 Task: Browse Amazon and add a mixer grinder and a cookware set to your cart.
Action: Mouse moved to (232, 64)
Screenshot: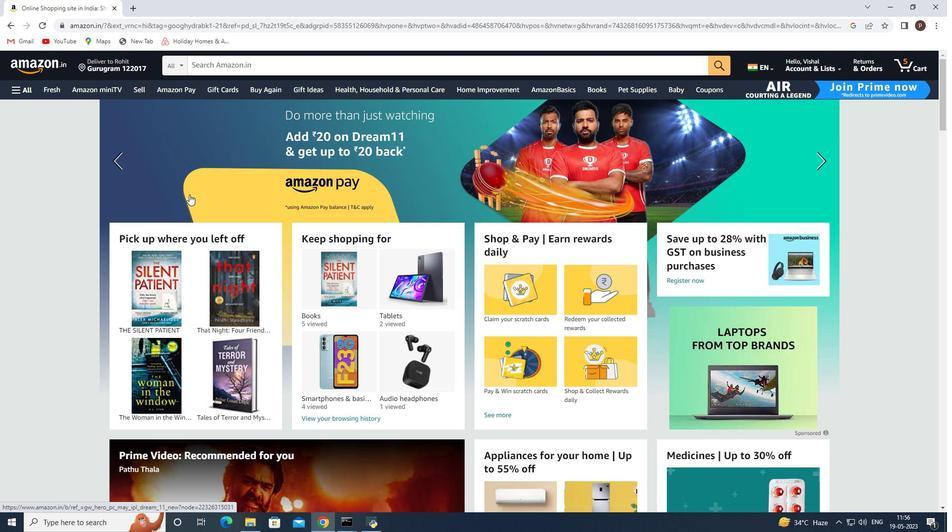 
Action: Mouse pressed left at (232, 64)
Screenshot: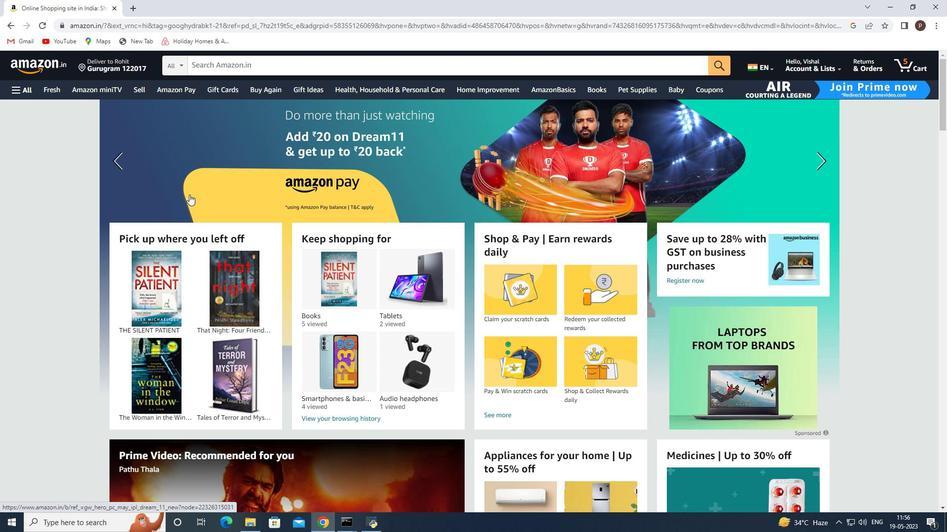 
Action: Mouse moved to (232, 64)
Screenshot: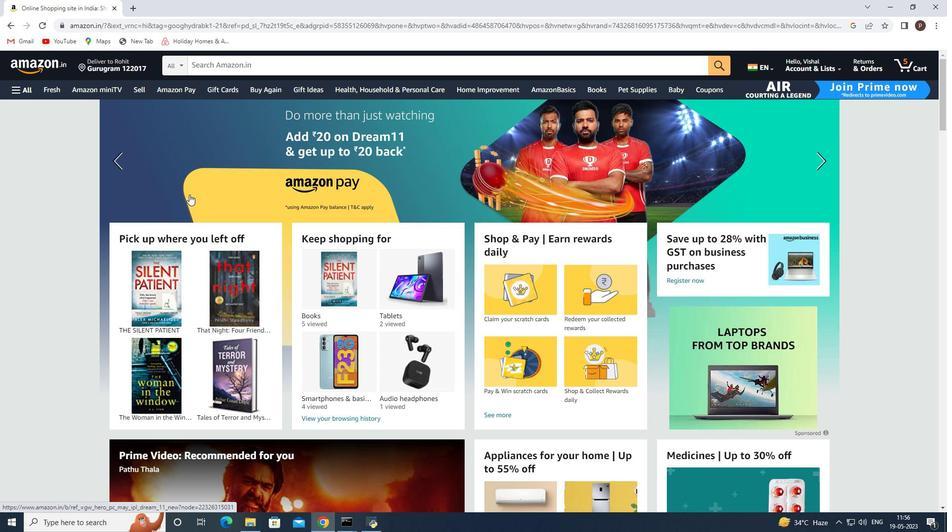 
Action: Key pressed kitchen<Key.space>appliances<Key.enter>
Screenshot: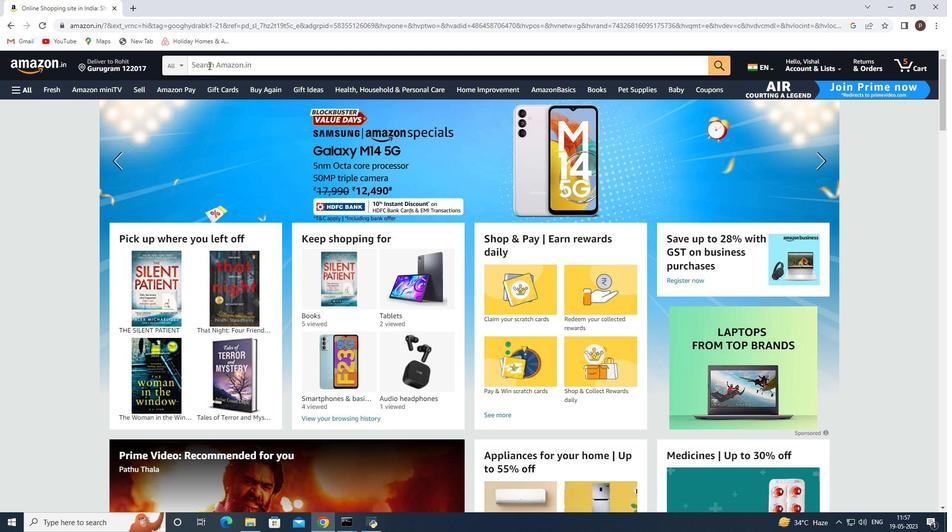 
Action: Mouse moved to (389, 224)
Screenshot: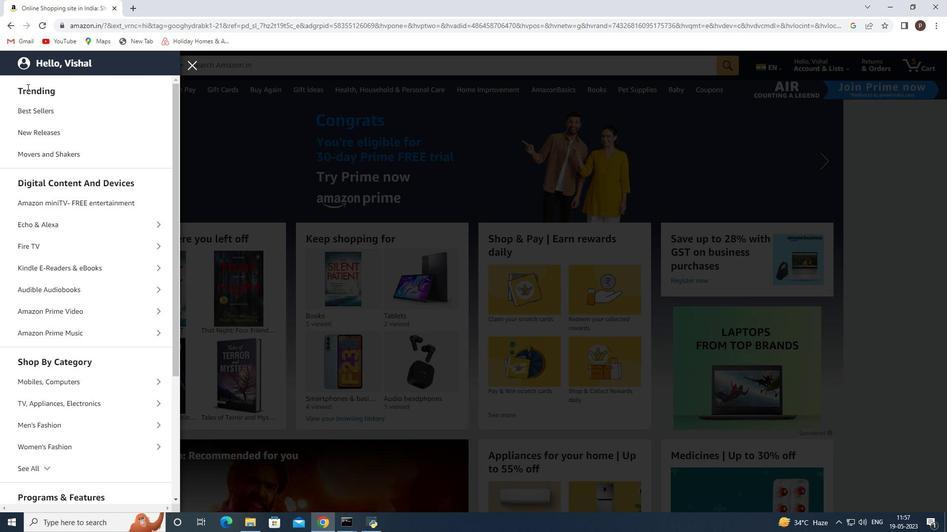 
Action: Mouse scrolled (389, 224) with delta (0, 0)
Screenshot: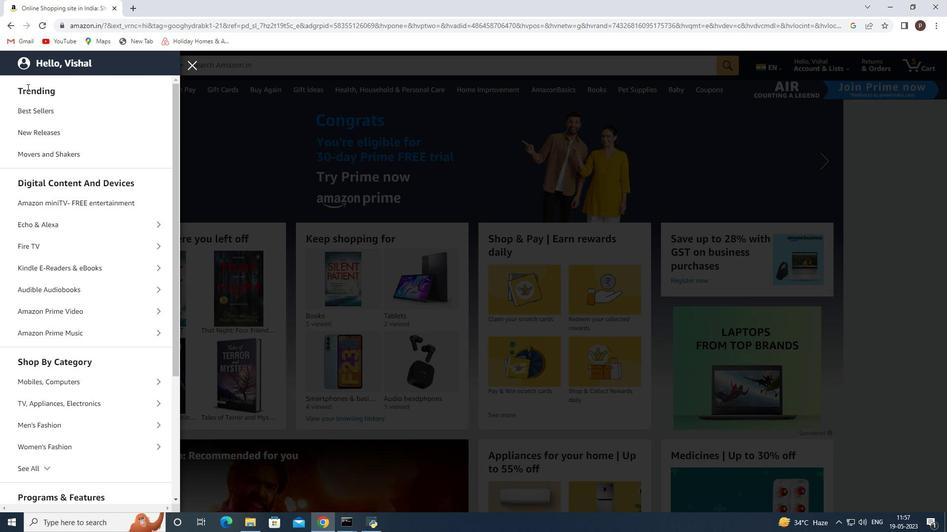 
Action: Mouse moved to (352, 219)
Screenshot: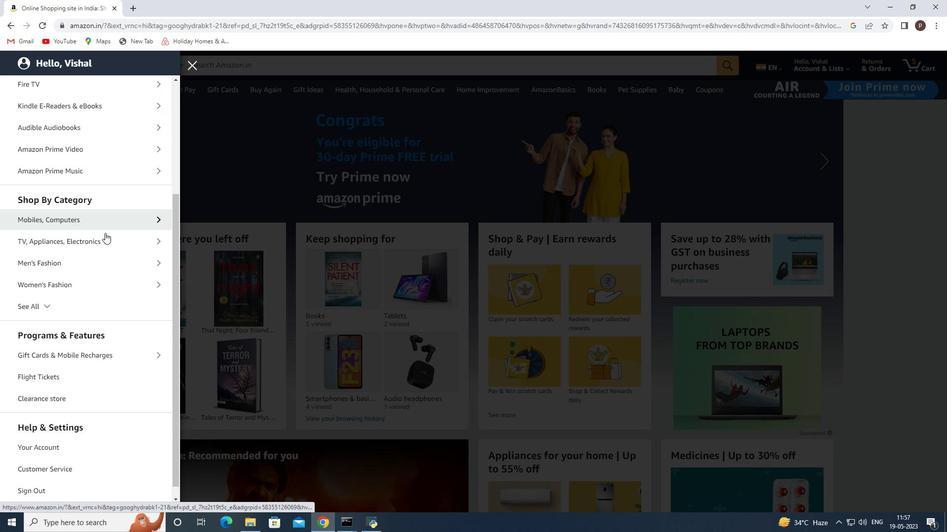
Action: Mouse scrolled (352, 219) with delta (0, 0)
Screenshot: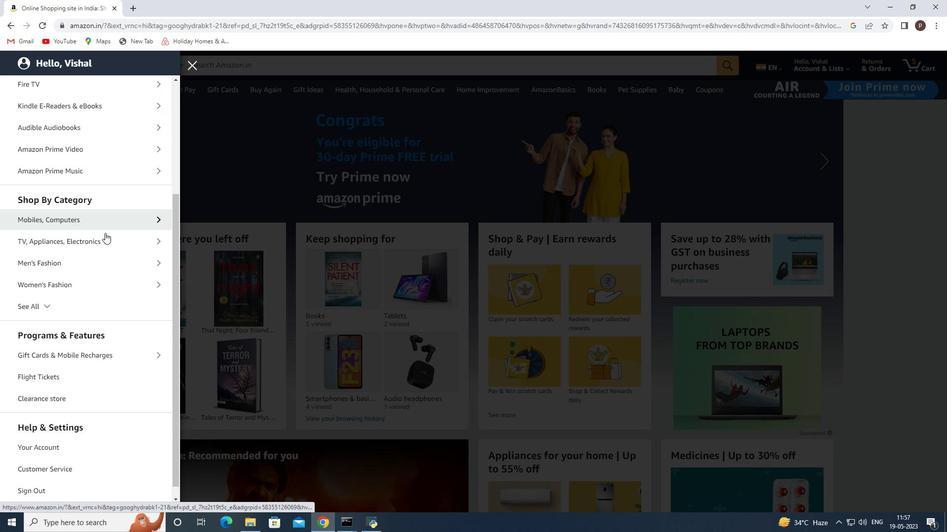
Action: Mouse moved to (355, 205)
Screenshot: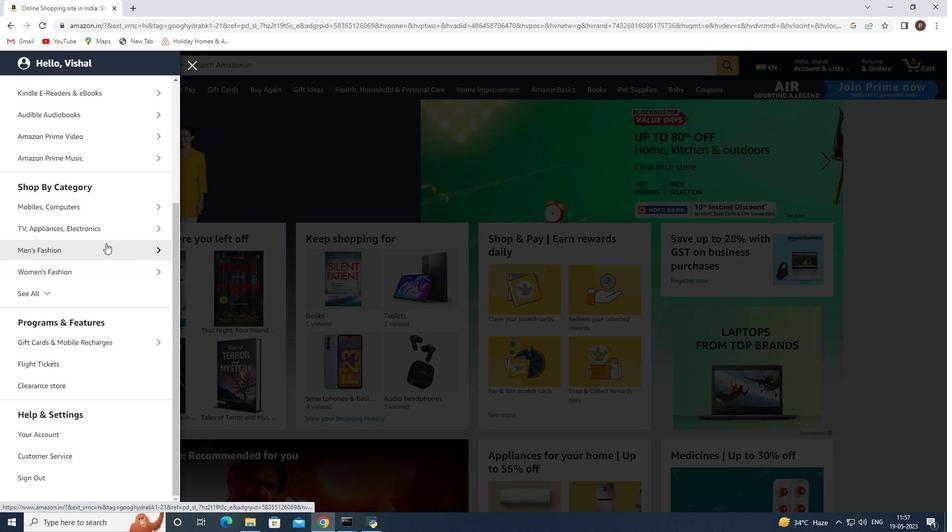 
Action: Mouse scrolled (355, 205) with delta (0, 0)
Screenshot: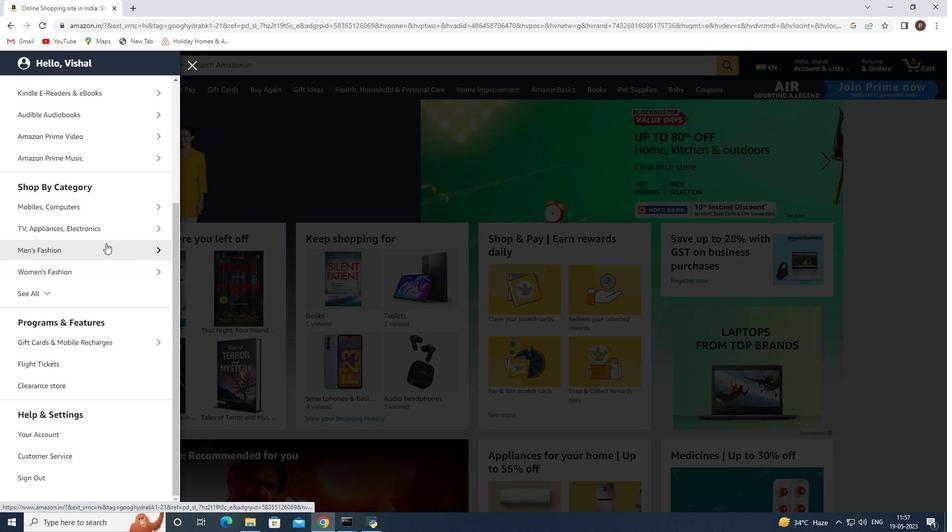 
Action: Mouse moved to (358, 226)
Screenshot: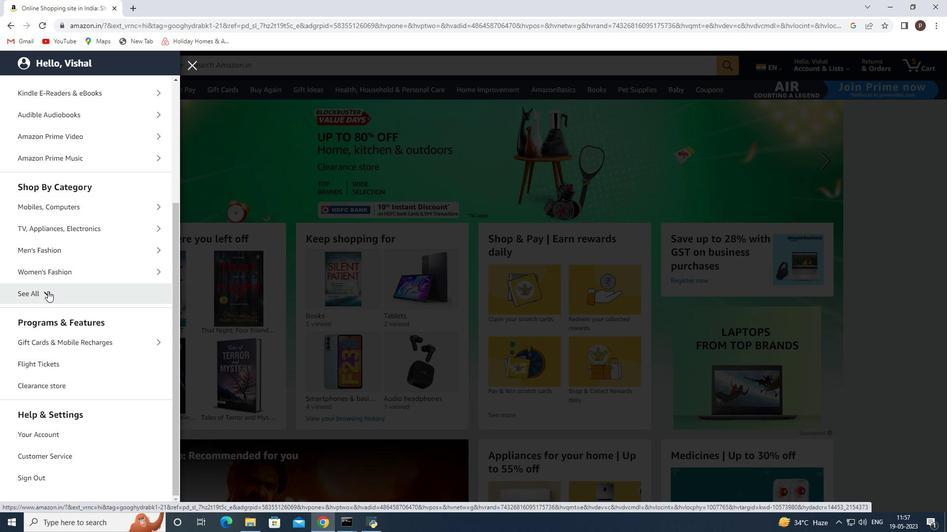 
Action: Mouse scrolled (358, 227) with delta (0, 0)
Screenshot: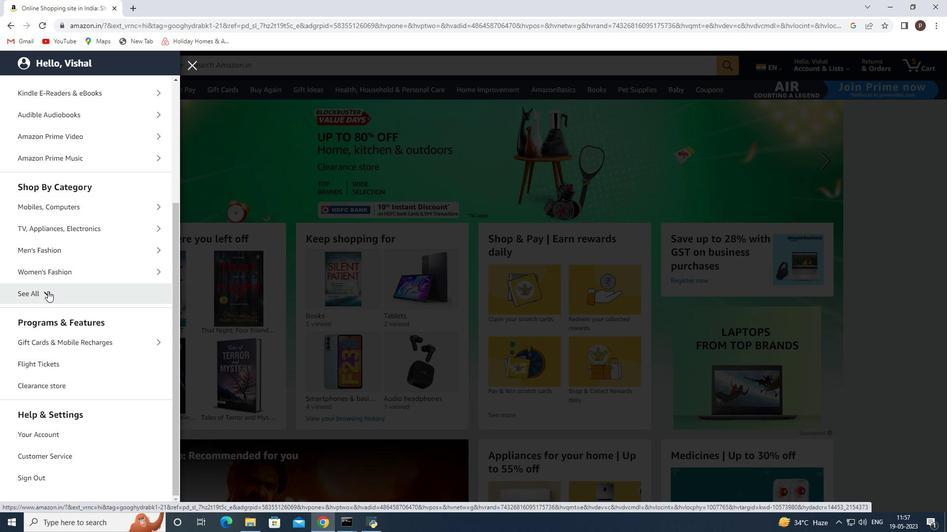 
Action: Mouse scrolled (358, 227) with delta (0, 0)
Screenshot: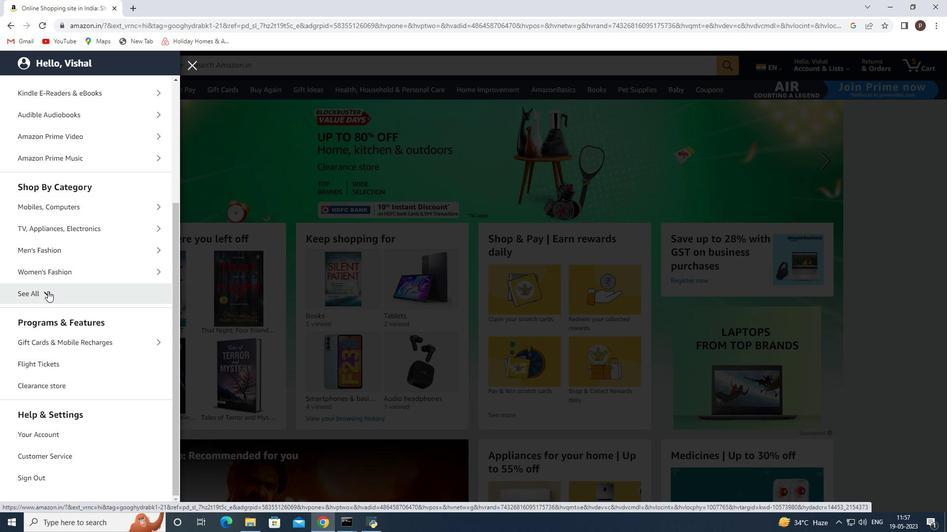 
Action: Mouse scrolled (358, 227) with delta (0, 0)
Screenshot: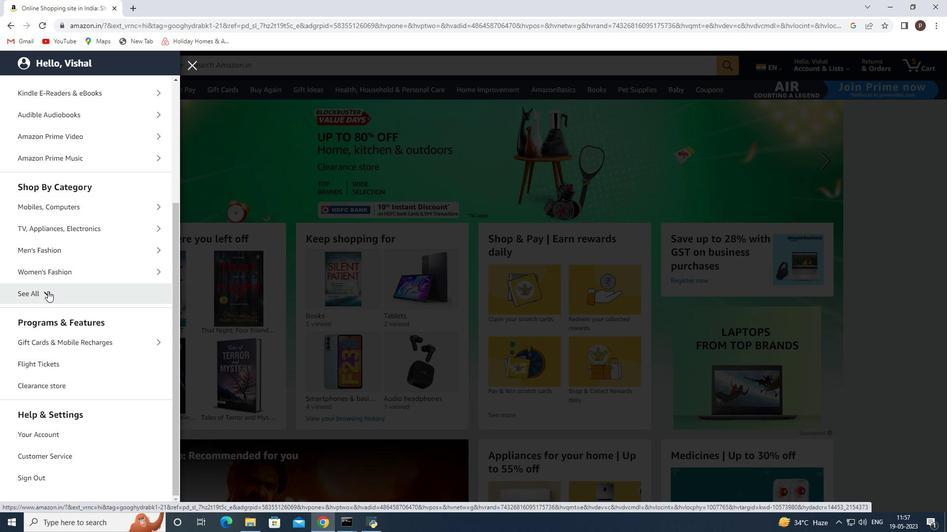 
Action: Mouse moved to (358, 227)
Screenshot: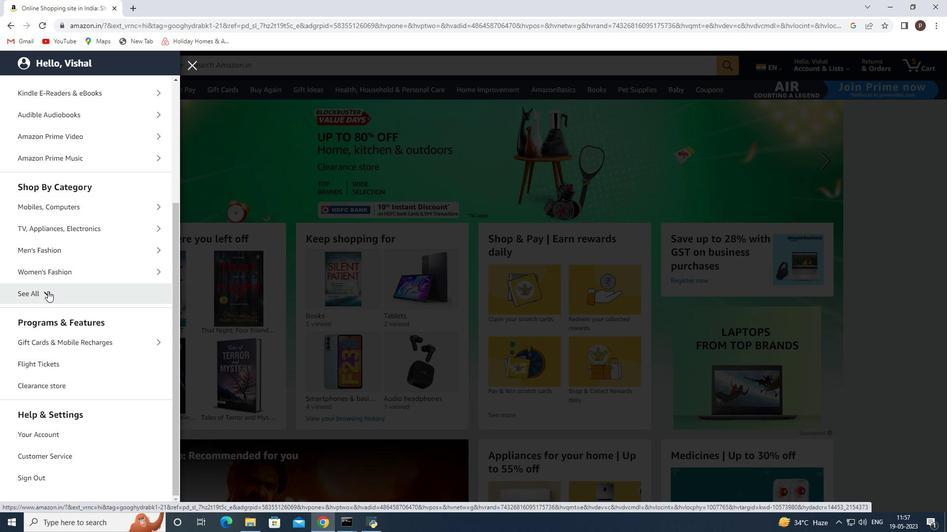 
Action: Mouse scrolled (358, 227) with delta (0, 0)
Screenshot: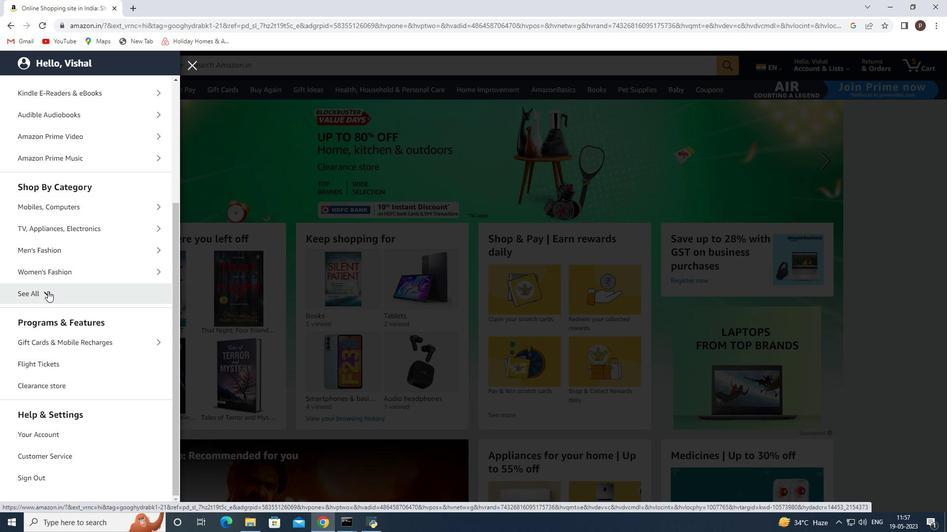 
Action: Mouse scrolled (358, 227) with delta (0, 0)
Screenshot: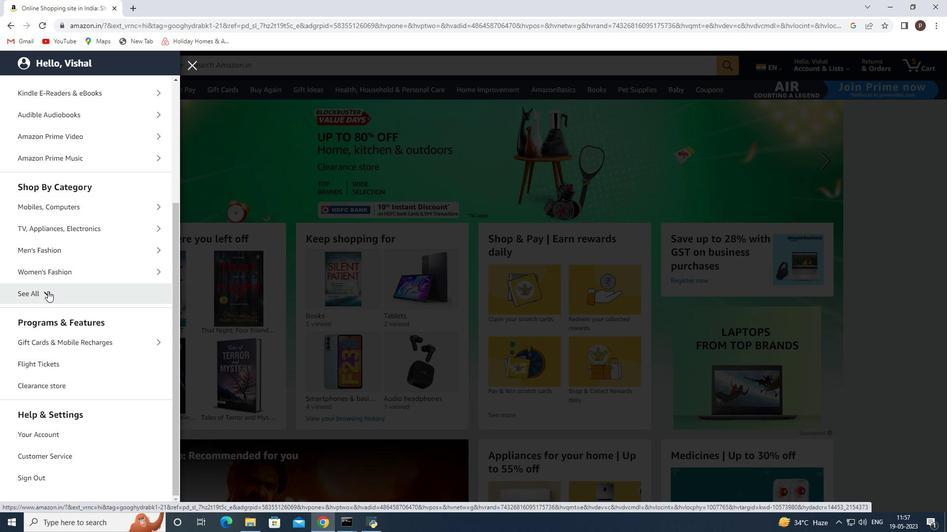 
Action: Mouse scrolled (358, 227) with delta (0, 0)
Screenshot: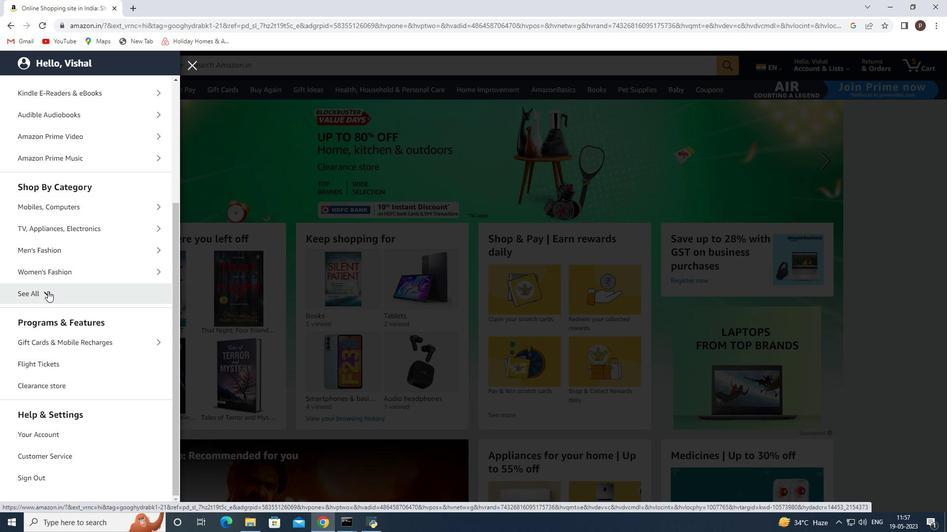 
Action: Mouse scrolled (358, 227) with delta (0, 0)
Screenshot: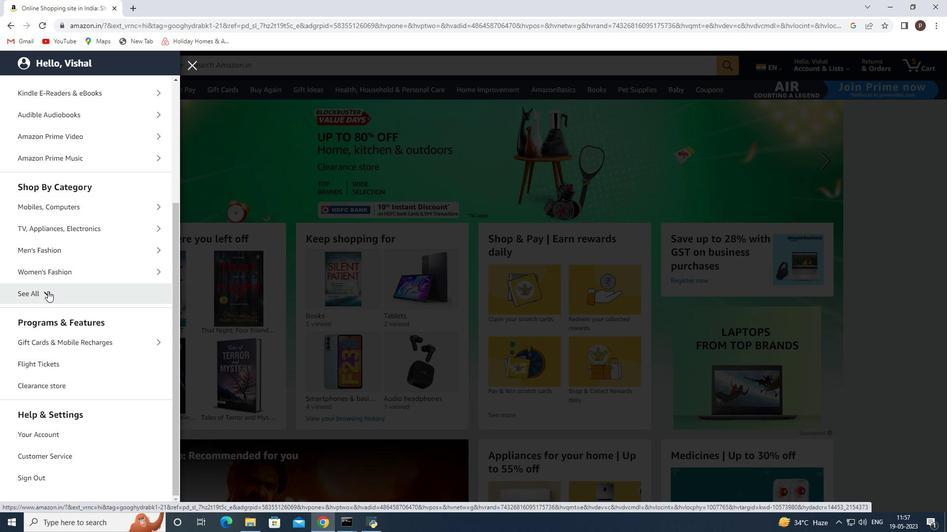
Action: Mouse moved to (304, 156)
Screenshot: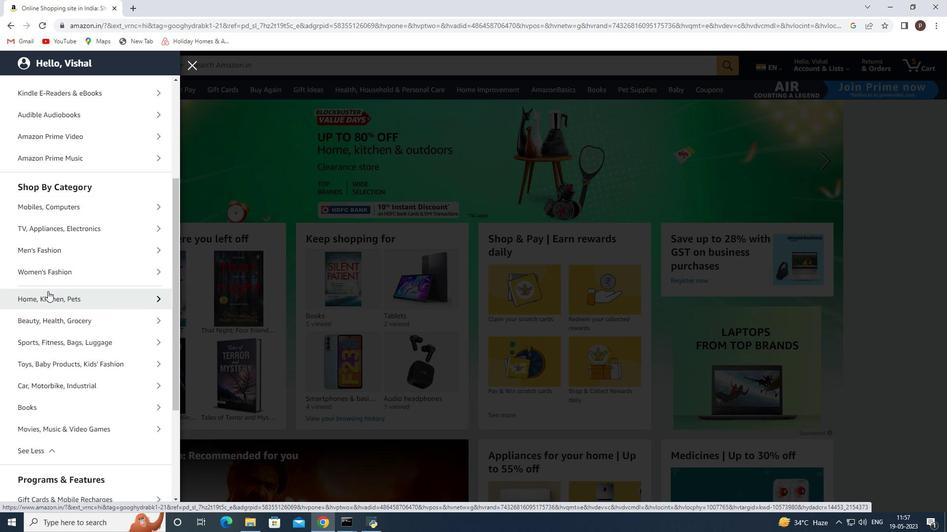 
Action: Mouse scrolled (304, 156) with delta (0, 0)
Screenshot: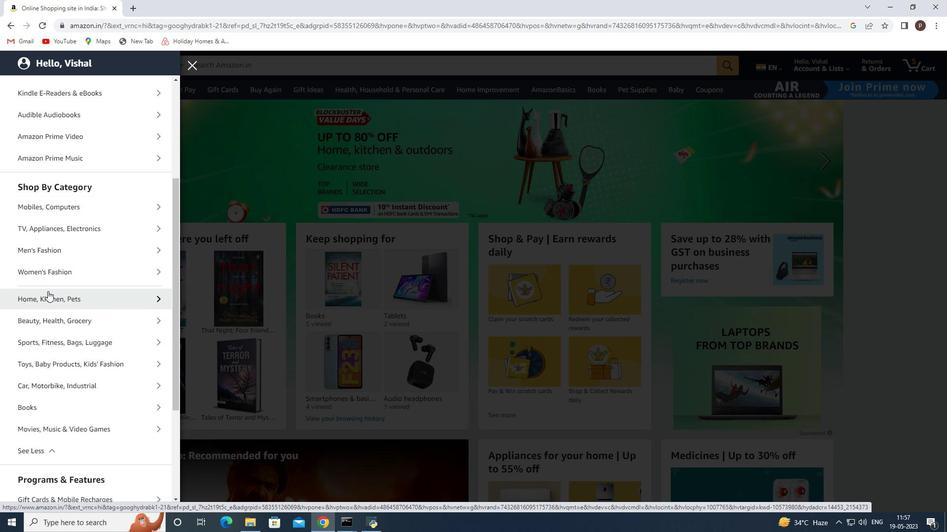 
Action: Mouse scrolled (304, 156) with delta (0, 0)
Screenshot: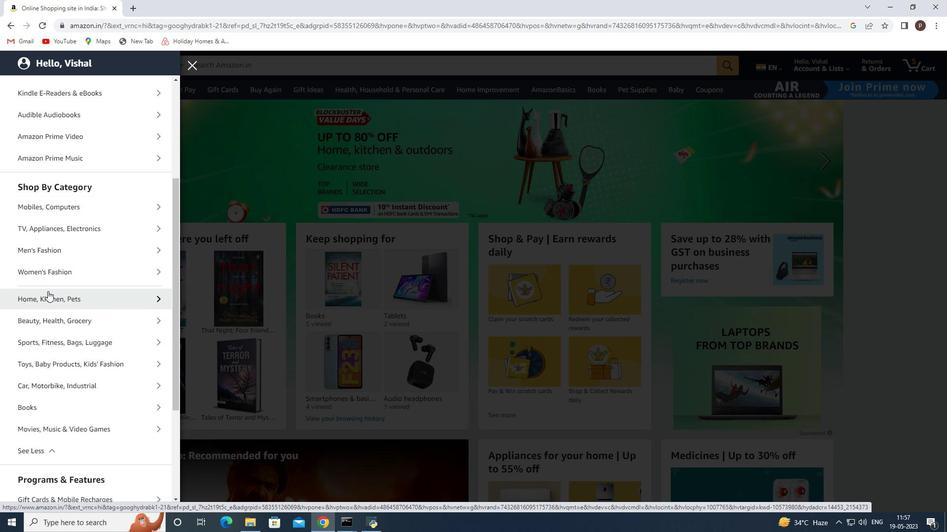 
Action: Mouse scrolled (304, 156) with delta (0, 0)
Screenshot: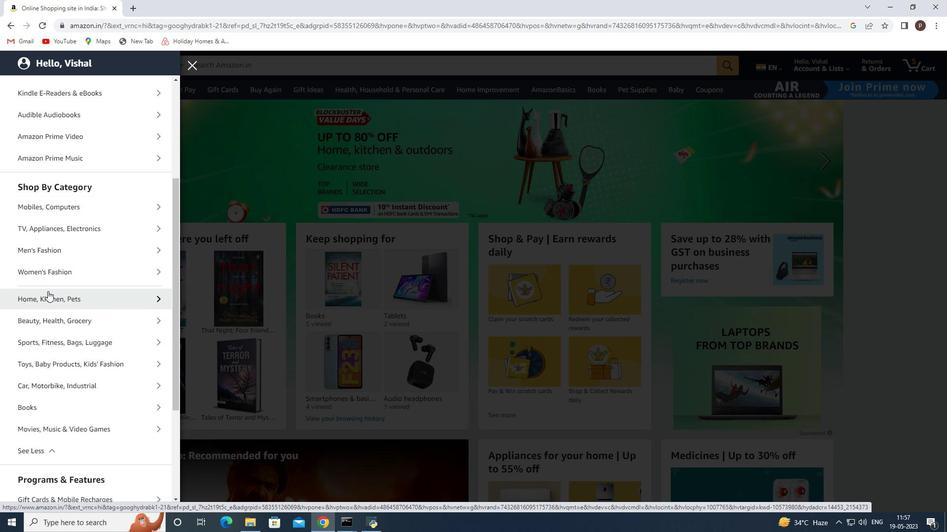 
Action: Mouse scrolled (304, 156) with delta (0, 0)
Screenshot: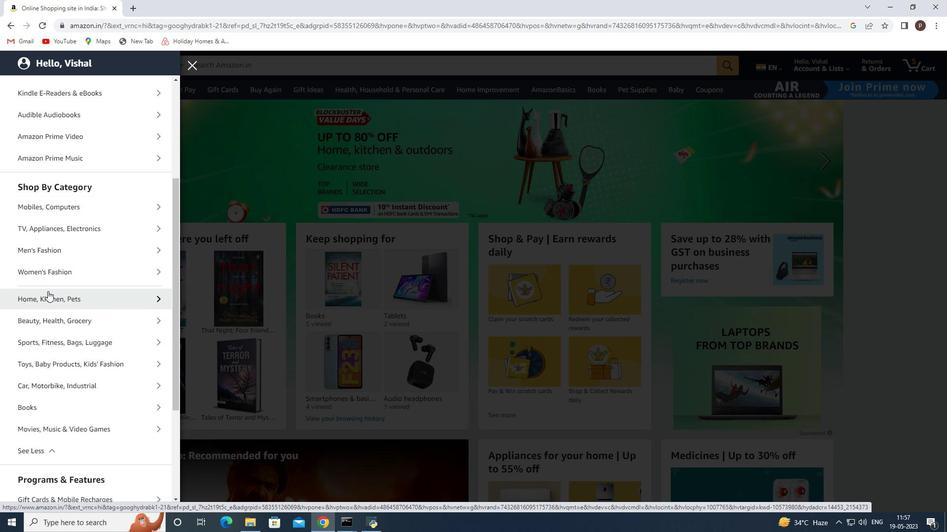 
Action: Mouse moved to (331, 162)
Screenshot: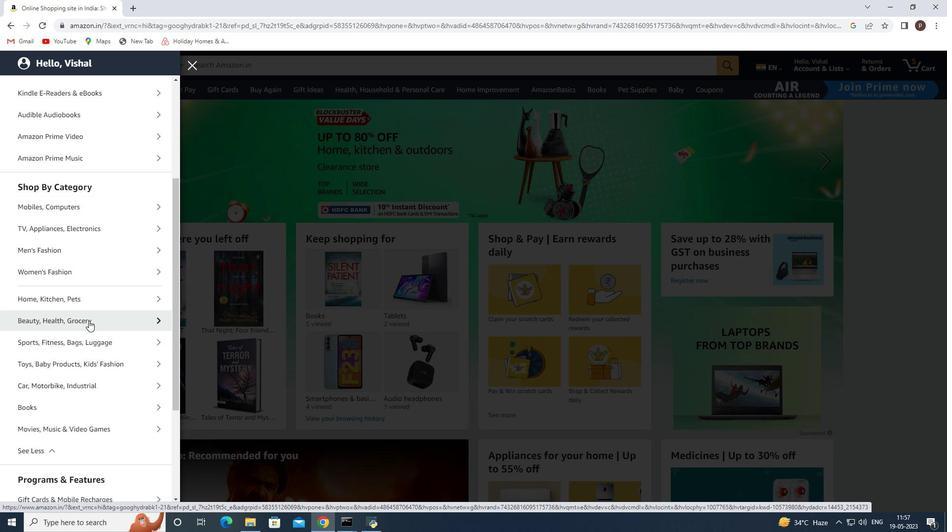 
Action: Mouse scrolled (331, 162) with delta (0, 0)
Screenshot: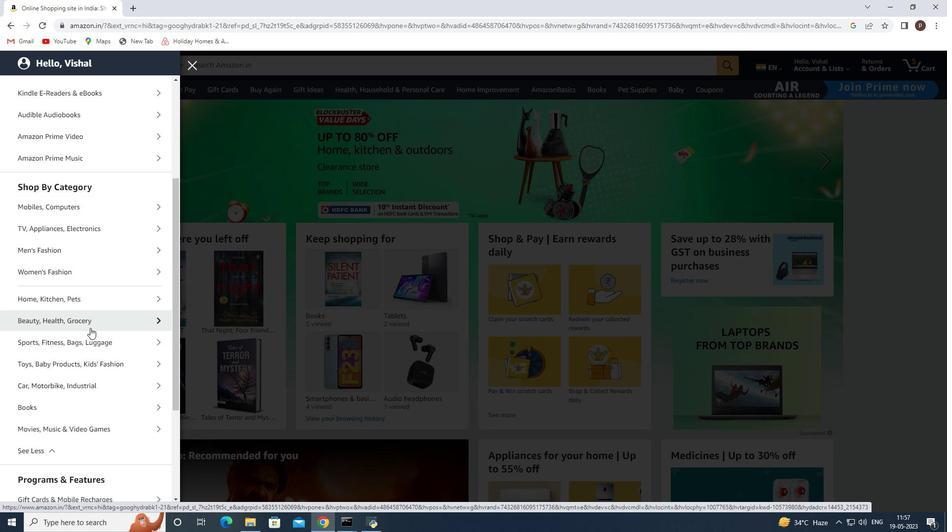 
Action: Mouse moved to (325, 176)
Screenshot: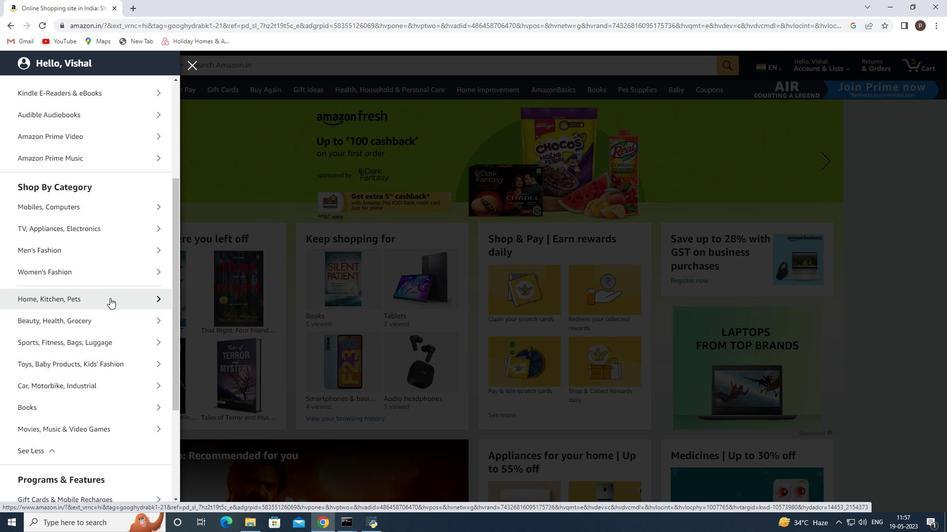 
Action: Mouse scrolled (325, 176) with delta (0, 0)
Screenshot: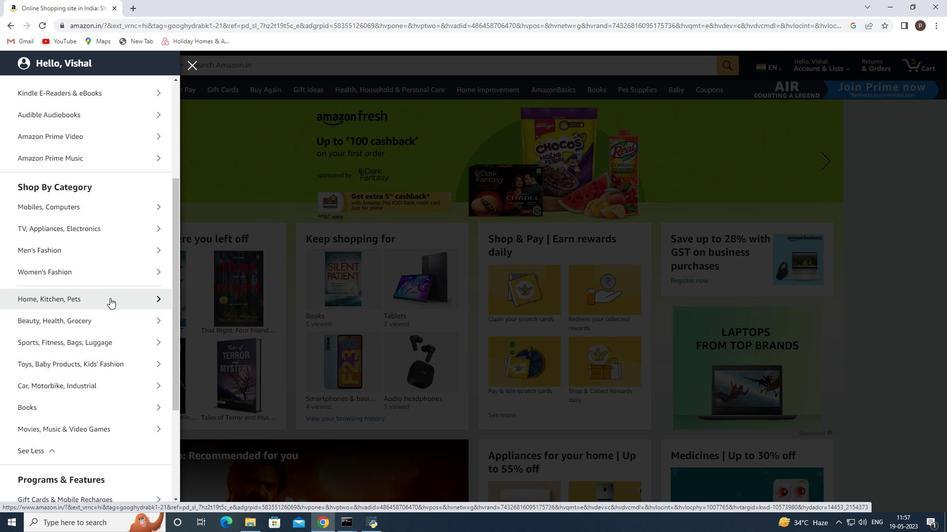 
Action: Mouse moved to (325, 177)
Screenshot: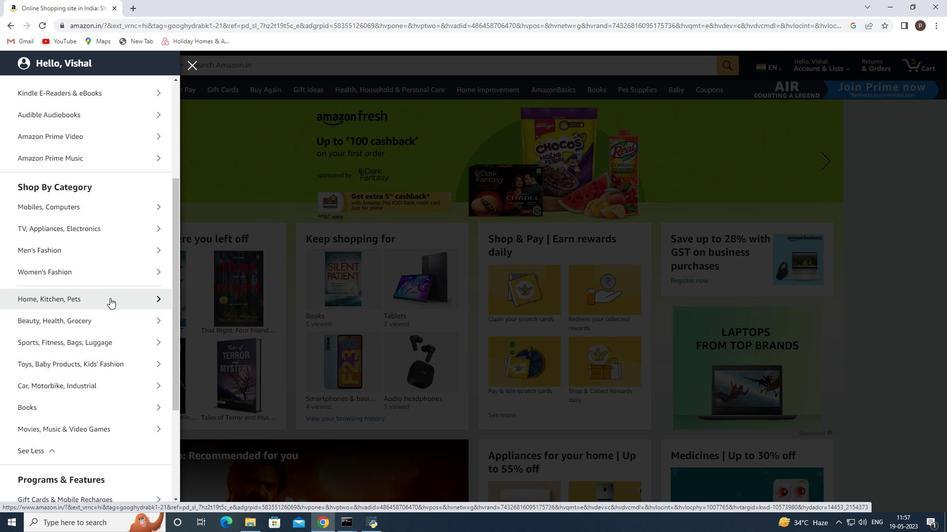 
Action: Mouse scrolled (325, 177) with delta (0, 0)
Screenshot: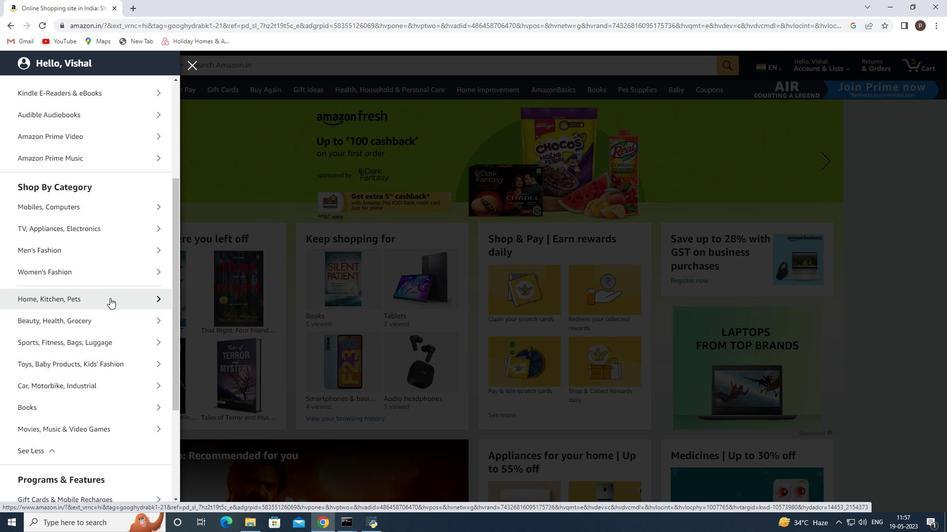 
Action: Mouse scrolled (325, 177) with delta (0, 0)
Screenshot: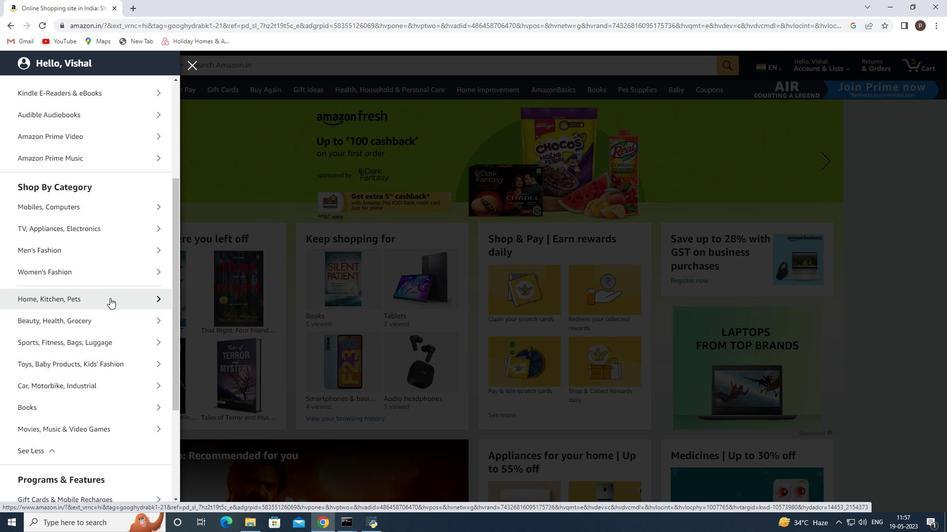 
Action: Mouse scrolled (325, 177) with delta (0, 0)
Screenshot: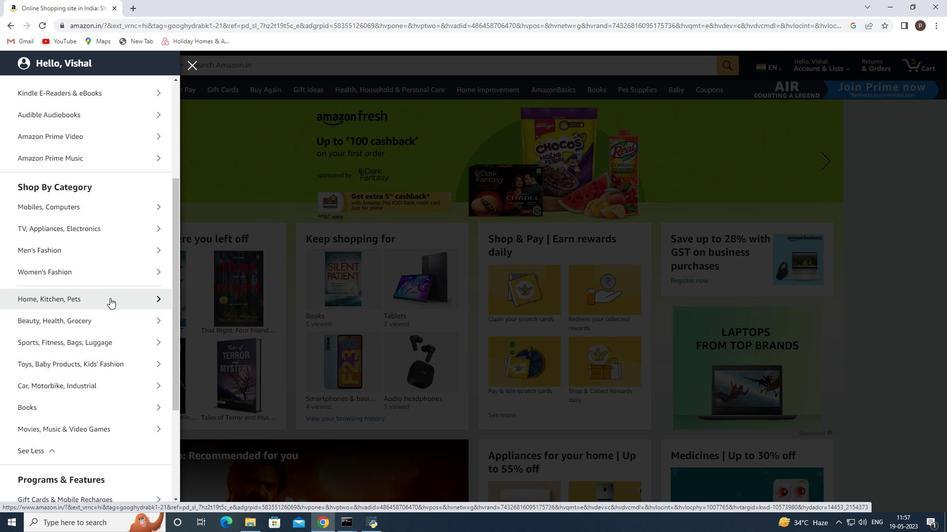 
Action: Mouse scrolled (325, 177) with delta (0, 0)
Screenshot: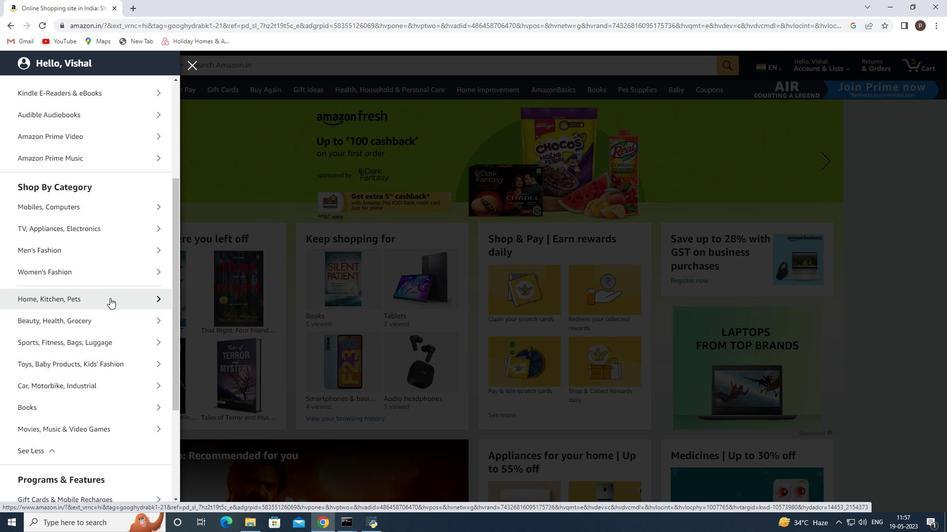 
Action: Mouse scrolled (325, 177) with delta (0, 0)
Screenshot: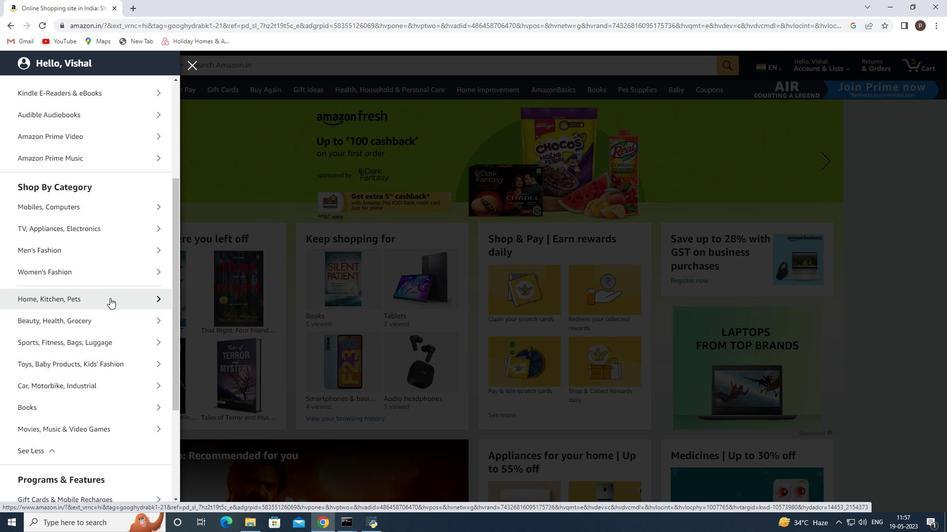 
Action: Mouse moved to (323, 178)
Screenshot: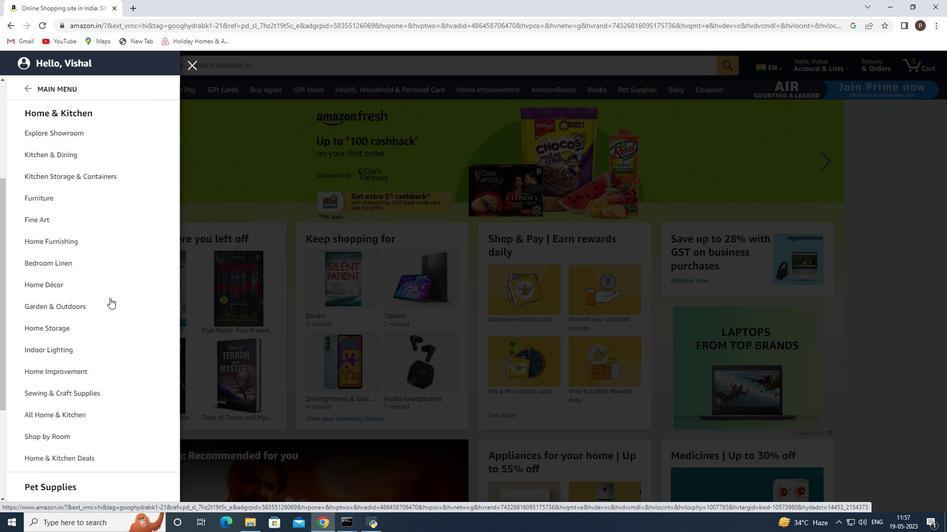
Action: Mouse scrolled (323, 178) with delta (0, 0)
Screenshot: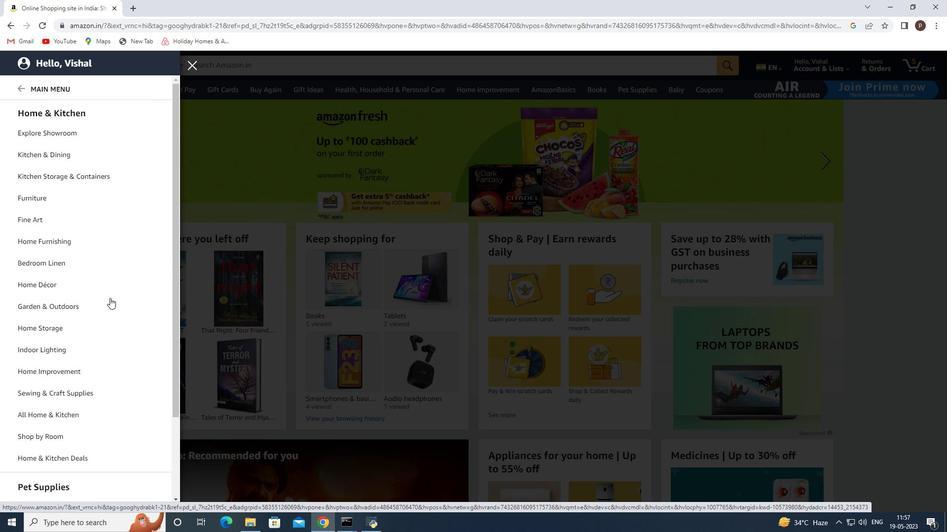 
Action: Mouse scrolled (323, 178) with delta (0, 0)
Screenshot: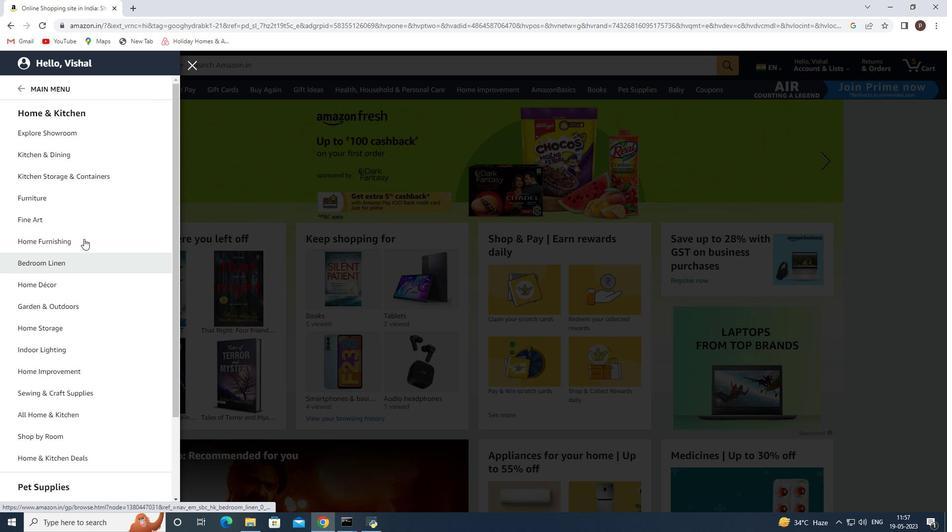 
Action: Mouse scrolled (323, 178) with delta (0, 0)
Screenshot: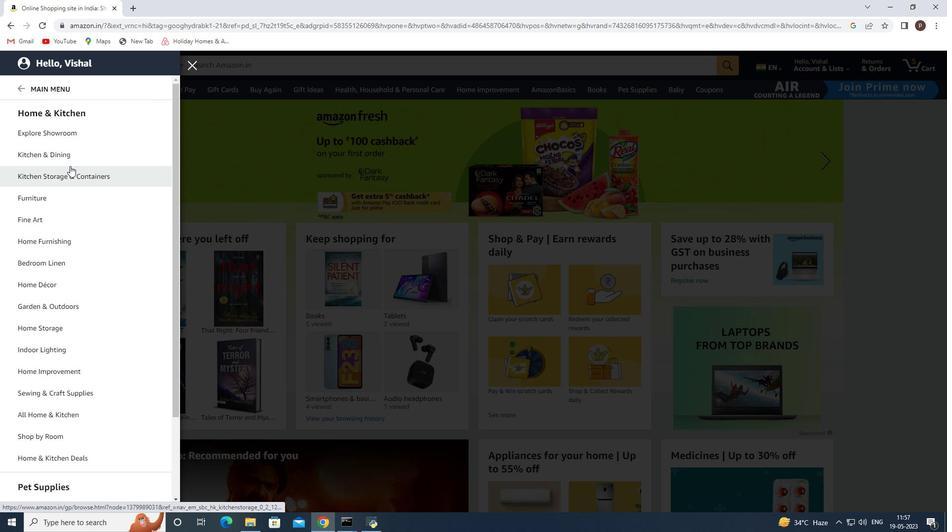 
Action: Mouse scrolled (323, 178) with delta (0, 0)
Screenshot: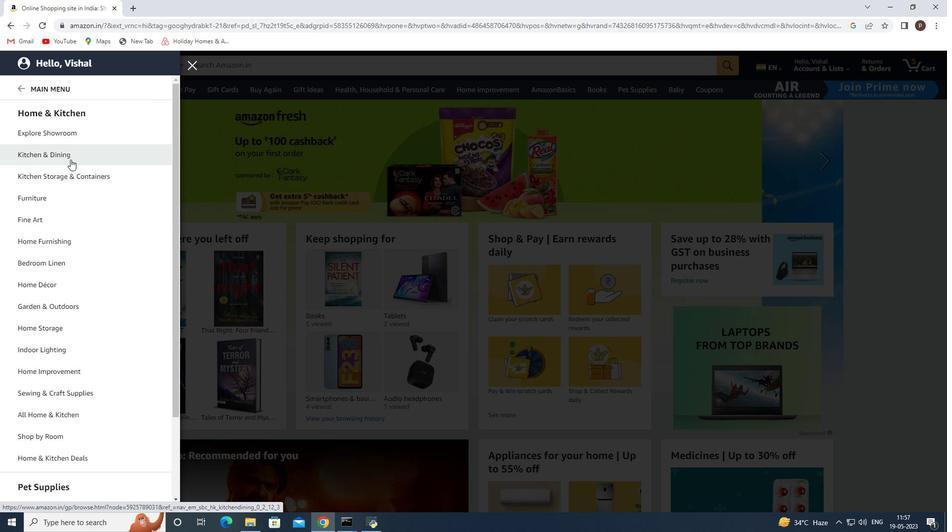 
Action: Mouse scrolled (323, 178) with delta (0, 0)
Screenshot: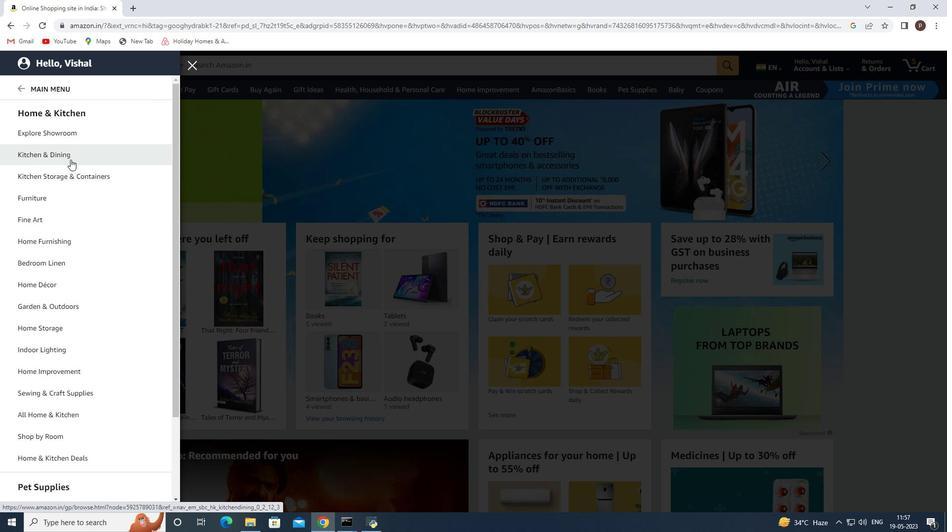 
Action: Mouse scrolled (323, 179) with delta (0, 0)
Screenshot: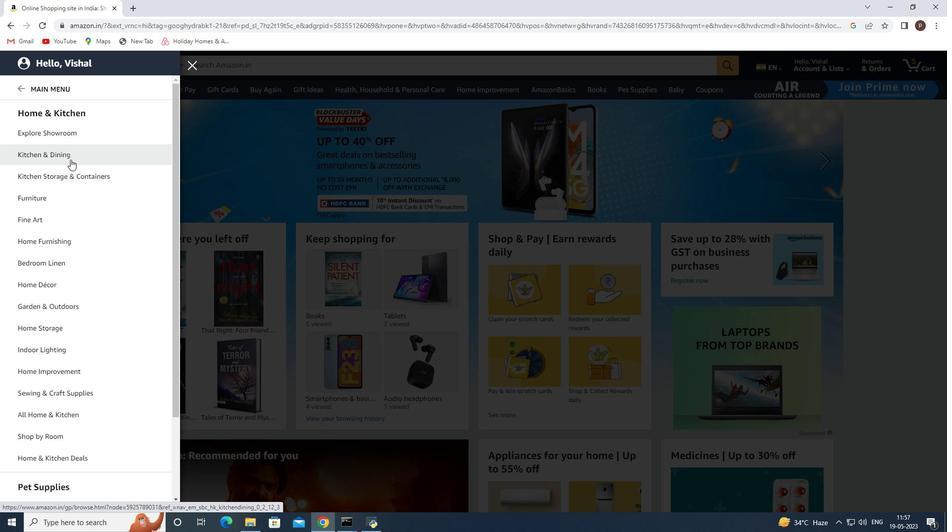 
Action: Mouse scrolled (323, 179) with delta (0, 0)
Screenshot: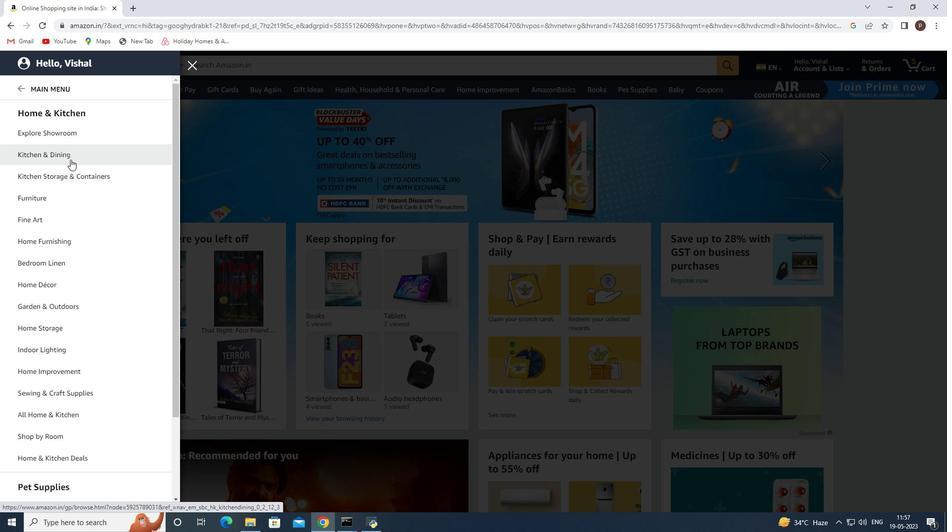 
Action: Mouse scrolled (323, 179) with delta (0, 0)
Screenshot: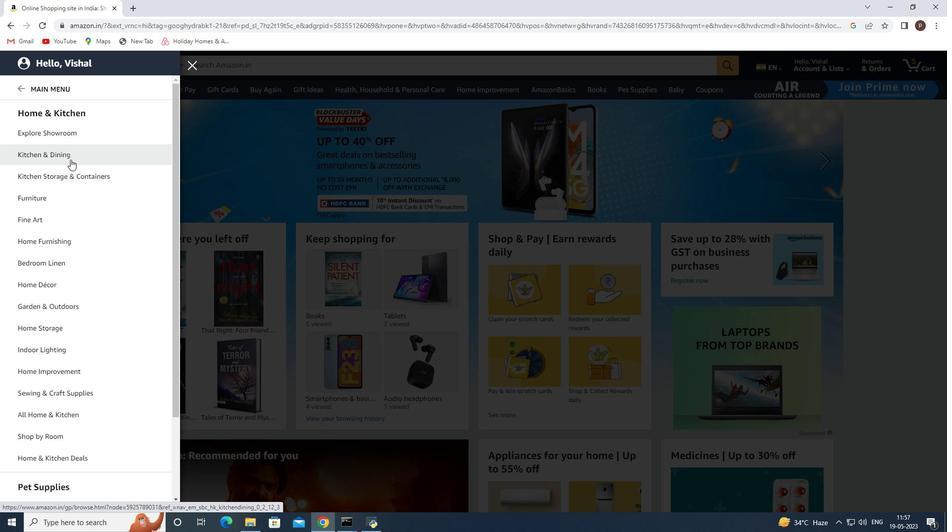 
Action: Mouse scrolled (323, 179) with delta (0, 0)
Screenshot: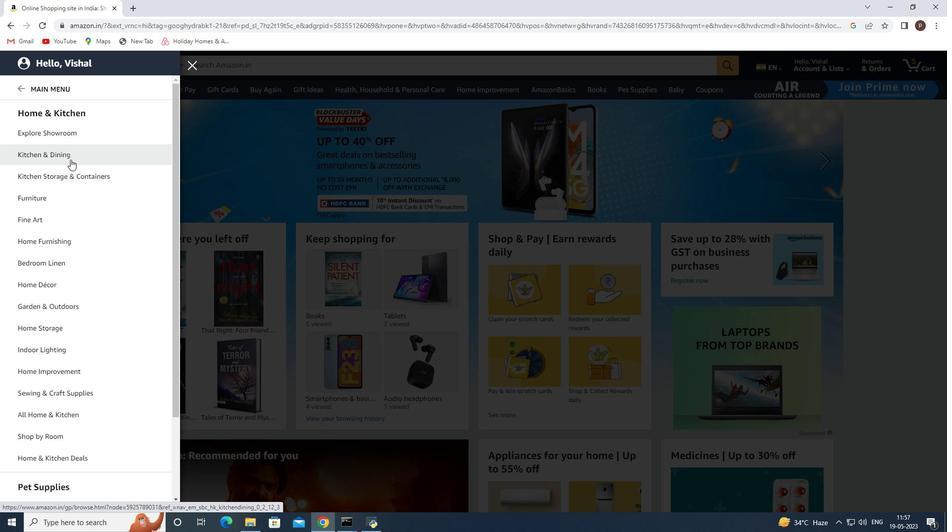 
Action: Mouse moved to (330, 185)
Screenshot: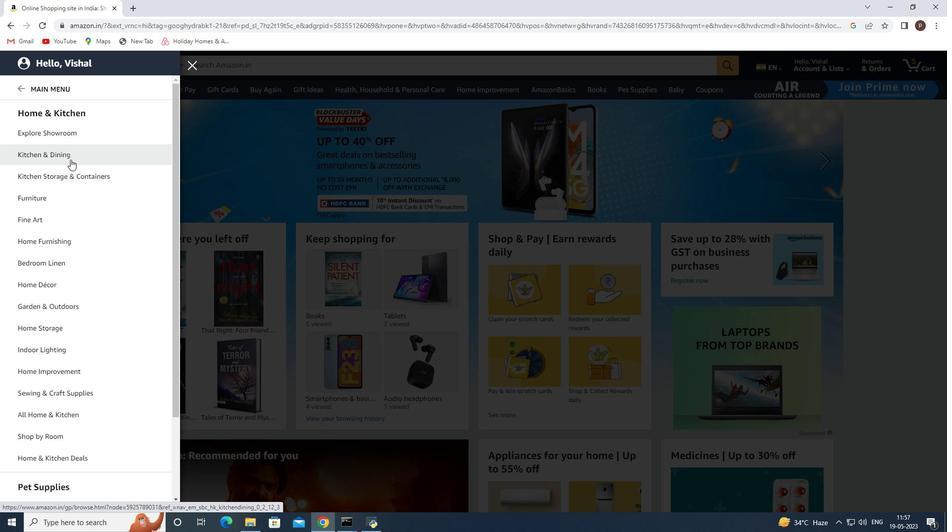 
Action: Mouse scrolled (330, 185) with delta (0, 0)
Screenshot: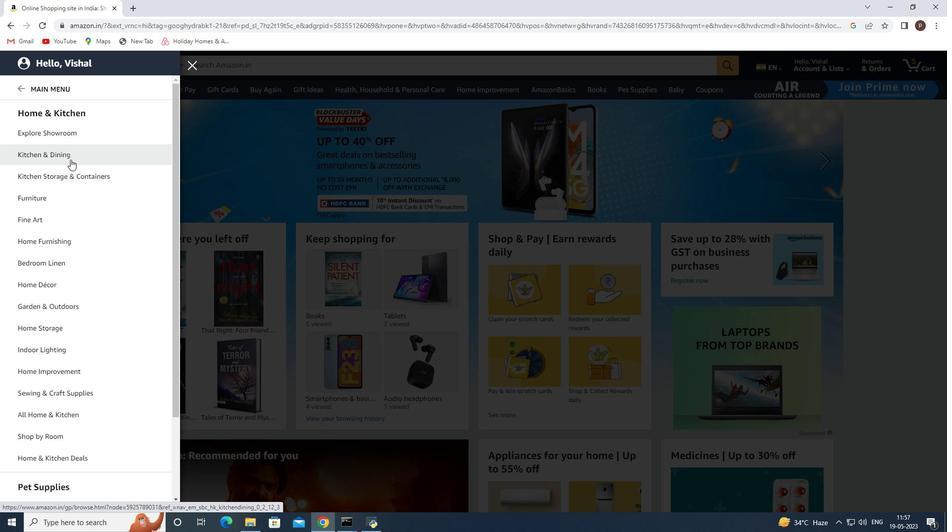 
Action: Mouse scrolled (330, 185) with delta (0, 0)
Screenshot: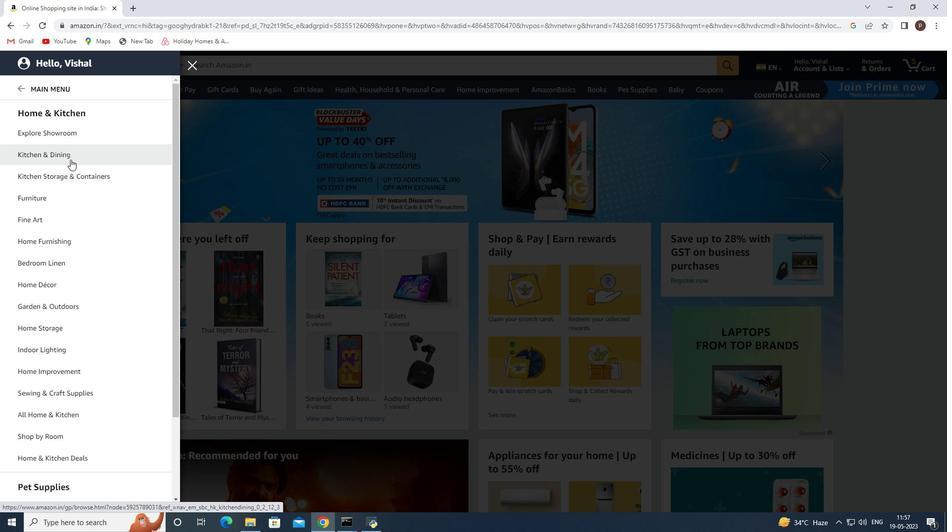 
Action: Mouse scrolled (330, 184) with delta (0, 0)
Screenshot: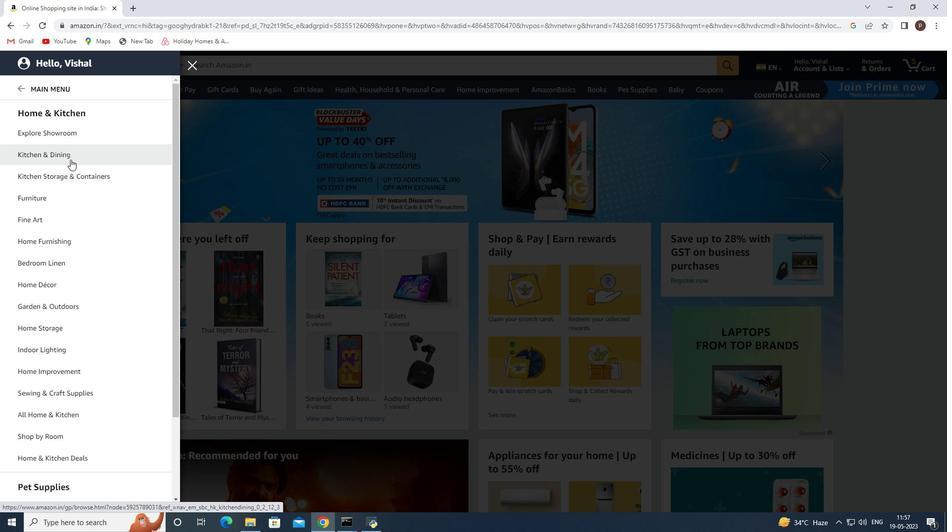 
Action: Mouse scrolled (330, 184) with delta (0, 0)
Screenshot: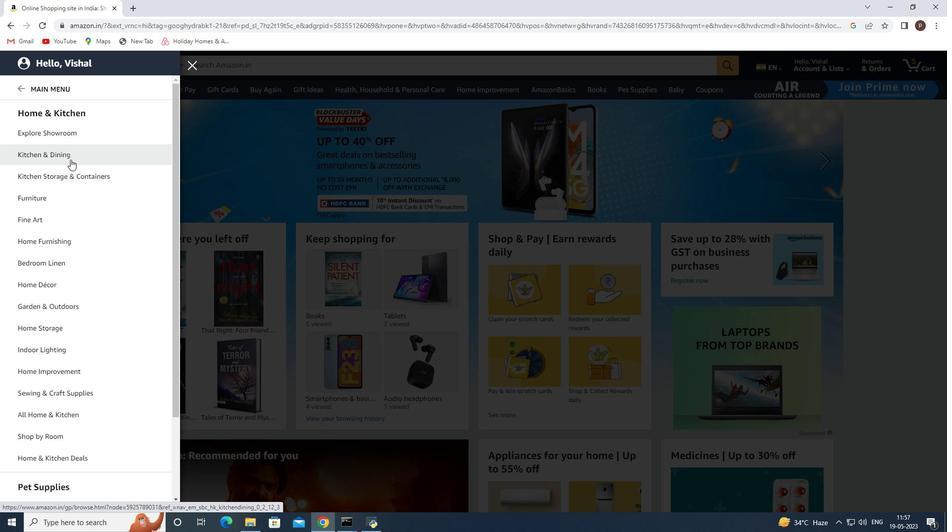 
Action: Mouse scrolled (330, 184) with delta (0, 0)
Screenshot: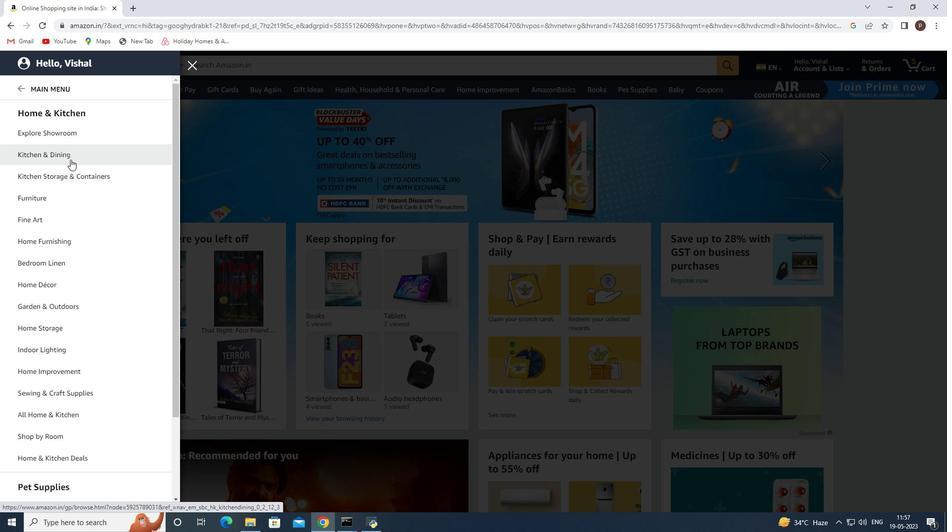 
Action: Mouse scrolled (330, 184) with delta (0, 0)
Screenshot: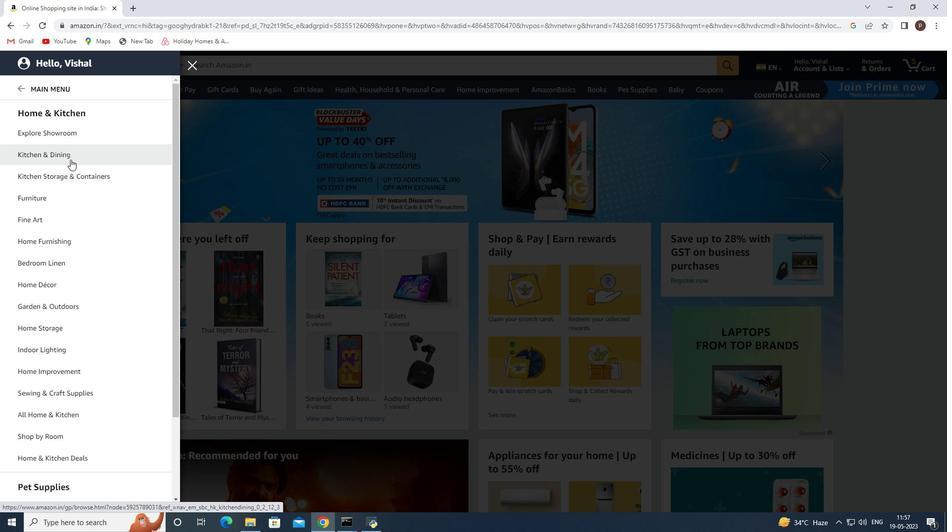 
Action: Mouse scrolled (330, 185) with delta (0, 0)
Screenshot: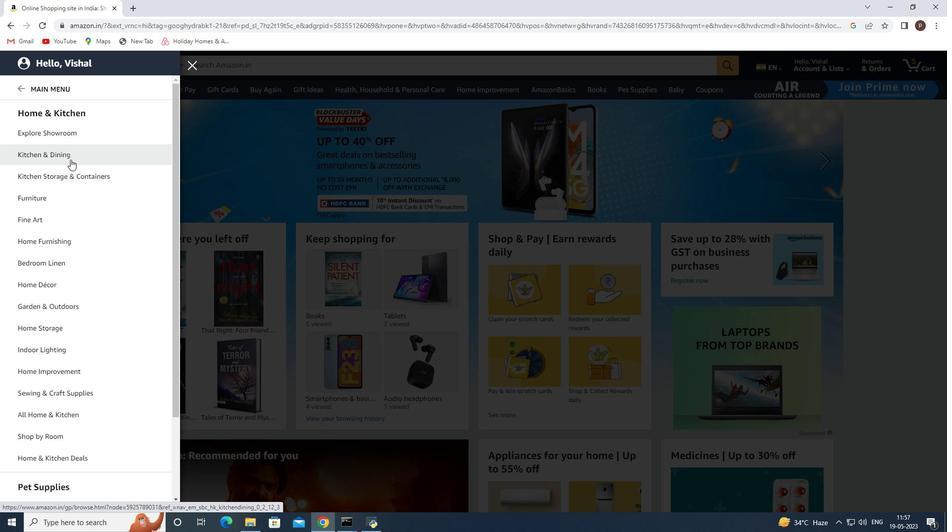 
Action: Mouse moved to (348, 192)
Screenshot: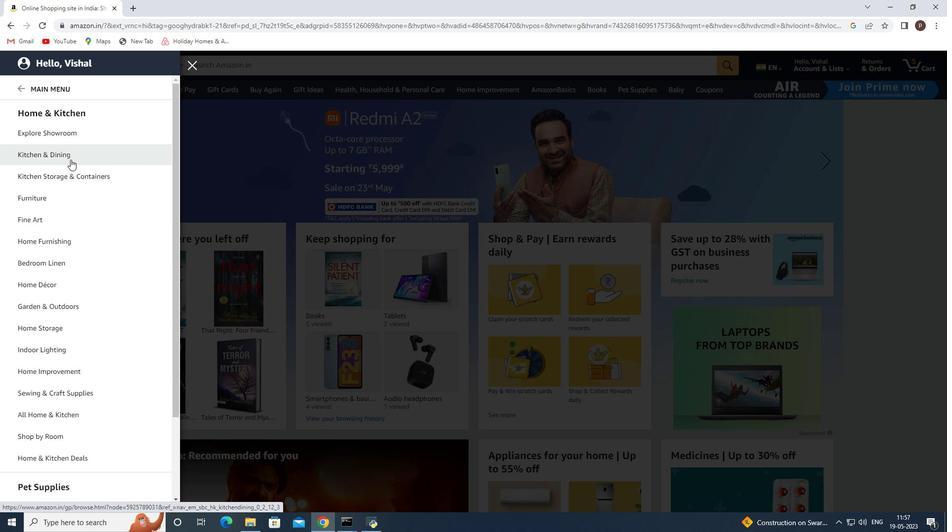 
Action: Mouse scrolled (348, 192) with delta (0, 0)
Screenshot: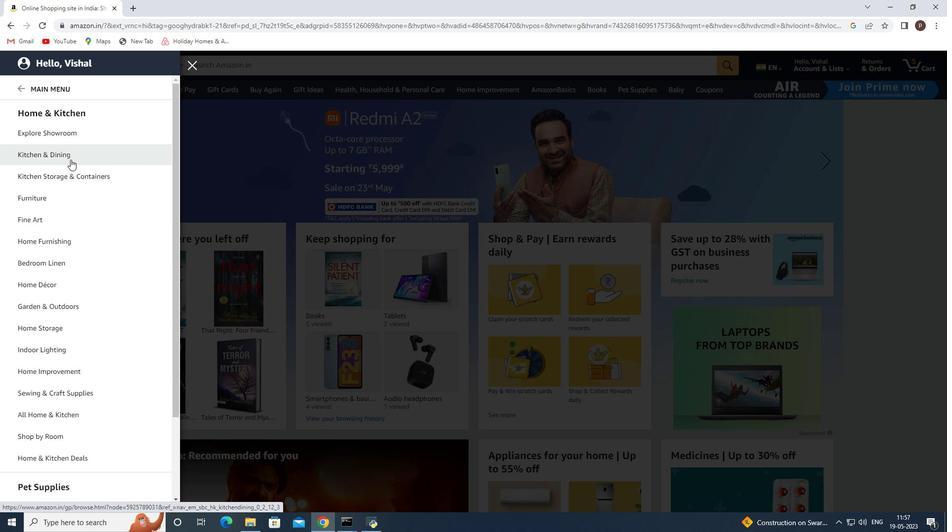 
Action: Mouse moved to (348, 201)
Screenshot: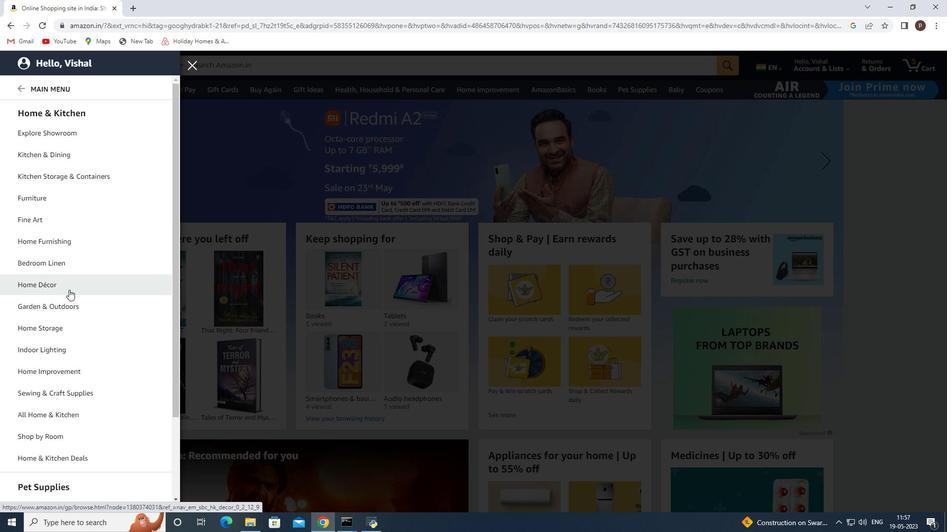 
Action: Mouse scrolled (348, 200) with delta (0, 0)
Screenshot: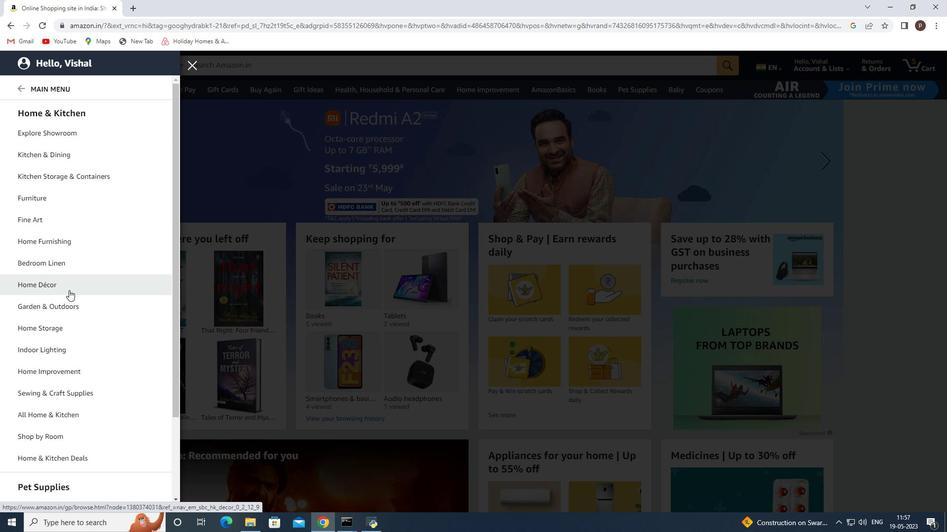 
Action: Mouse scrolled (348, 200) with delta (0, 0)
Screenshot: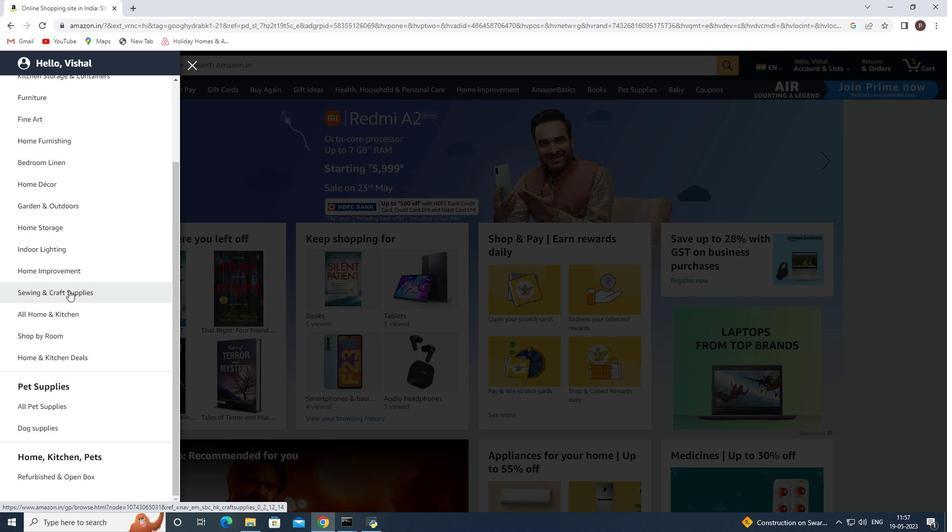
Action: Mouse scrolled (348, 200) with delta (0, 0)
Screenshot: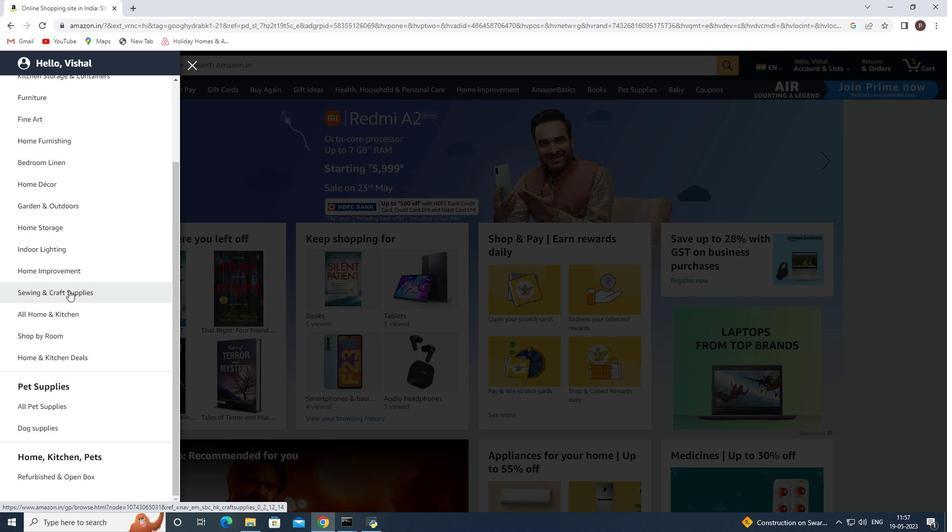 
Action: Mouse moved to (348, 201)
Screenshot: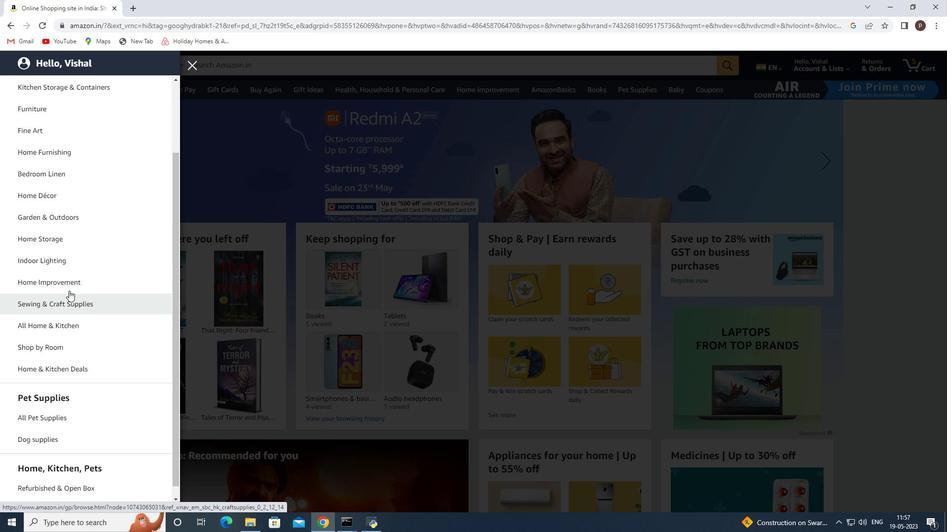 
Action: Mouse scrolled (348, 201) with delta (0, 0)
Screenshot: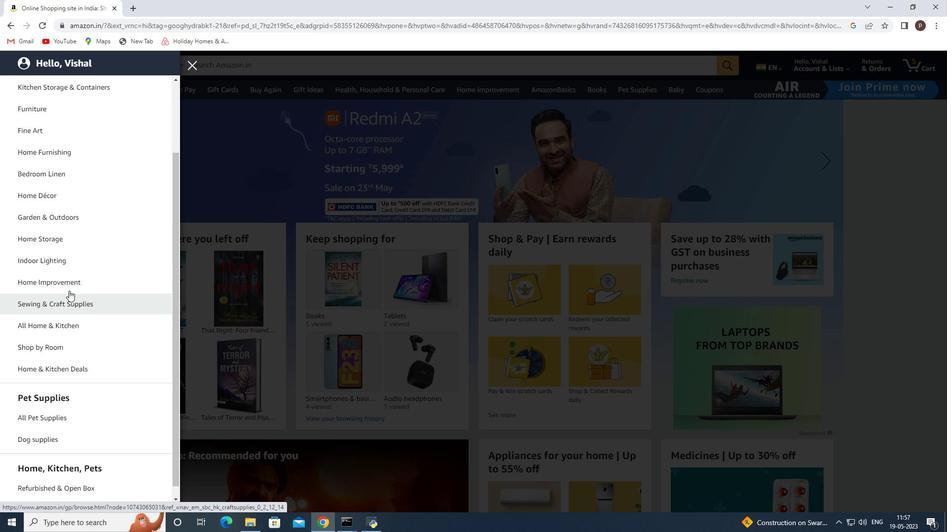 
Action: Mouse moved to (353, 180)
Screenshot: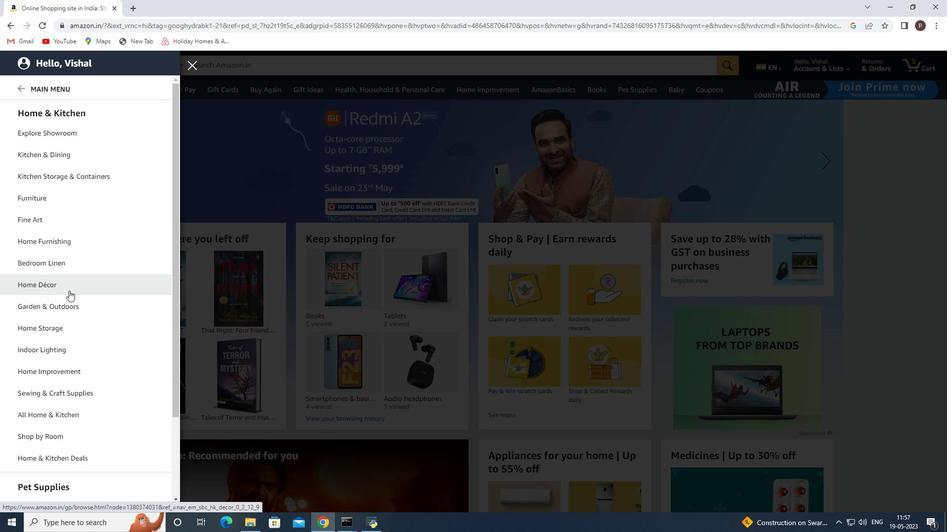 
Action: Mouse scrolled (353, 179) with delta (0, 0)
Screenshot: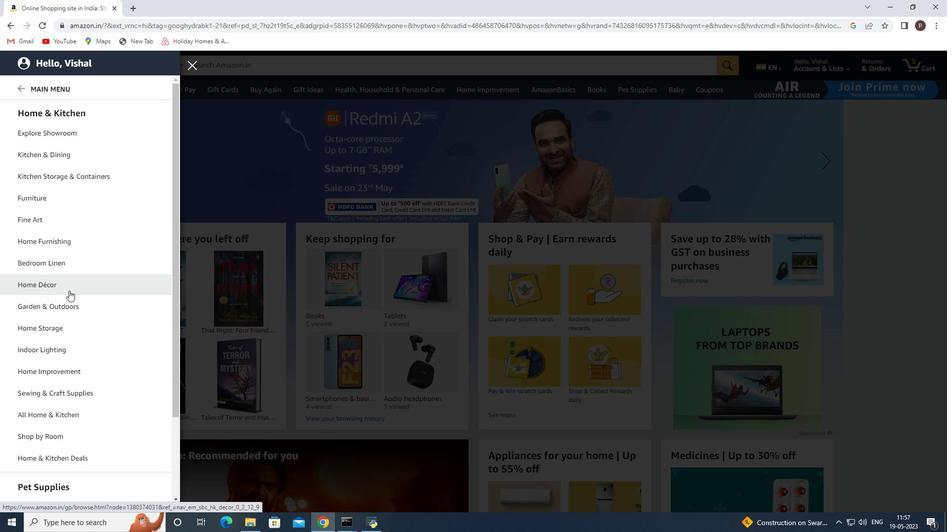 
Action: Mouse scrolled (353, 179) with delta (0, 0)
Screenshot: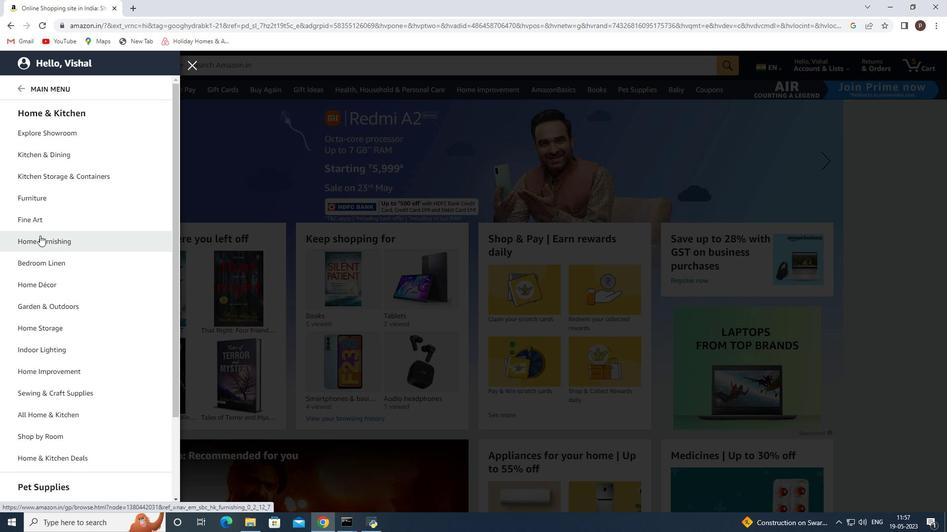 
Action: Mouse moved to (358, 207)
Screenshot: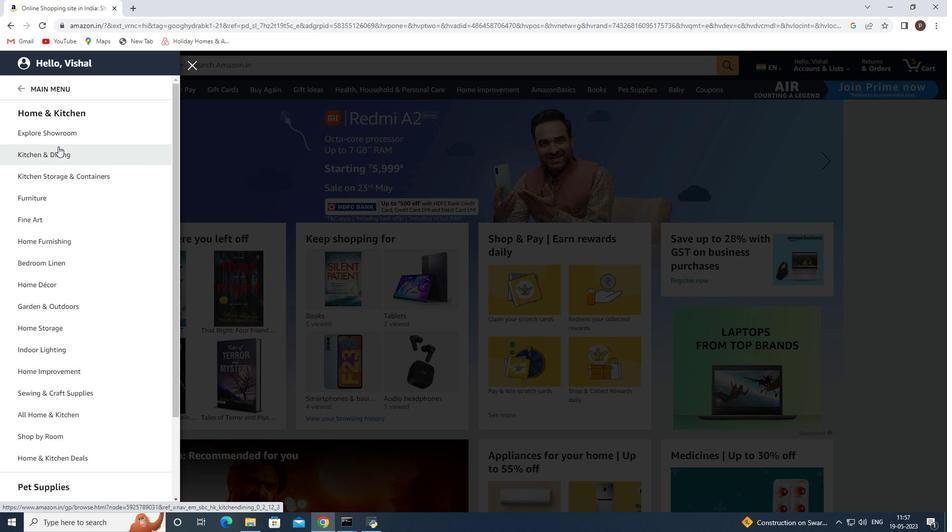 
Action: Mouse scrolled (358, 207) with delta (0, 0)
Screenshot: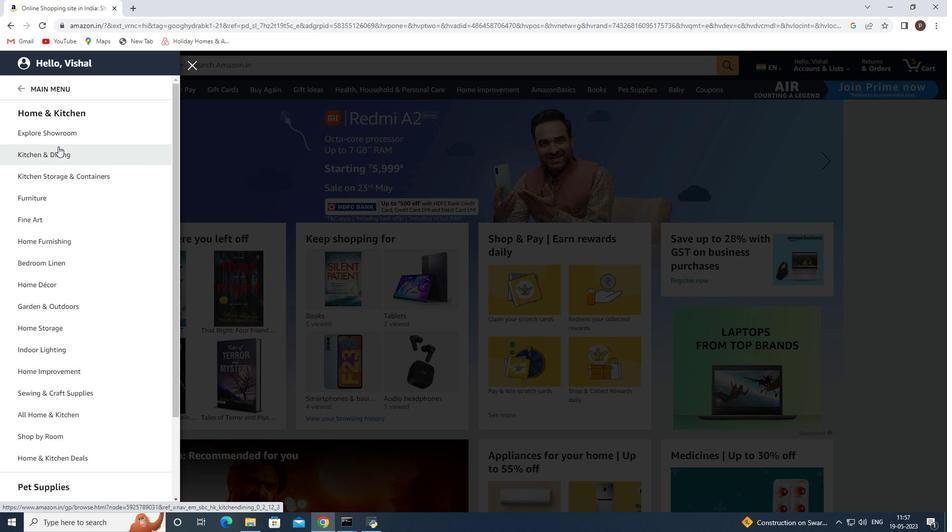 
Action: Mouse moved to (358, 209)
Screenshot: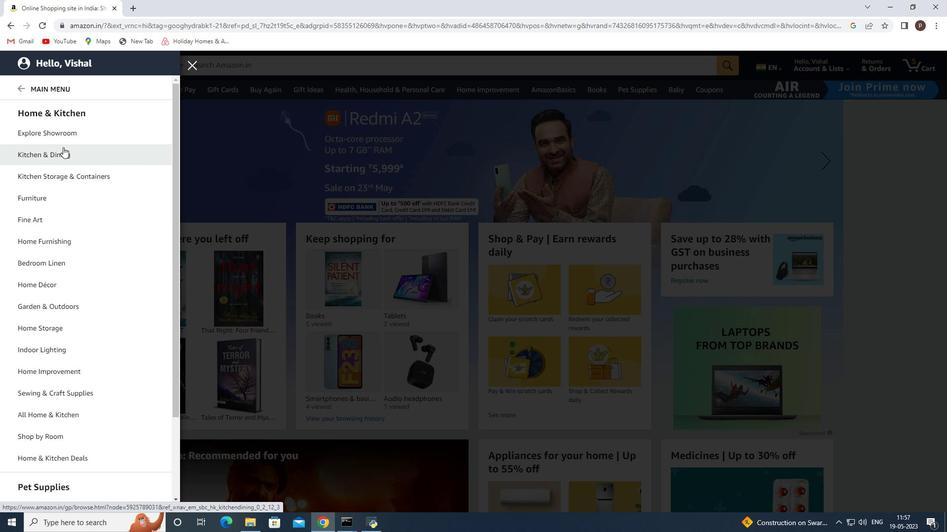 
Action: Mouse scrolled (358, 208) with delta (0, 0)
Screenshot: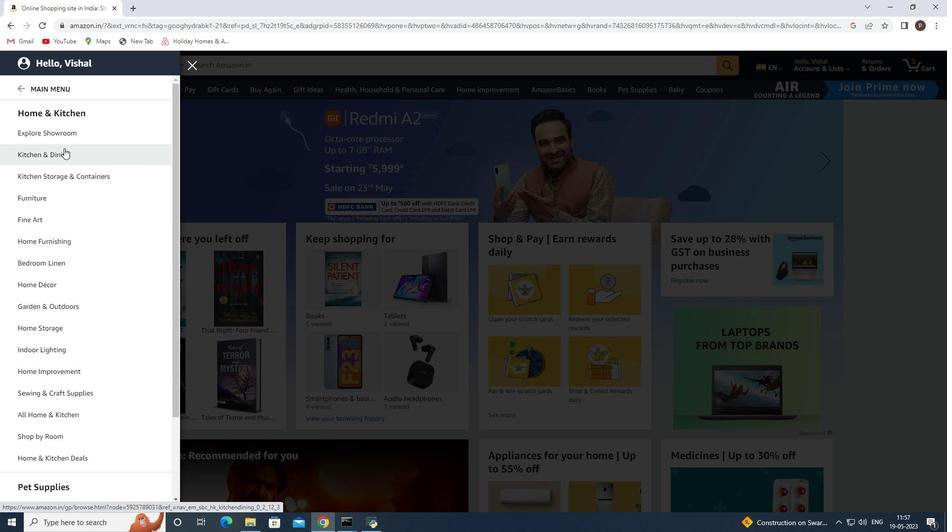 
Action: Mouse moved to (358, 210)
Screenshot: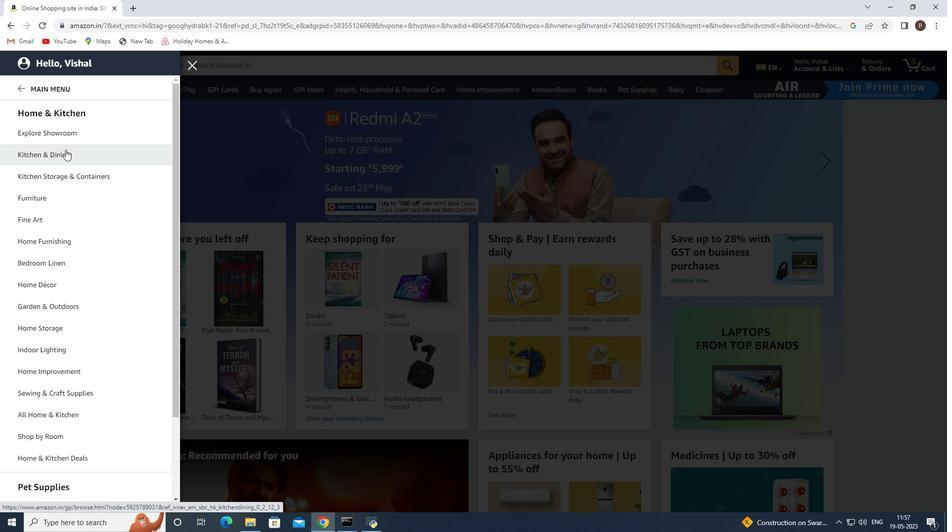 
Action: Mouse scrolled (358, 209) with delta (0, 0)
Screenshot: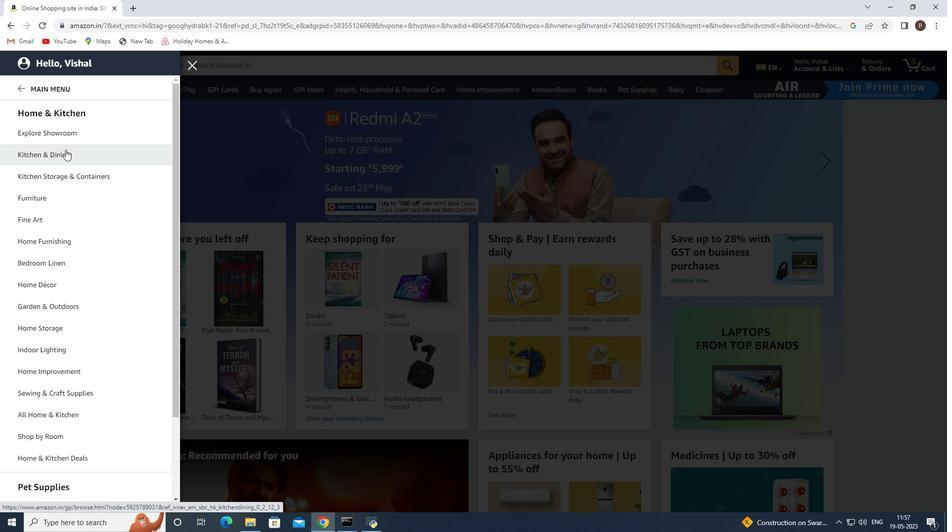 
Action: Mouse moved to (586, 302)
Screenshot: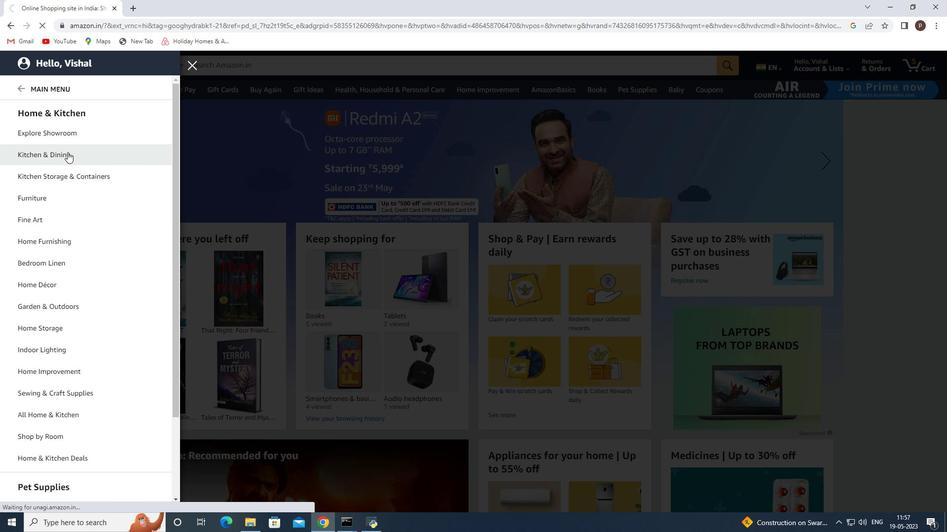 
Action: Mouse scrolled (586, 302) with delta (0, 0)
Screenshot: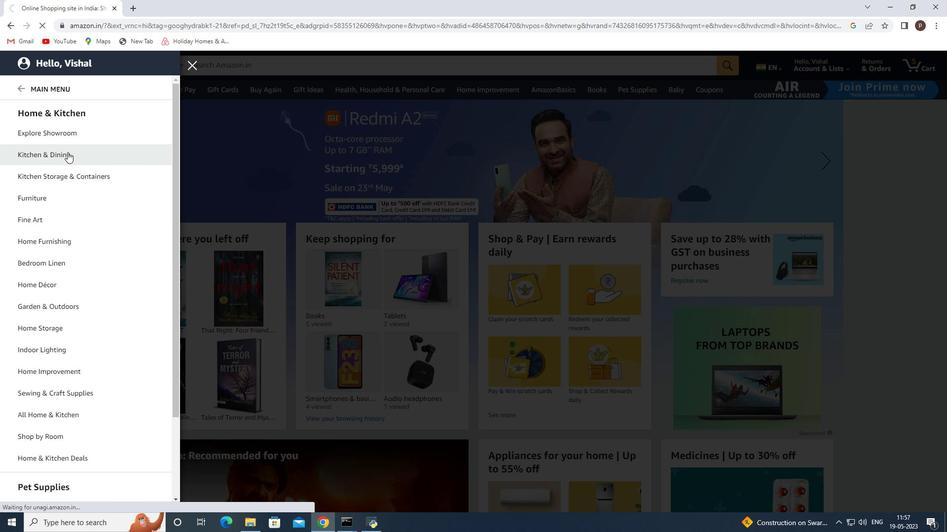 
Action: Mouse moved to (580, 303)
Screenshot: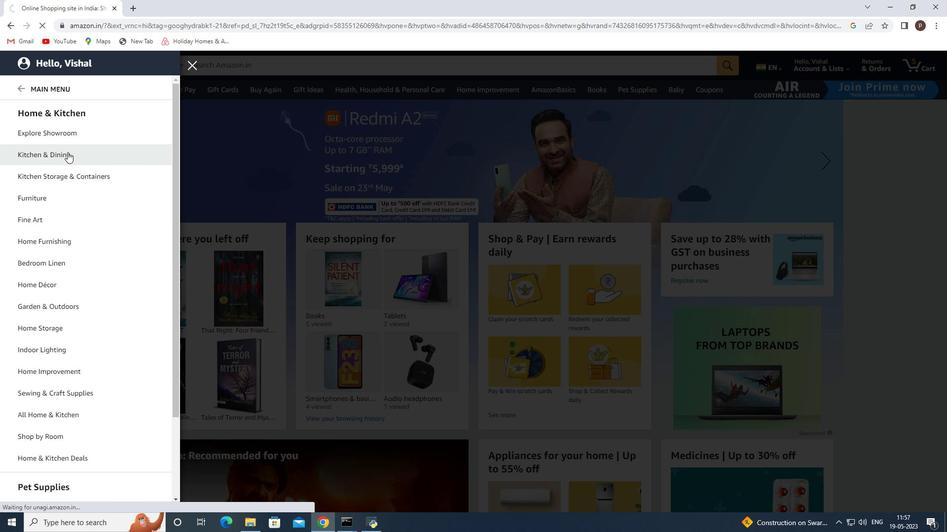 
Action: Mouse scrolled (580, 302) with delta (0, 0)
Screenshot: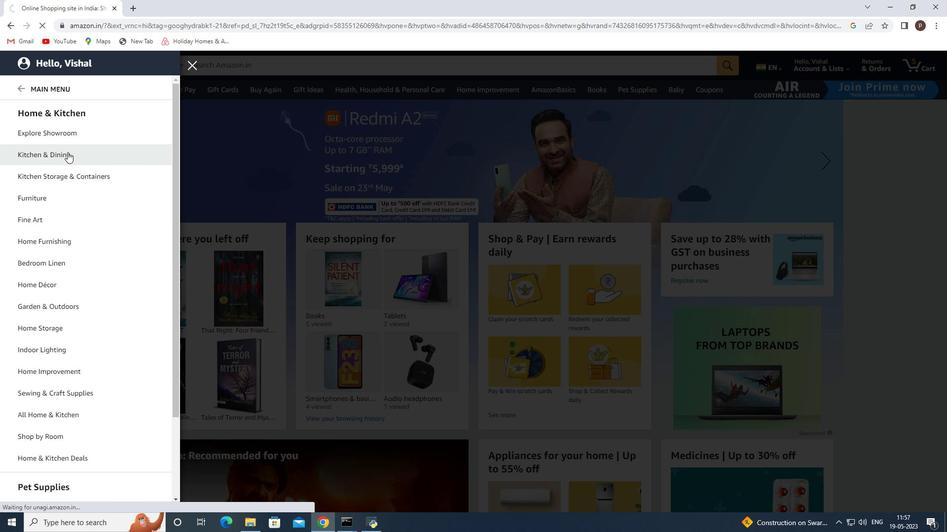 
Action: Mouse moved to (498, 323)
Screenshot: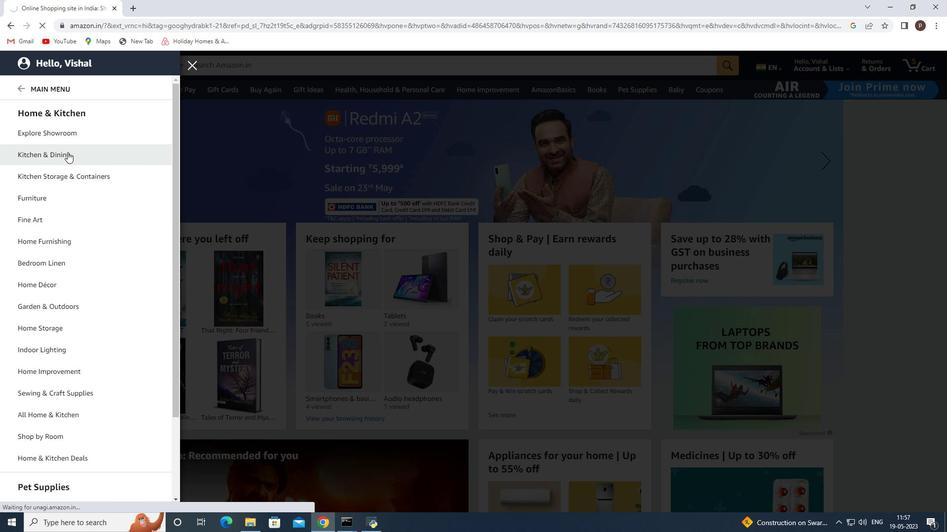 
Action: Mouse scrolled (498, 323) with delta (0, 0)
Screenshot: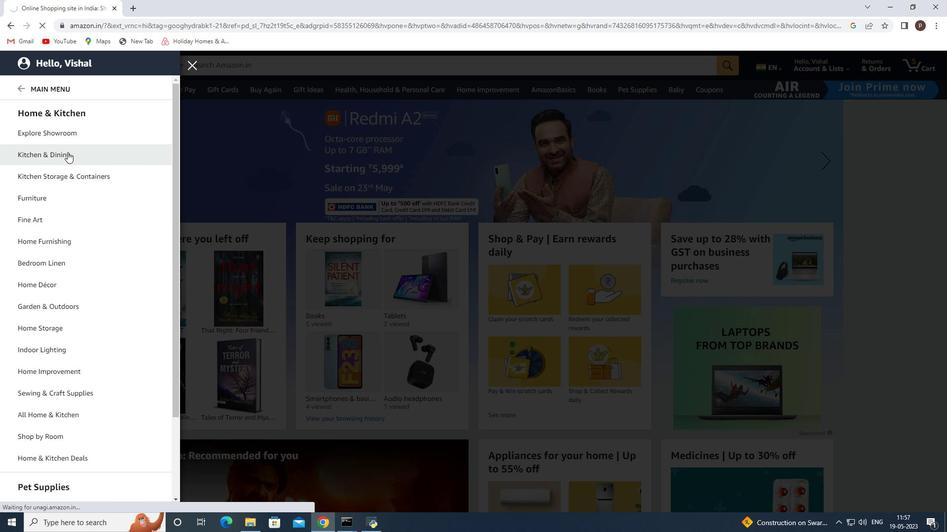 
Action: Mouse moved to (490, 326)
Screenshot: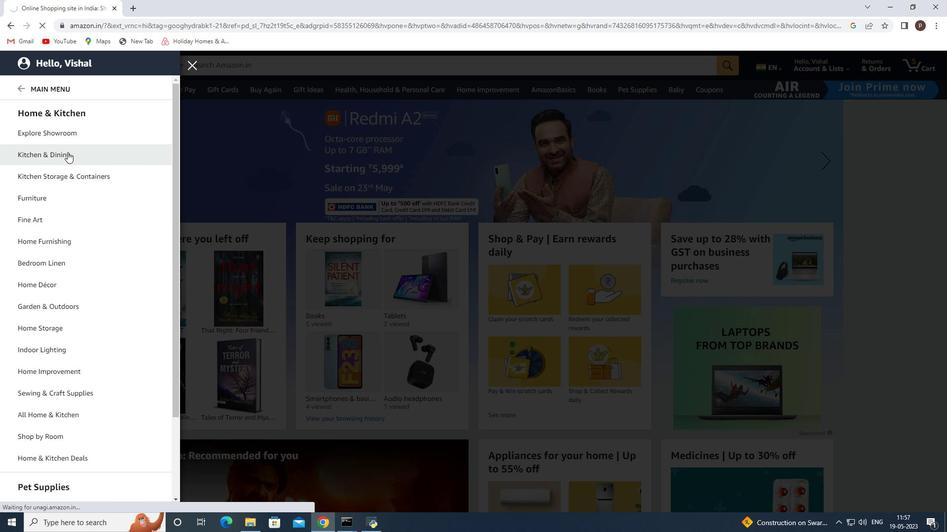 
Action: Mouse scrolled (490, 325) with delta (0, 0)
Screenshot: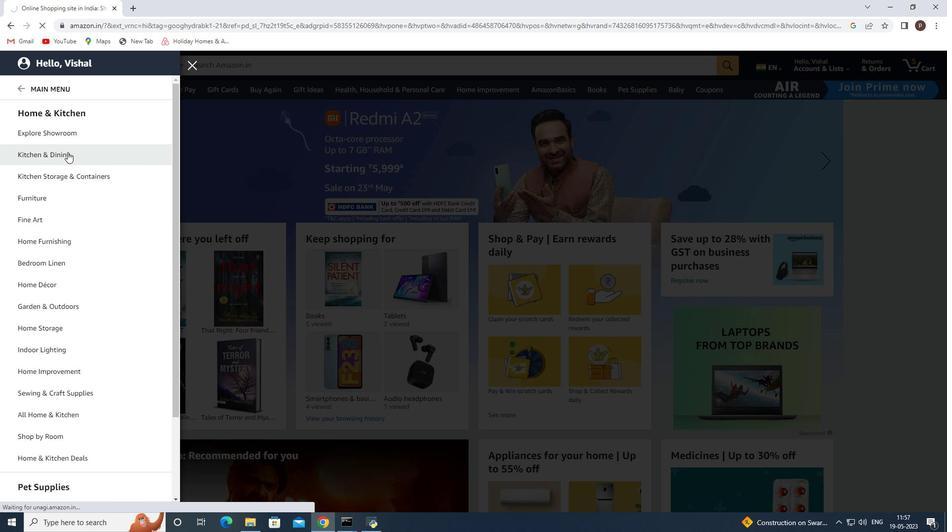 
Action: Mouse moved to (491, 329)
Screenshot: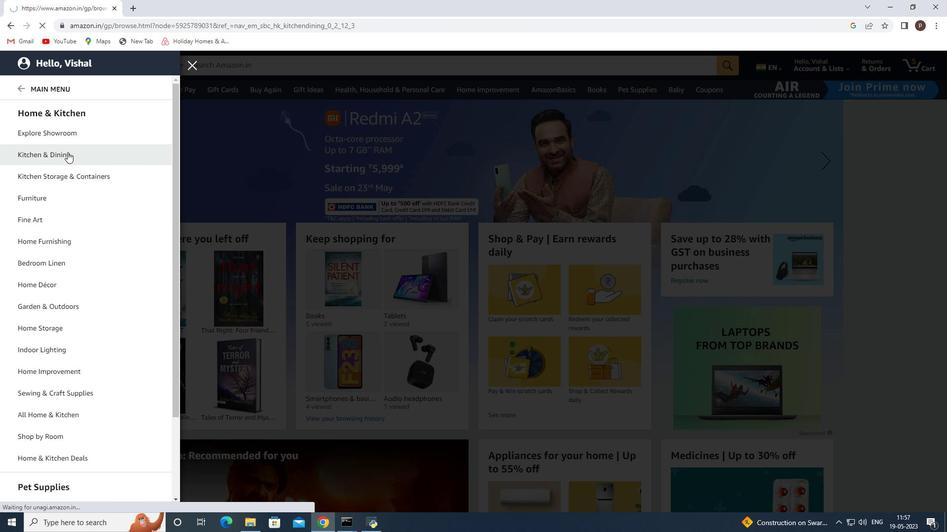 
Action: Mouse scrolled (491, 329) with delta (0, 0)
Screenshot: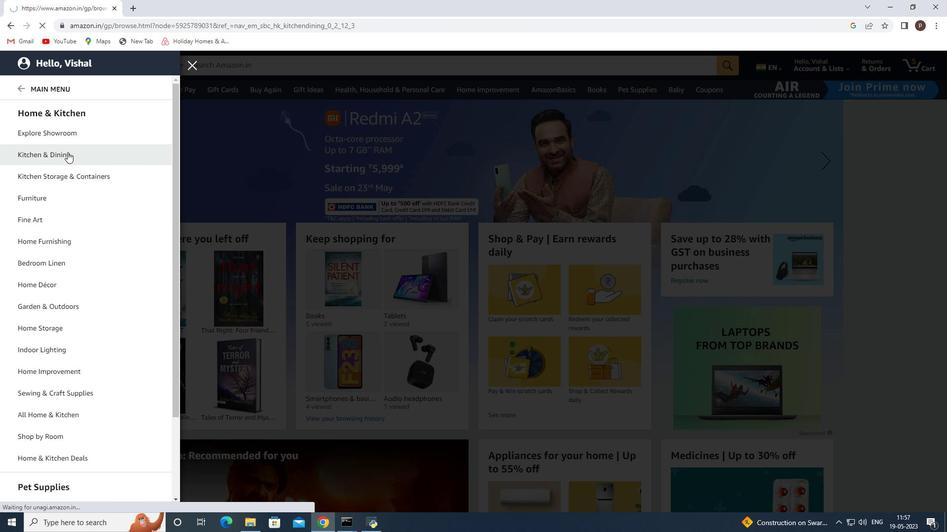 
Action: Mouse moved to (411, 227)
Screenshot: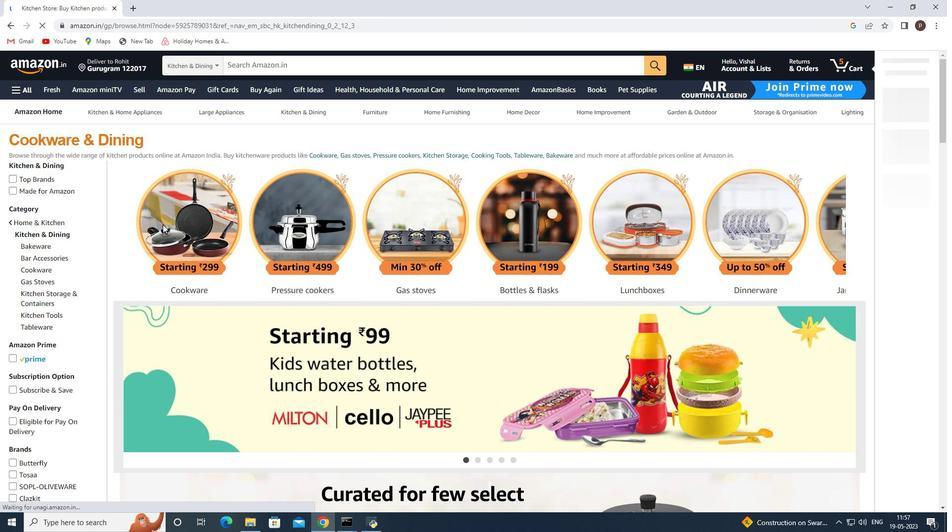 
Action: Mouse scrolled (411, 228) with delta (0, 0)
Screenshot: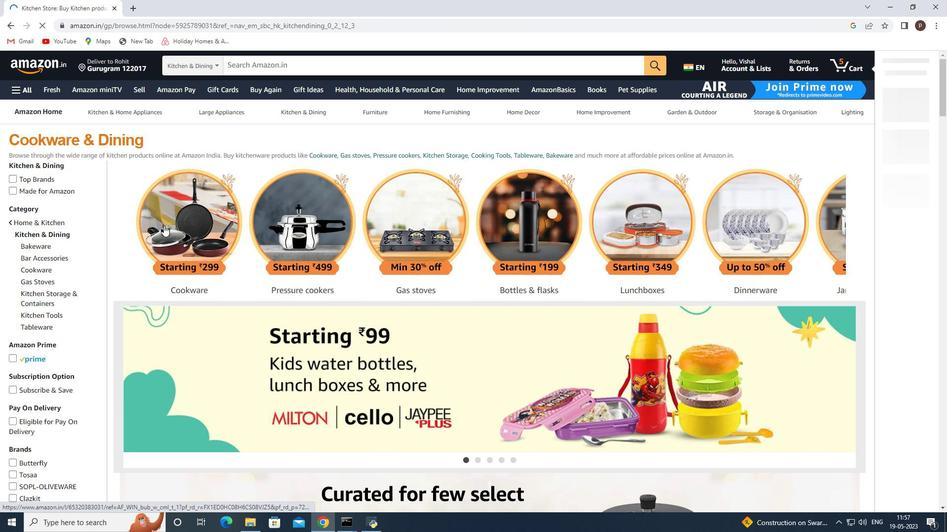 
Action: Mouse moved to (366, 170)
Screenshot: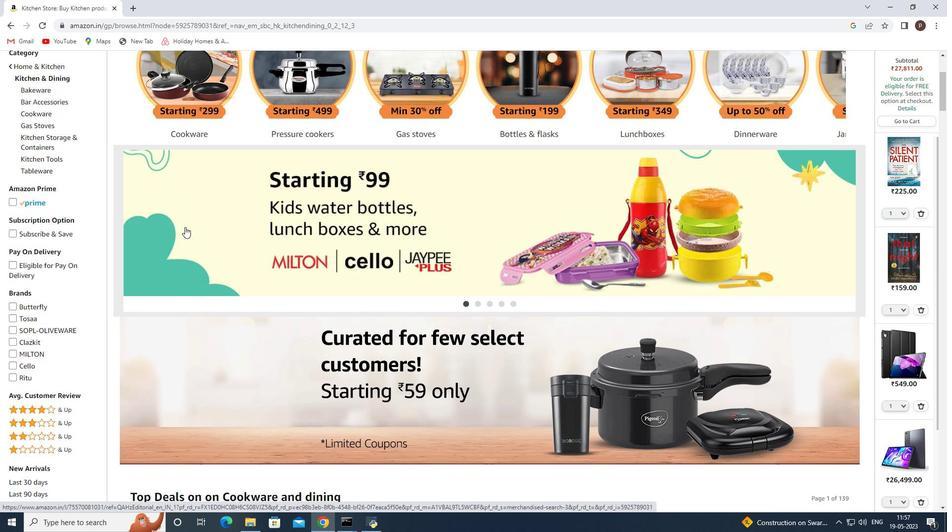 
Action: Mouse scrolled (366, 169) with delta (0, 0)
Screenshot: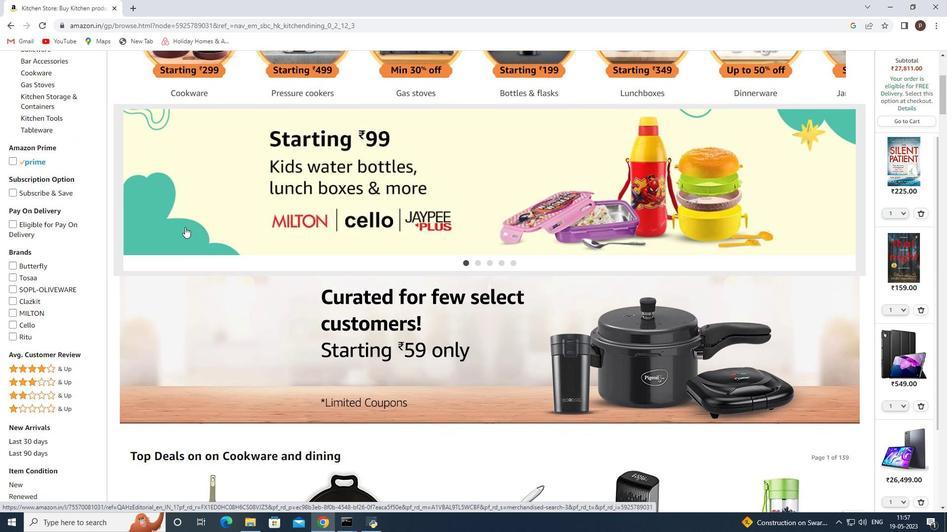 
Action: Mouse scrolled (366, 169) with delta (0, 0)
Screenshot: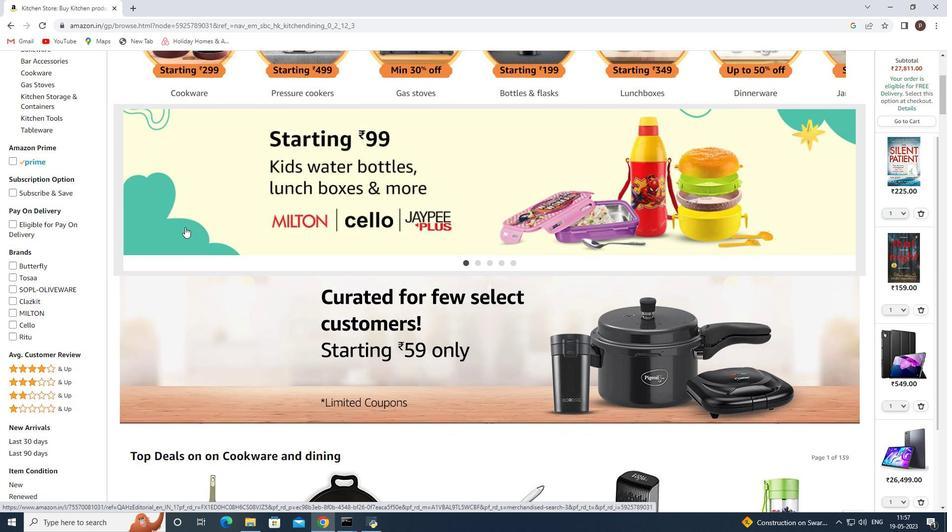 
Action: Mouse moved to (365, 170)
Screenshot: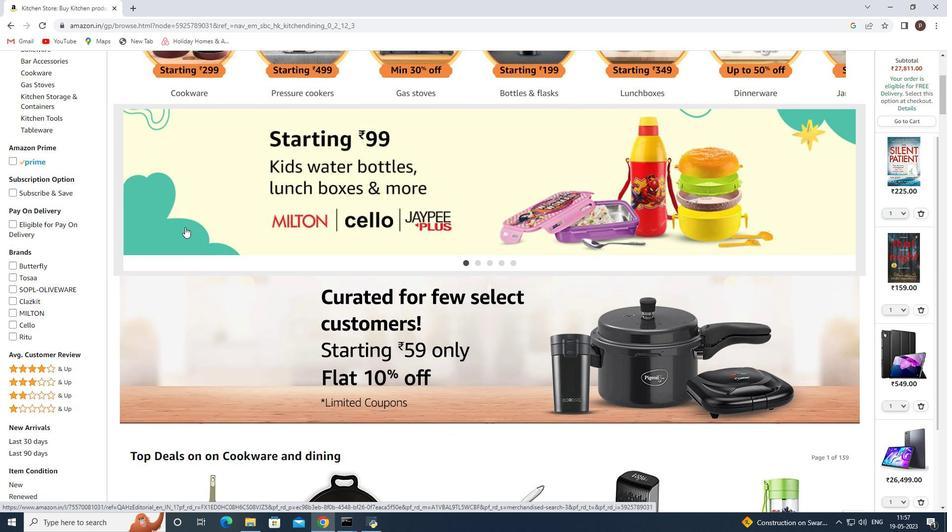 
Action: Mouse scrolled (365, 170) with delta (0, 0)
Screenshot: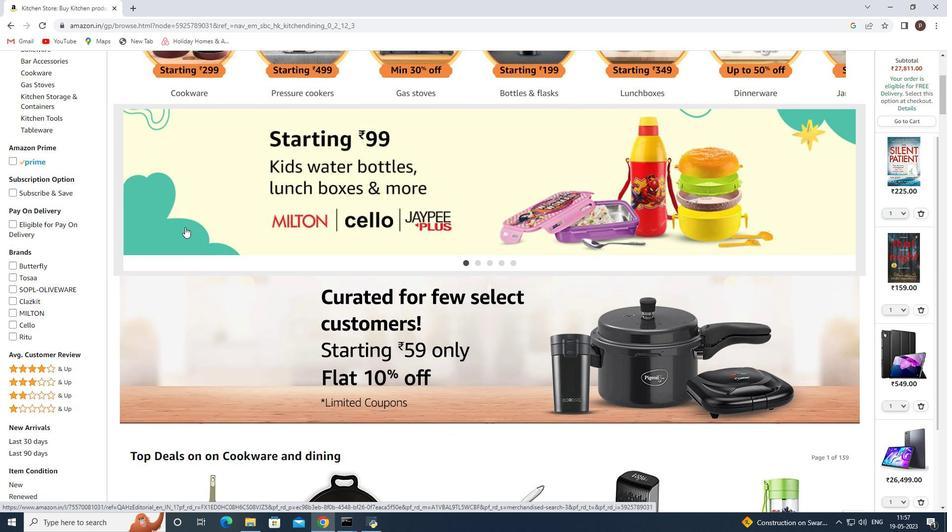 
Action: Mouse moved to (357, 174)
Screenshot: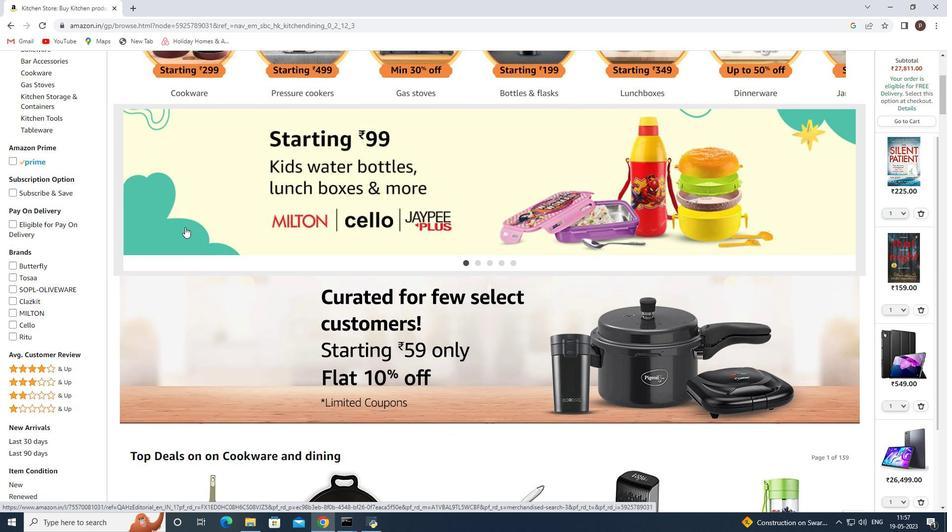
Action: Mouse scrolled (357, 173) with delta (0, 0)
Screenshot: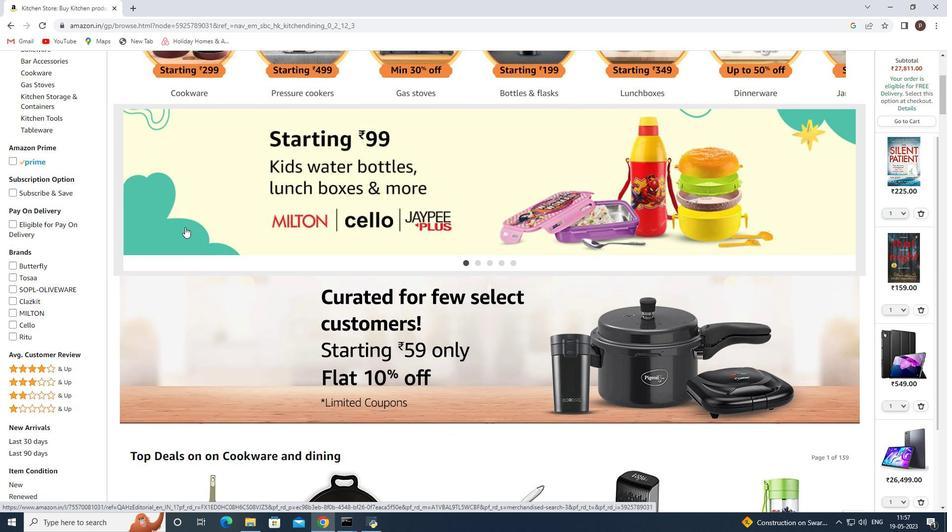 
Action: Mouse moved to (205, 193)
Screenshot: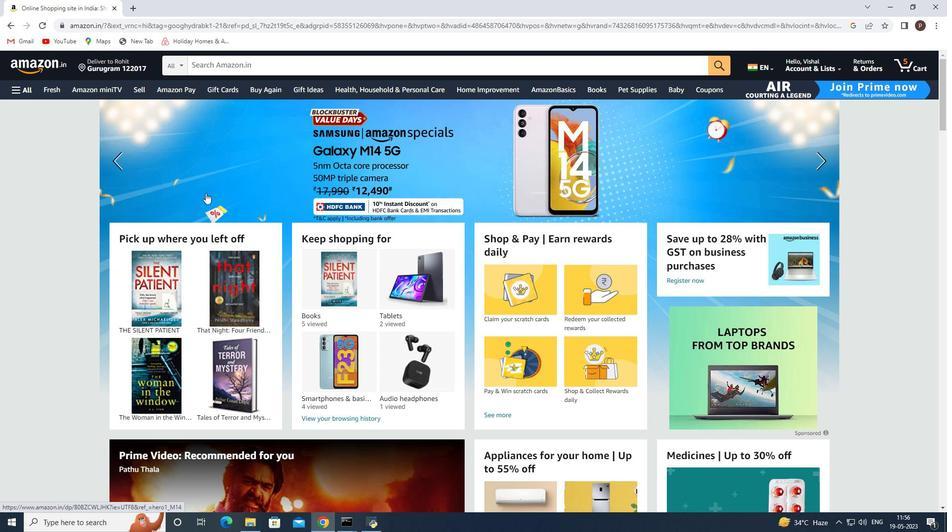 
Action: Mouse scrolled (323, 241) with delta (0, 0)
Screenshot: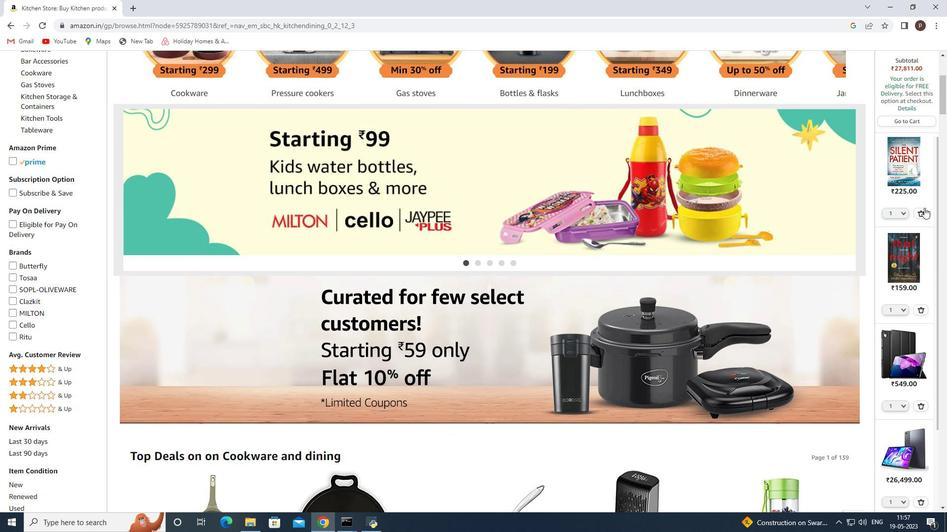 
Action: Mouse scrolled (323, 241) with delta (0, 0)
Screenshot: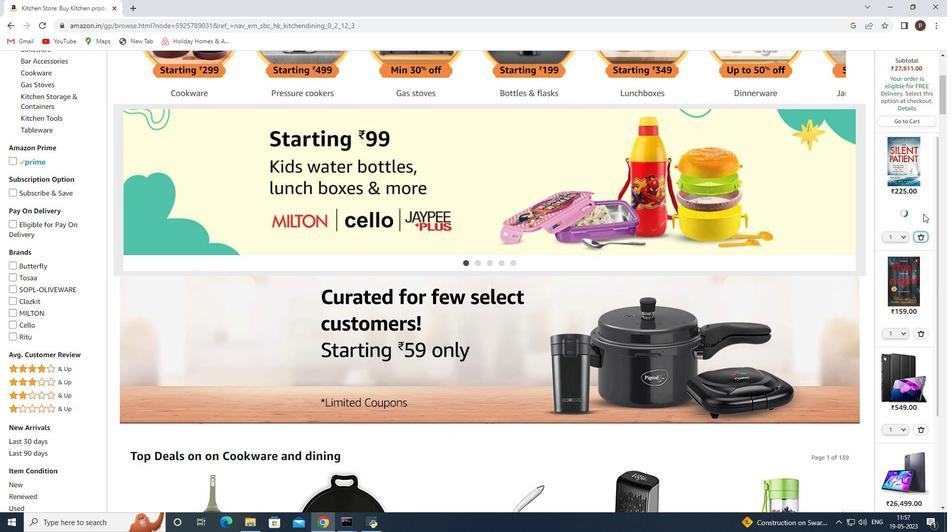 
Action: Mouse scrolled (323, 241) with delta (0, 0)
Screenshot: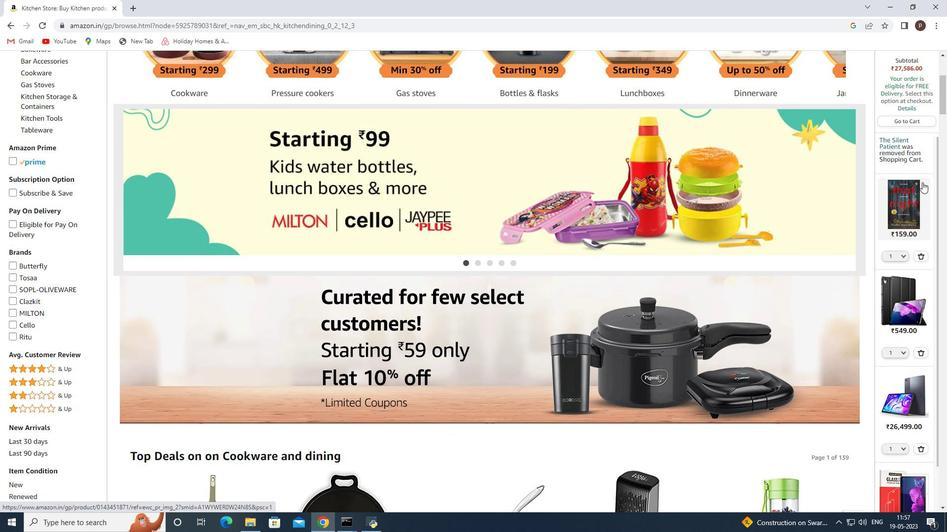 
Action: Mouse scrolled (323, 241) with delta (0, 0)
Screenshot: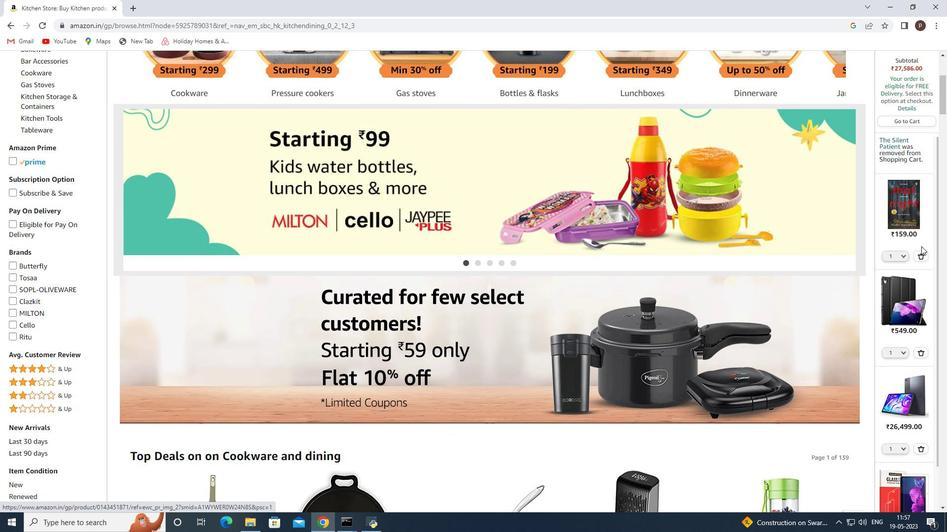 
Action: Mouse scrolled (323, 241) with delta (0, 0)
Screenshot: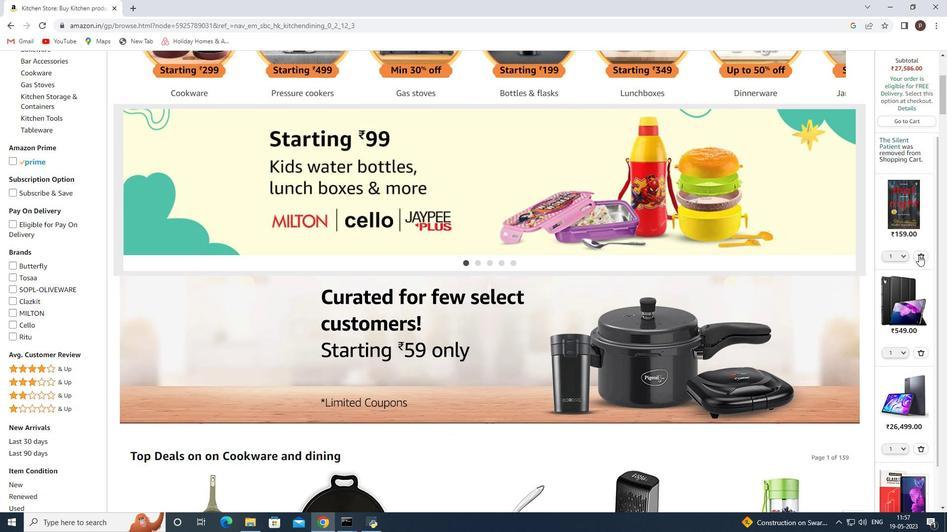 
Action: Mouse scrolled (323, 241) with delta (0, 0)
Screenshot: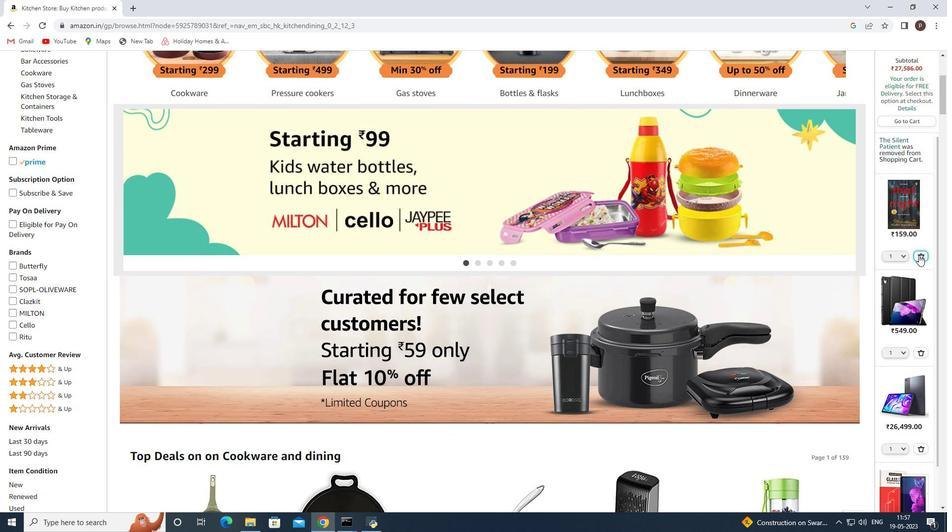 
Action: Mouse moved to (293, 222)
Screenshot: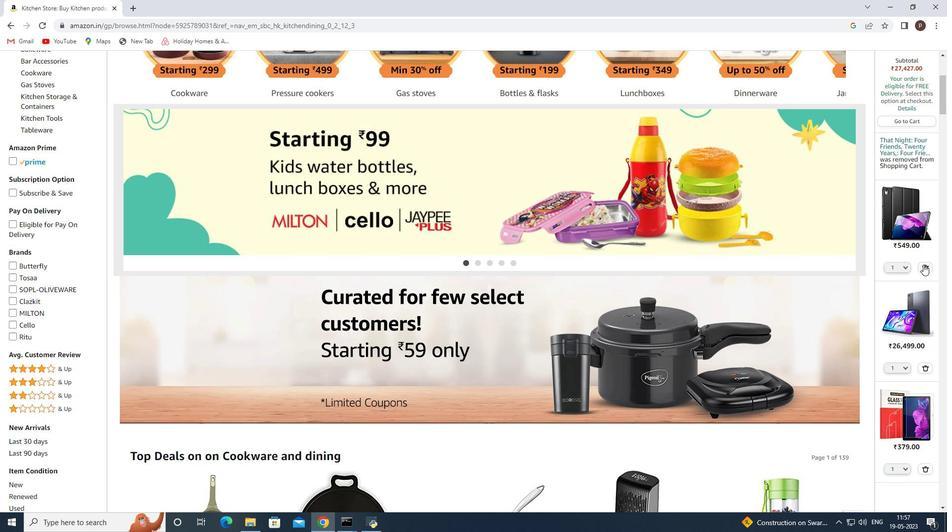 
Action: Mouse scrolled (293, 221) with delta (0, 0)
Screenshot: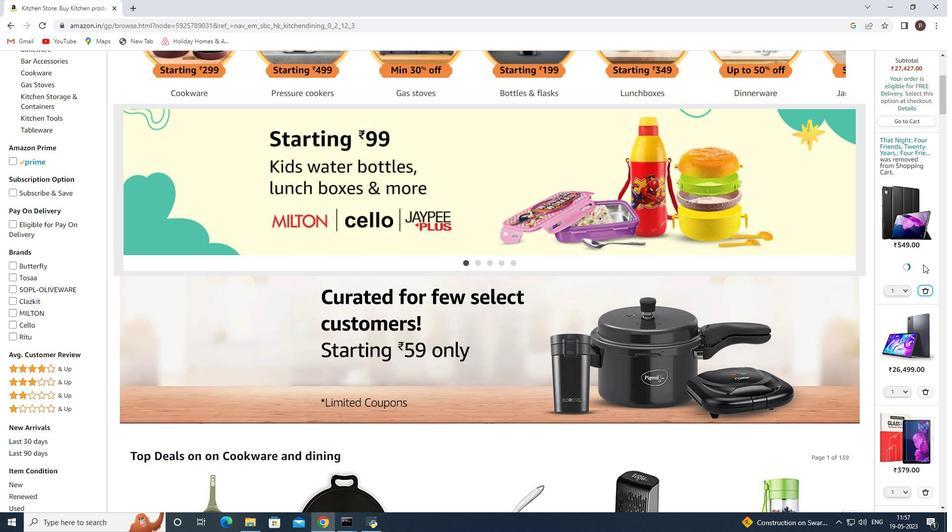 
Action: Mouse scrolled (293, 221) with delta (0, 0)
Screenshot: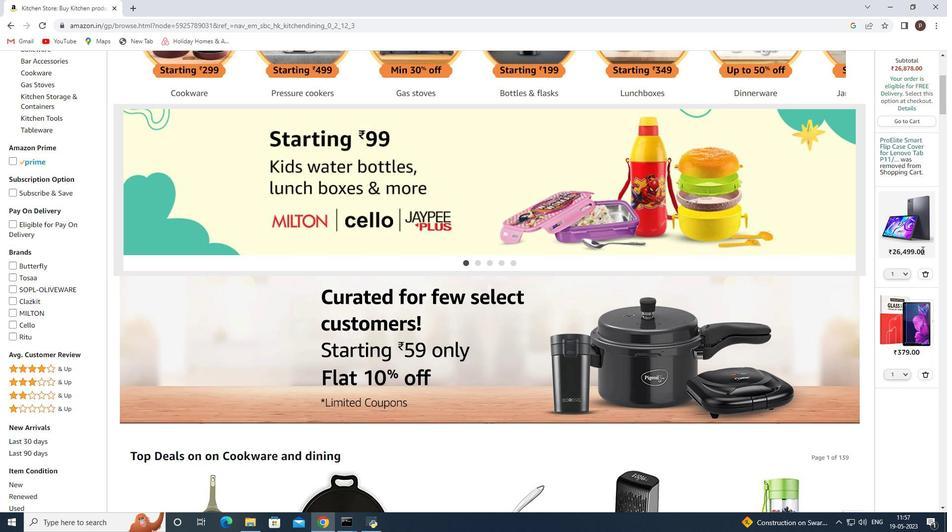 
Action: Mouse moved to (318, 215)
Screenshot: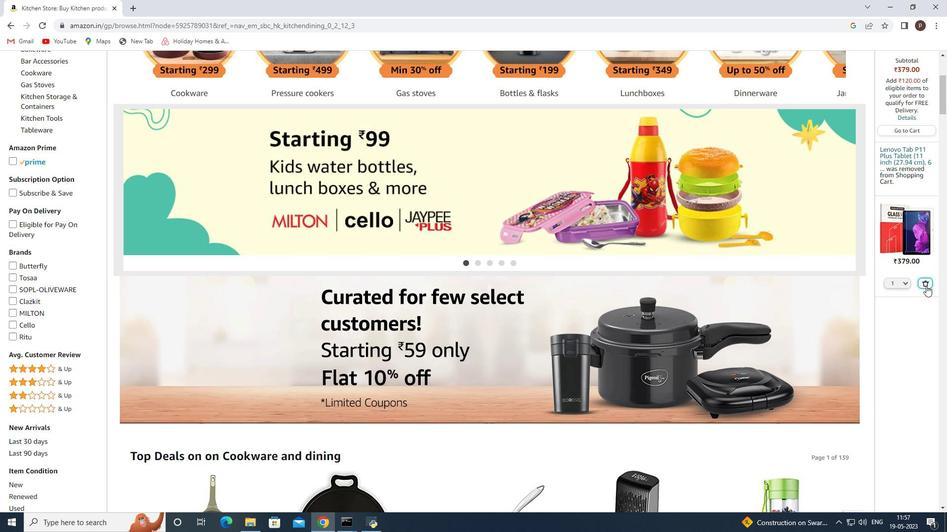 
Action: Mouse scrolled (318, 214) with delta (0, 0)
Screenshot: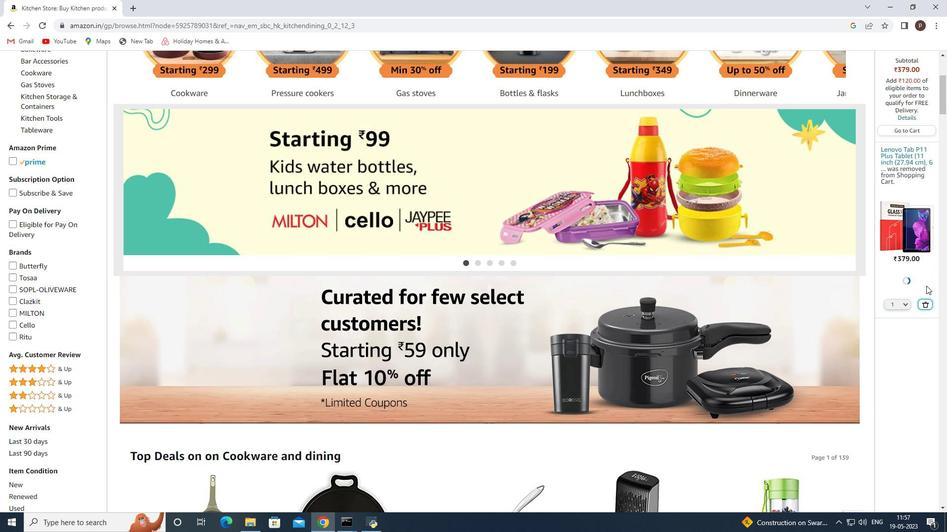 
Action: Mouse moved to (203, 70)
Screenshot: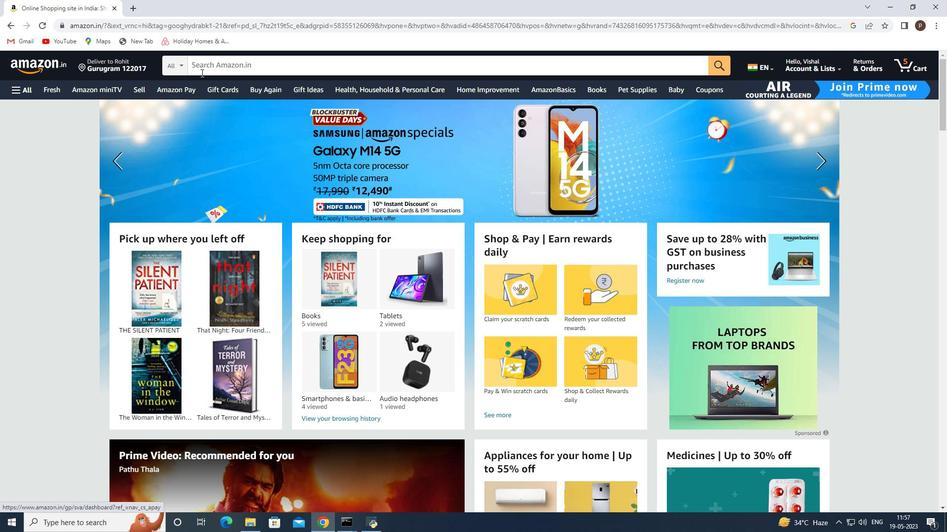 
Action: Mouse scrolled (324, 230) with delta (0, 0)
Screenshot: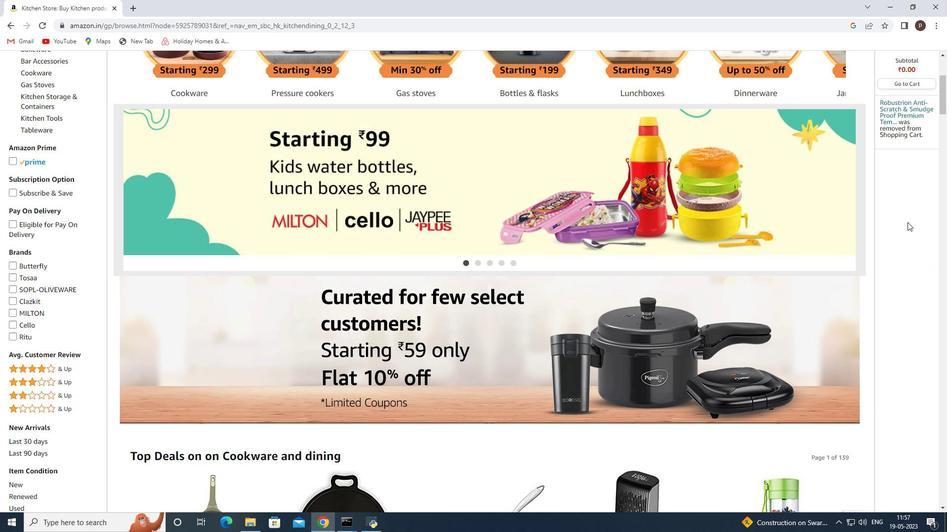 
Action: Mouse moved to (204, 69)
Screenshot: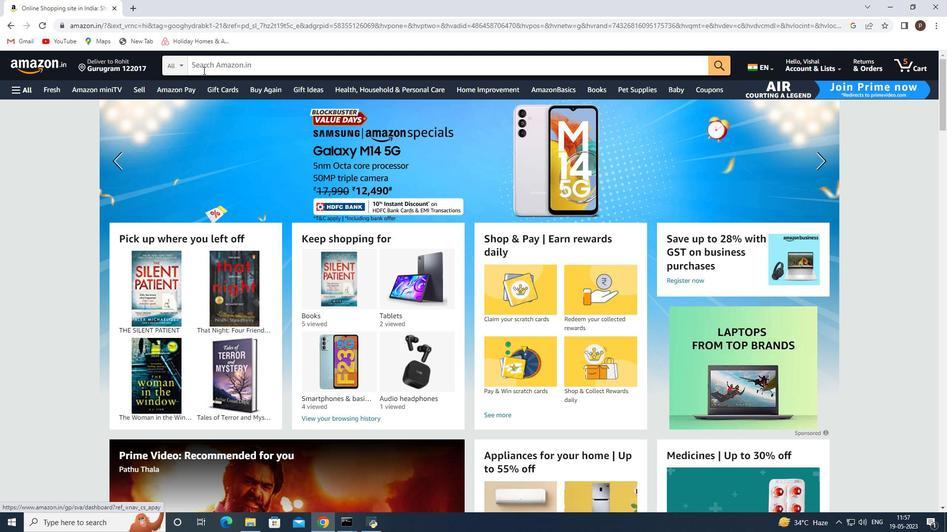 
Action: Mouse scrolled (324, 230) with delta (0, 0)
Screenshot: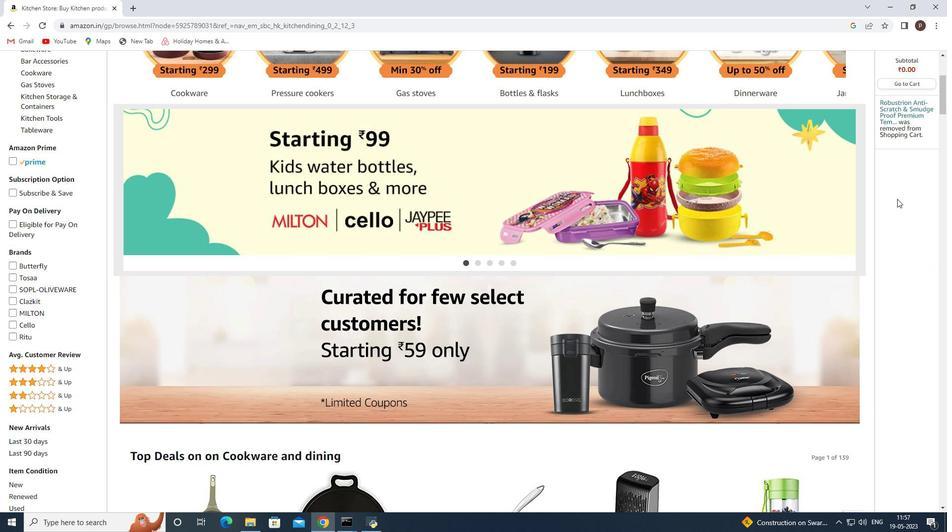 
Action: Mouse moved to (333, 186)
Screenshot: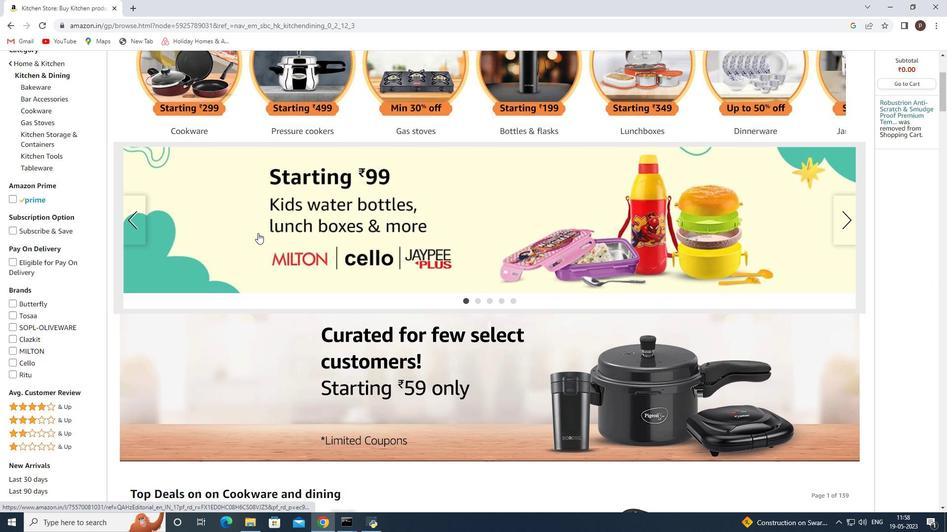 
Action: Mouse scrolled (333, 186) with delta (0, 0)
Screenshot: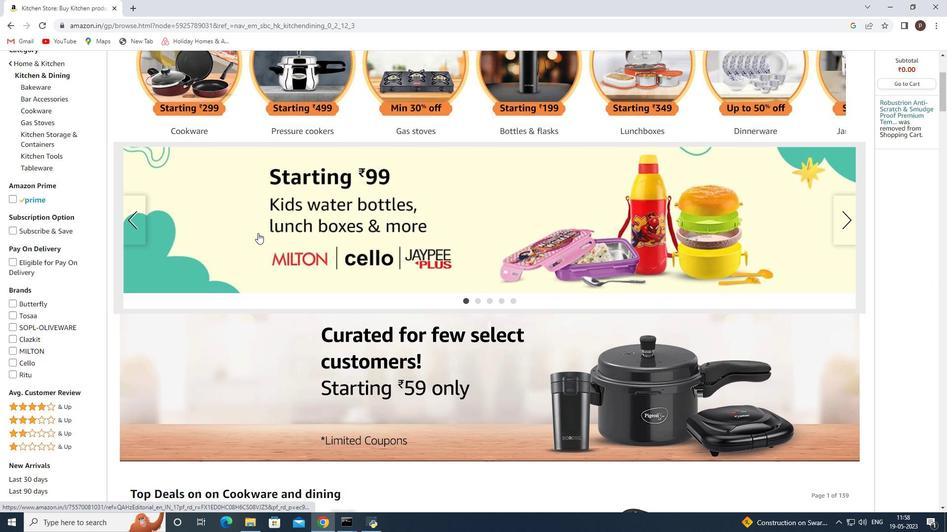 
Action: Mouse moved to (320, 171)
Screenshot: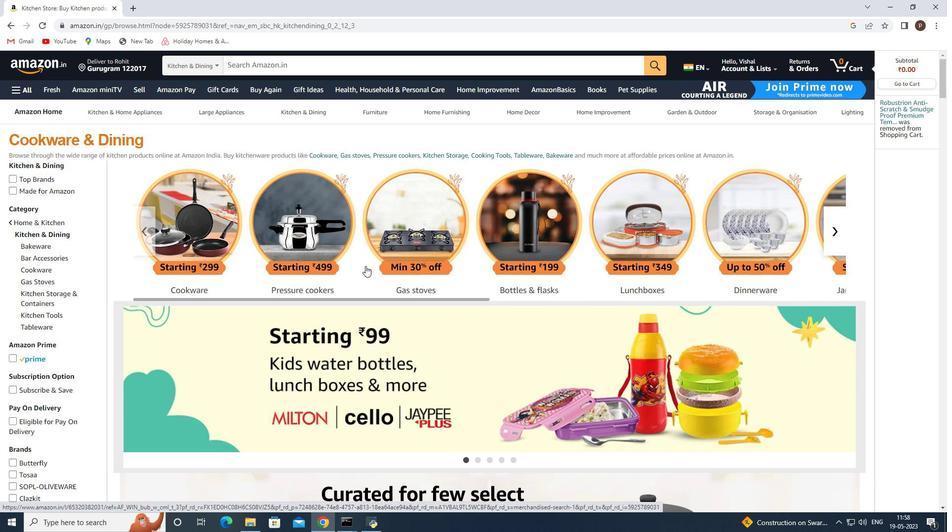 
Action: Mouse scrolled (320, 171) with delta (0, 0)
Screenshot: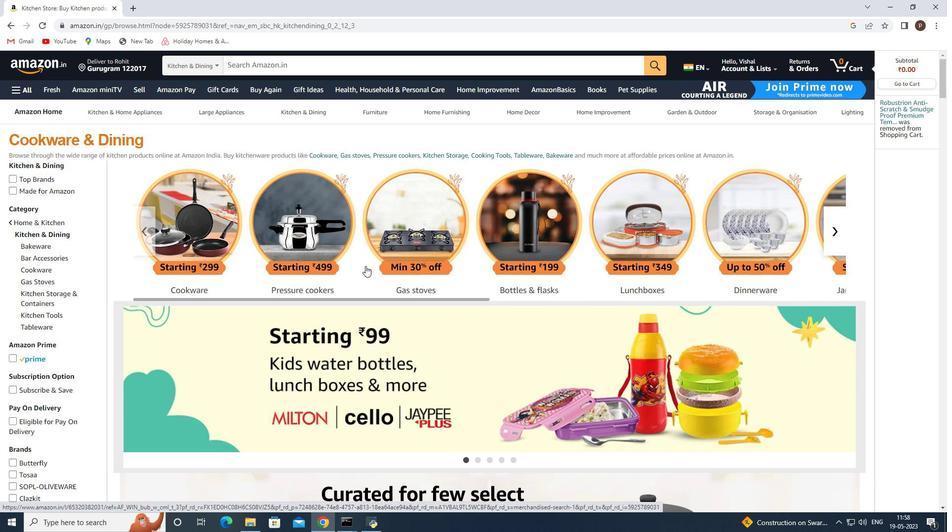 
Action: Mouse moved to (318, 172)
Screenshot: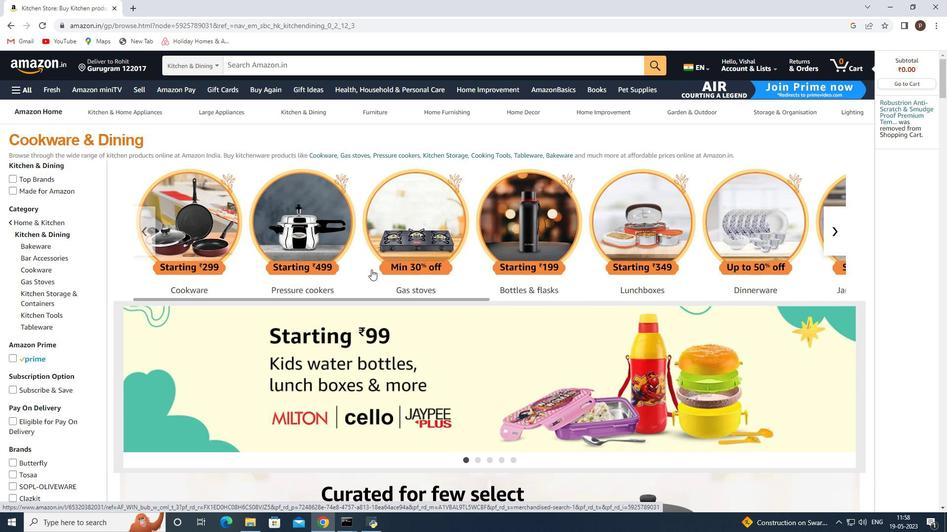
Action: Mouse scrolled (318, 171) with delta (0, 0)
Screenshot: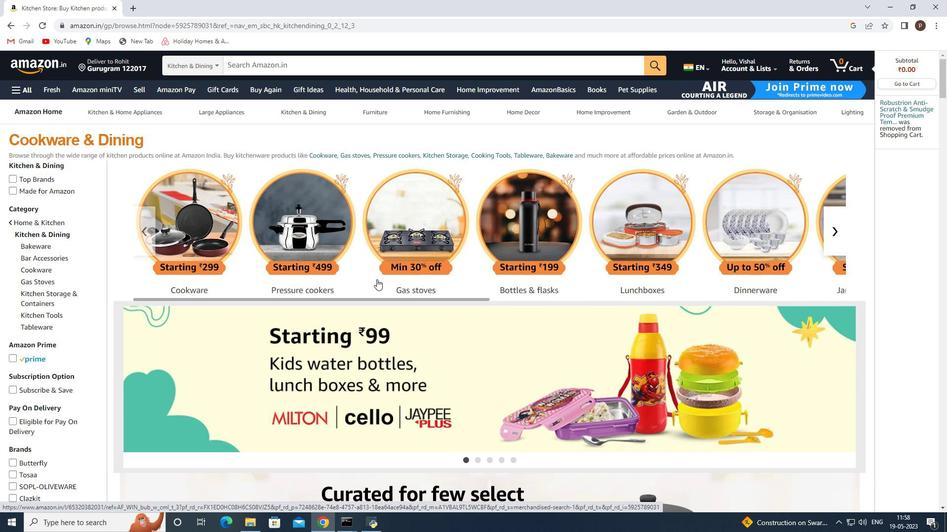 
Action: Mouse pressed left at (27, 87)
Screenshot: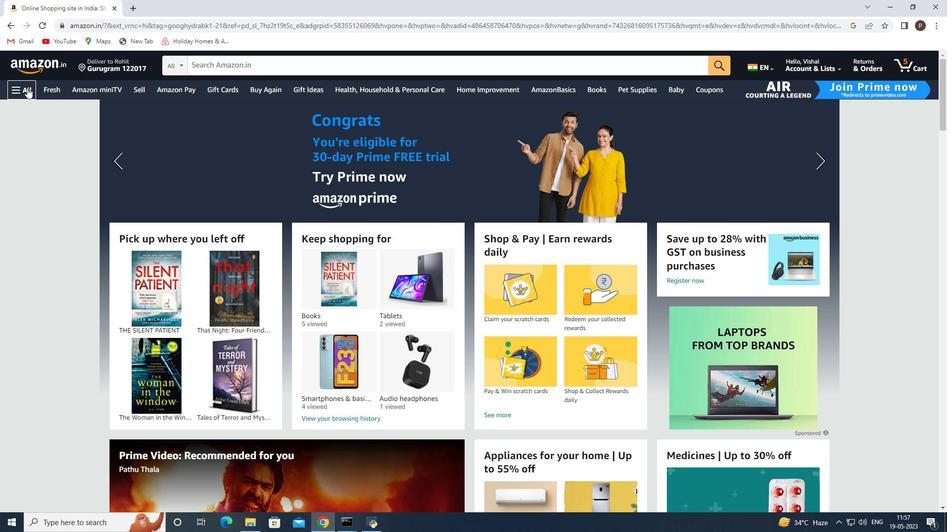 
Action: Mouse moved to (104, 230)
Screenshot: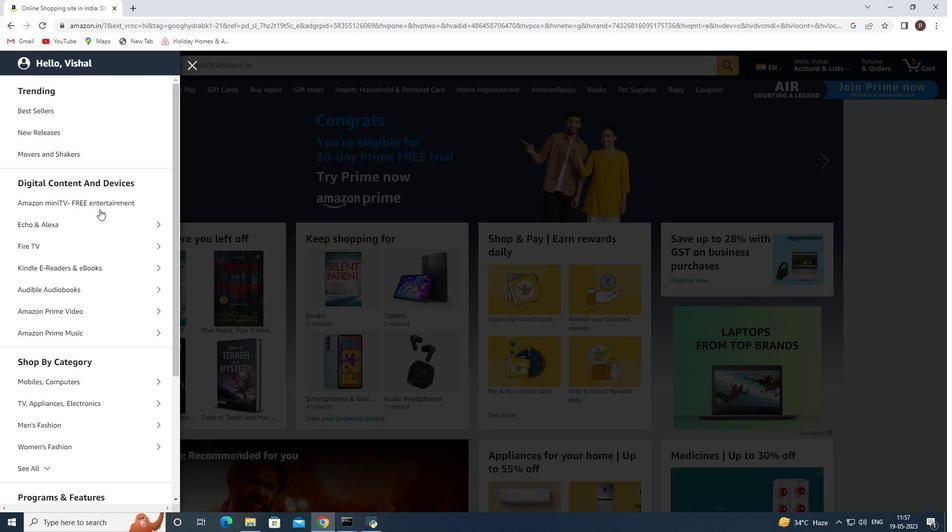 
Action: Mouse scrolled (327, 146) with delta (0, 0)
Screenshot: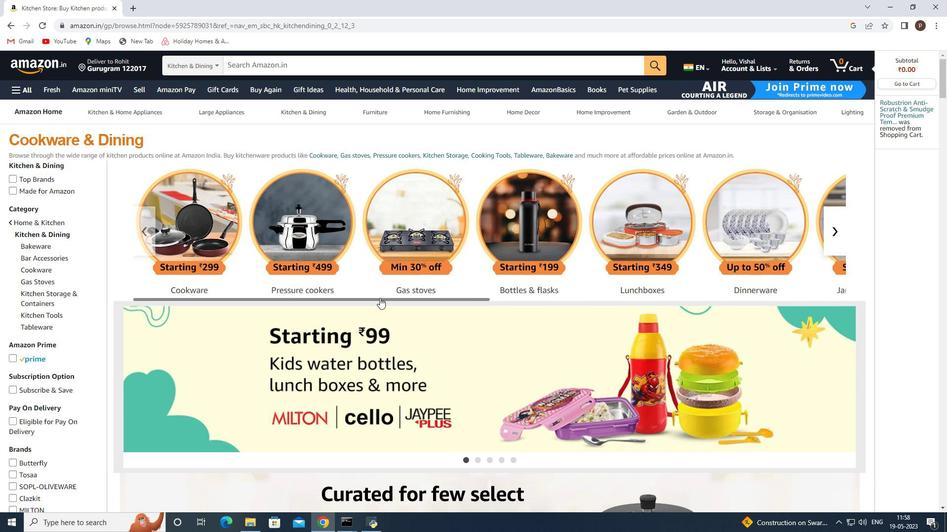 
Action: Mouse moved to (105, 232)
Screenshot: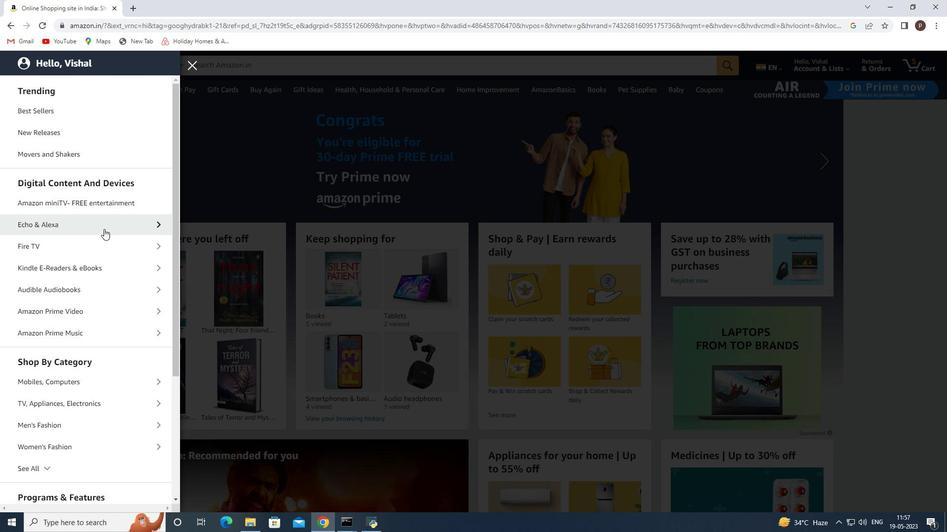 
Action: Mouse scrolled (105, 232) with delta (0, 0)
Screenshot: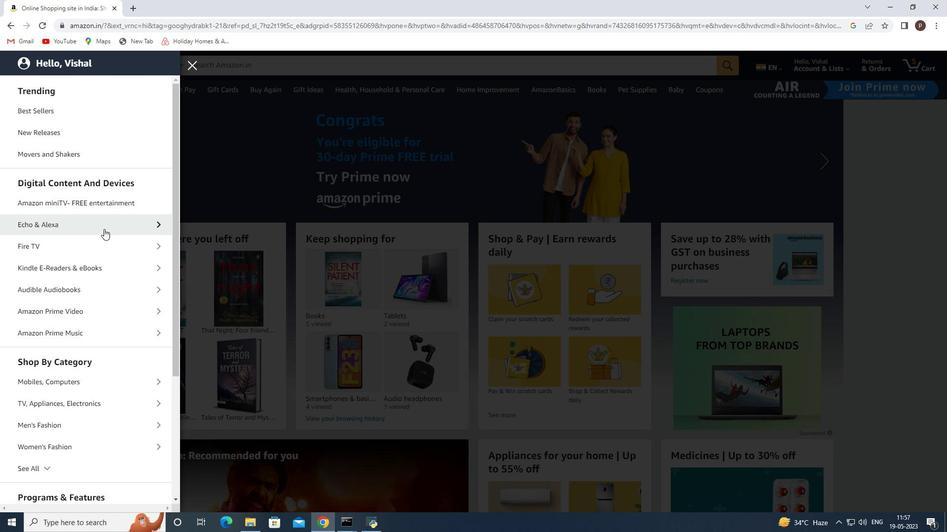 
Action: Mouse scrolled (105, 232) with delta (0, 0)
Screenshot: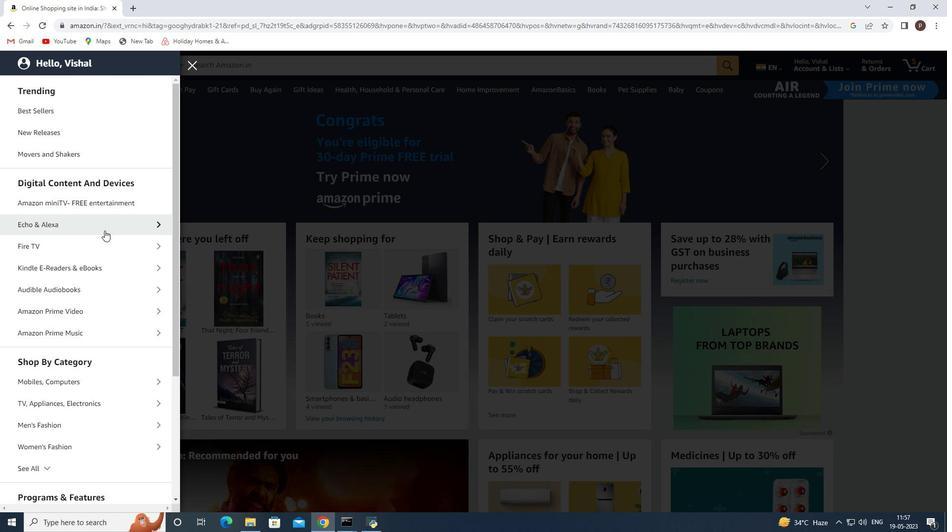 
Action: Mouse scrolled (327, 146) with delta (0, 0)
Screenshot: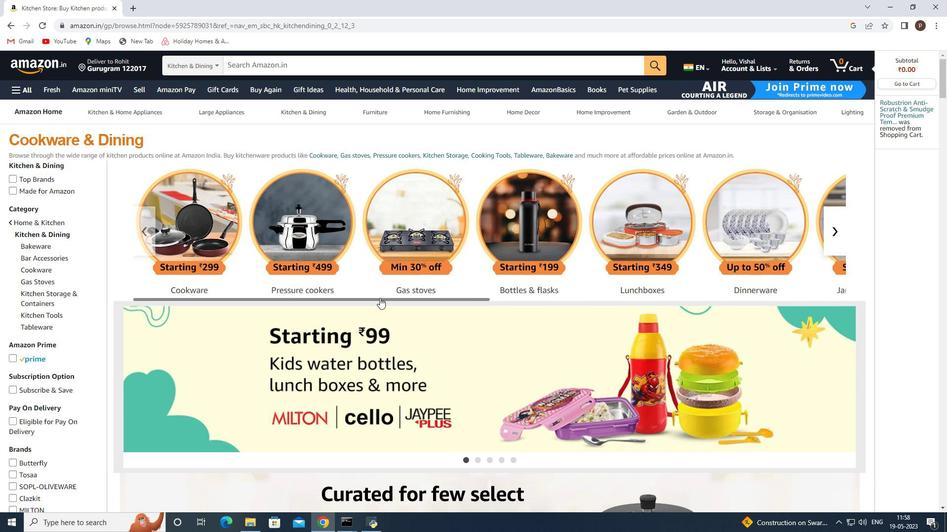 
Action: Mouse scrolled (105, 232) with delta (0, 0)
Screenshot: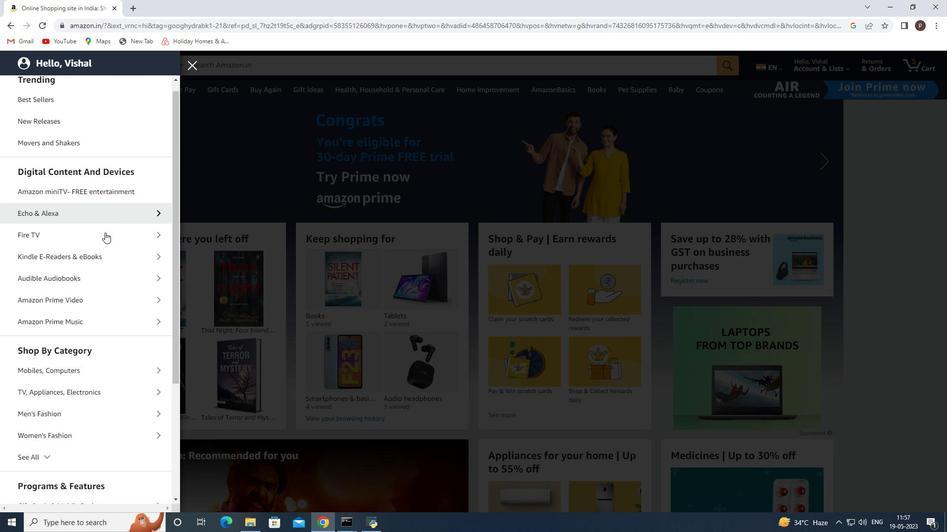 
Action: Mouse scrolled (105, 232) with delta (0, 0)
Screenshot: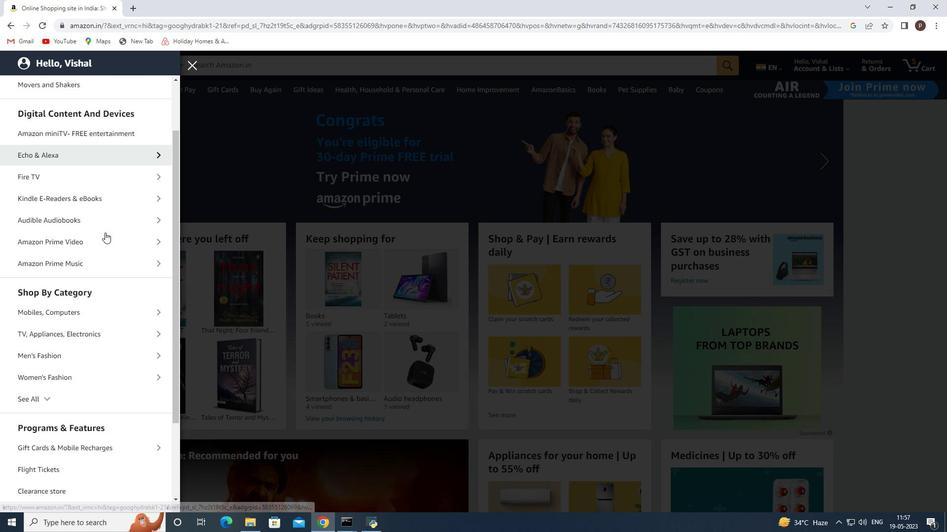 
Action: Mouse moved to (105, 233)
Screenshot: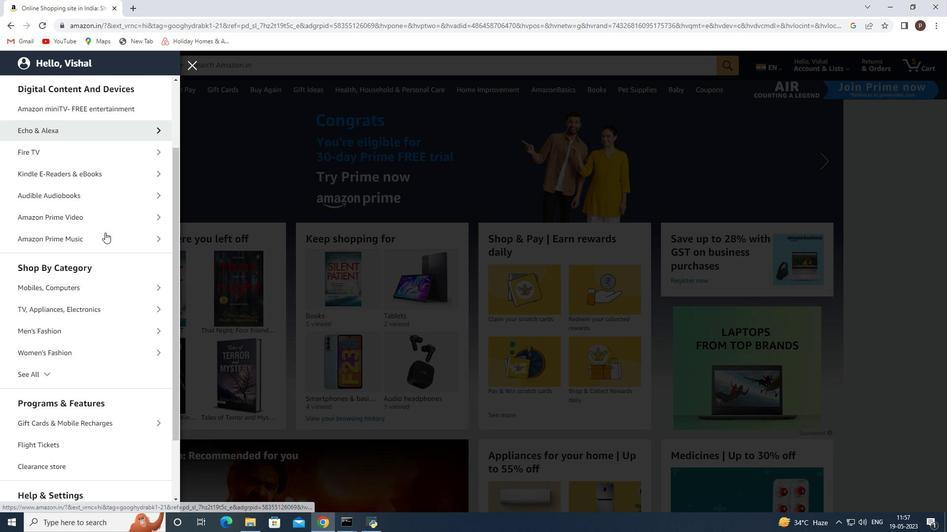 
Action: Mouse scrolled (105, 232) with delta (0, 0)
Screenshot: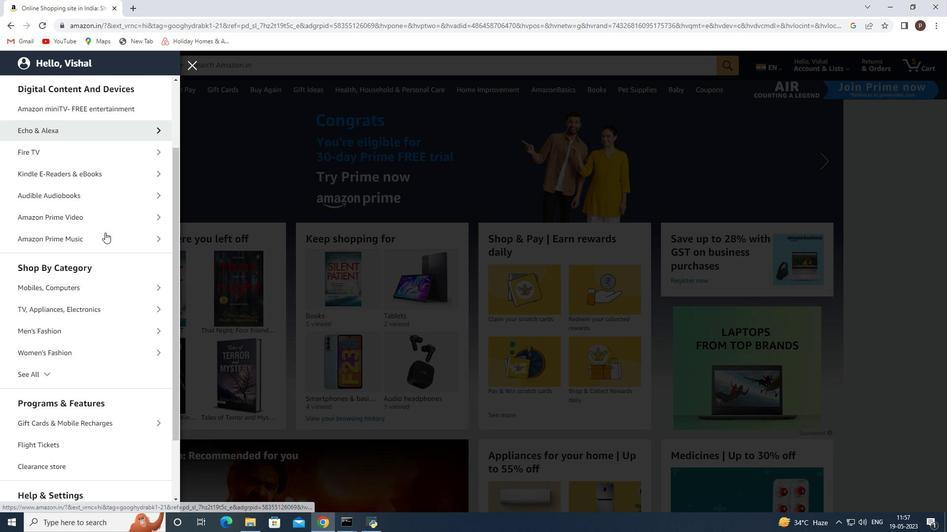 
Action: Mouse moved to (50, 279)
Screenshot: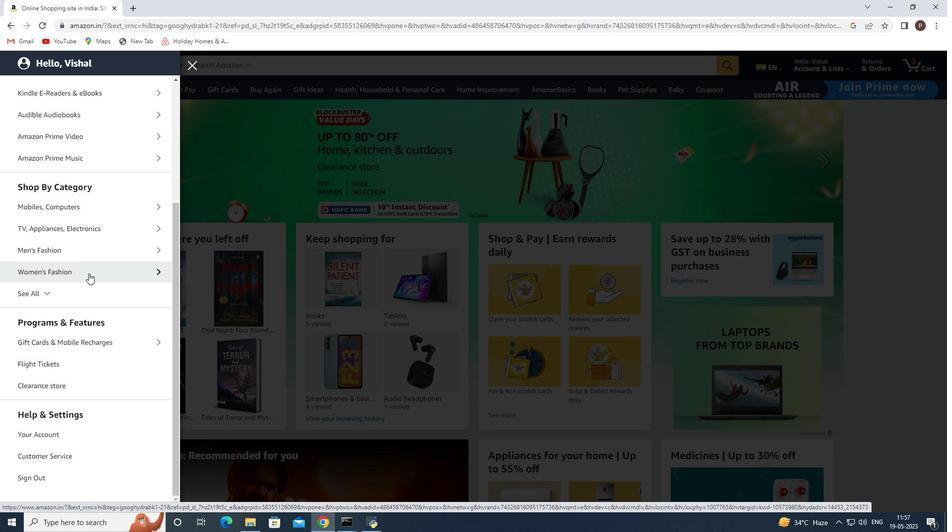 
Action: Mouse scrolled (319, 191) with delta (0, 0)
Screenshot: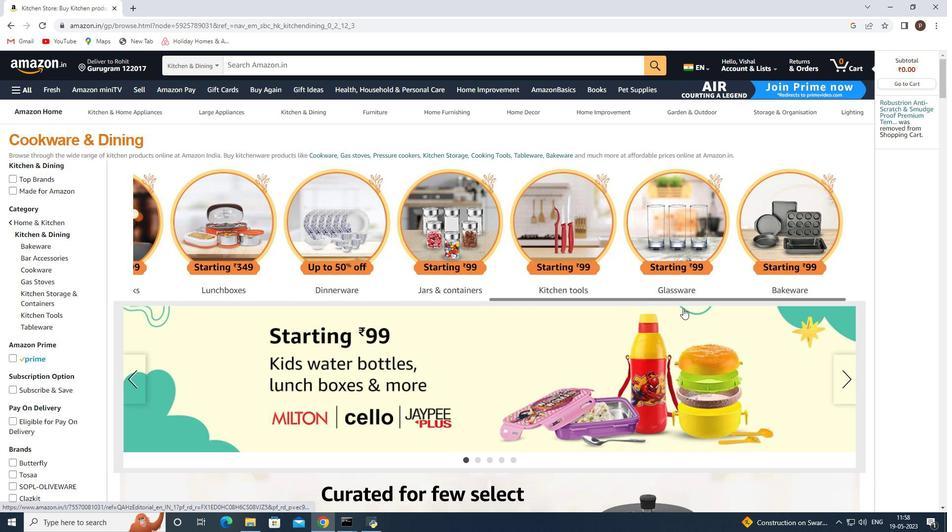 
Action: Mouse moved to (47, 291)
Screenshot: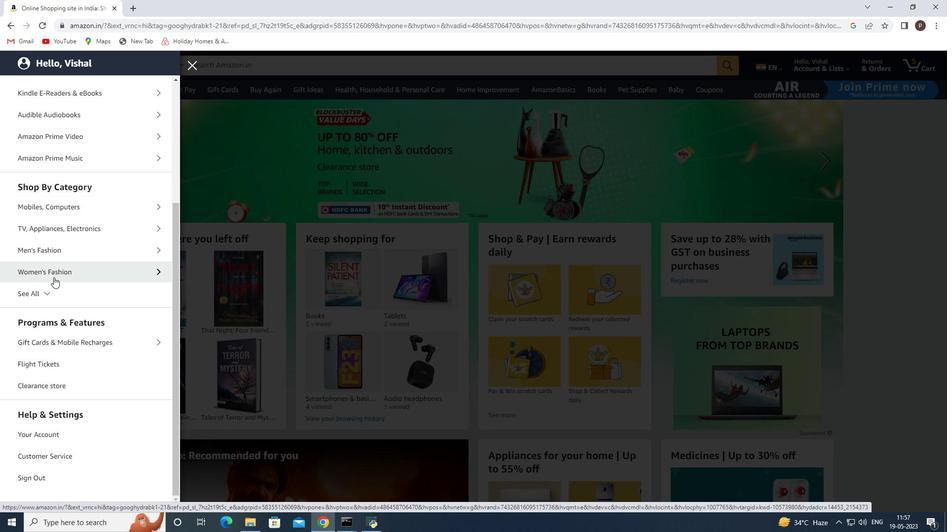 
Action: Mouse scrolled (316, 191) with delta (0, 0)
Screenshot: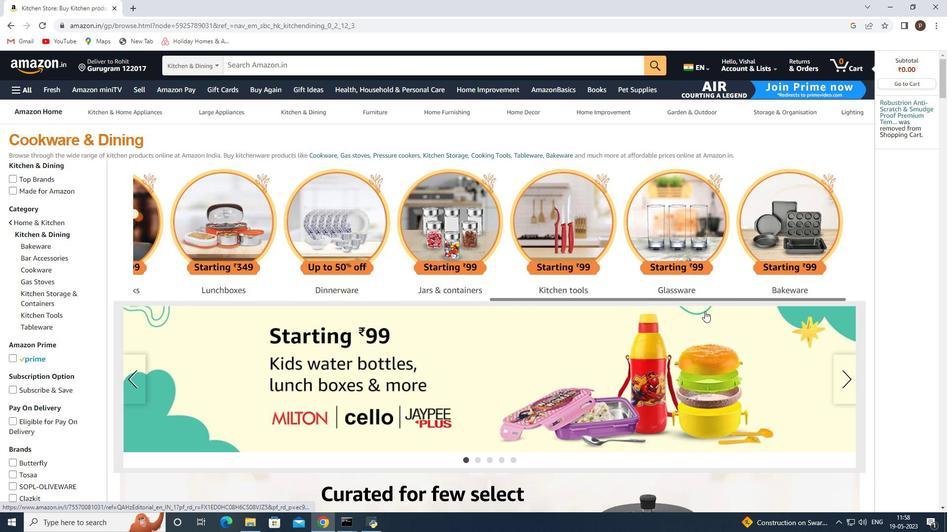 
Action: Mouse moved to (369, 185)
Screenshot: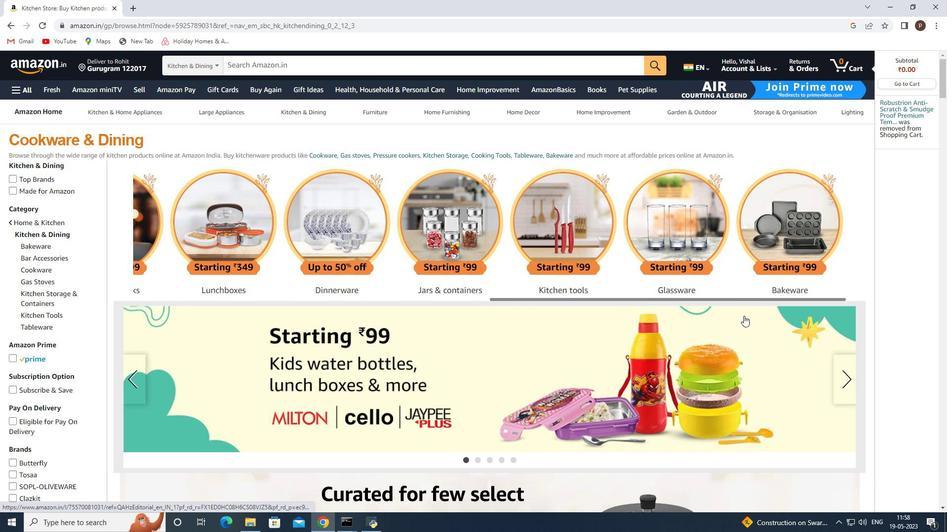 
Action: Mouse pressed left at (47, 291)
Screenshot: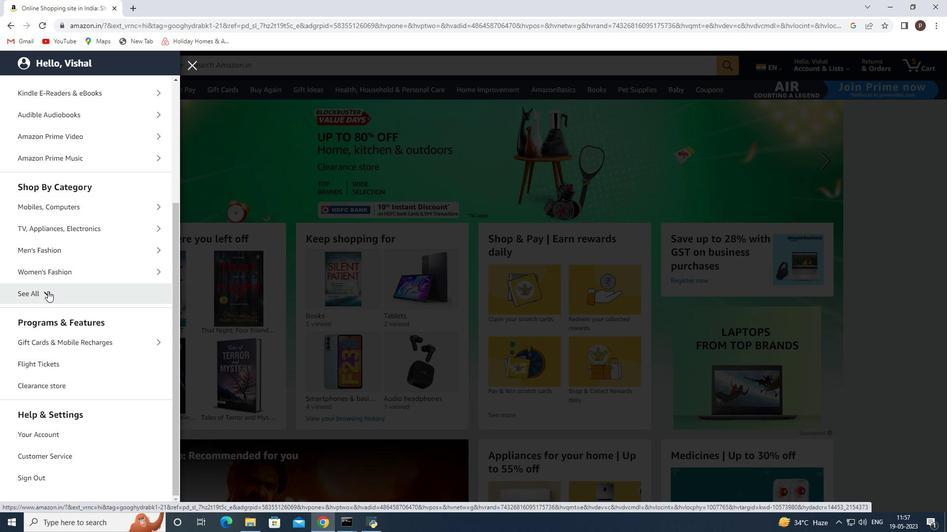 
Action: Mouse moved to (329, 189)
Screenshot: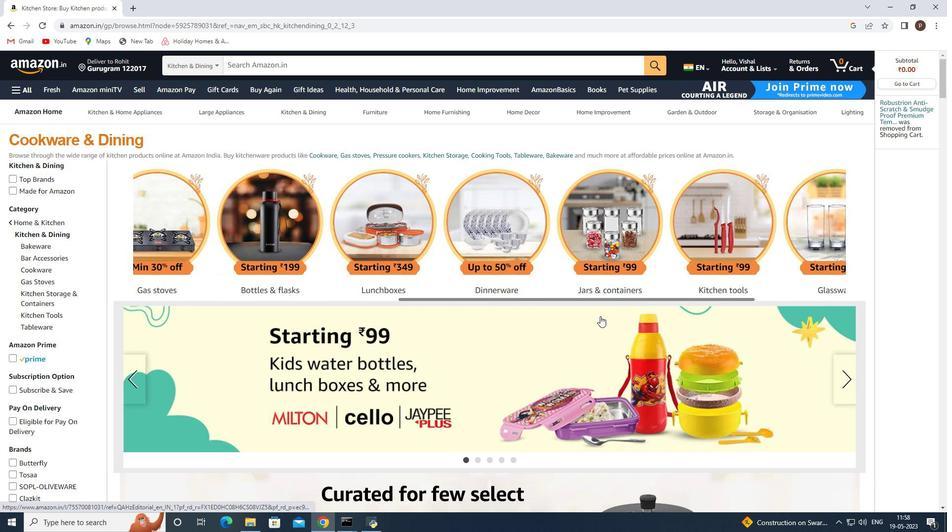 
Action: Mouse scrolled (329, 189) with delta (0, 0)
Screenshot: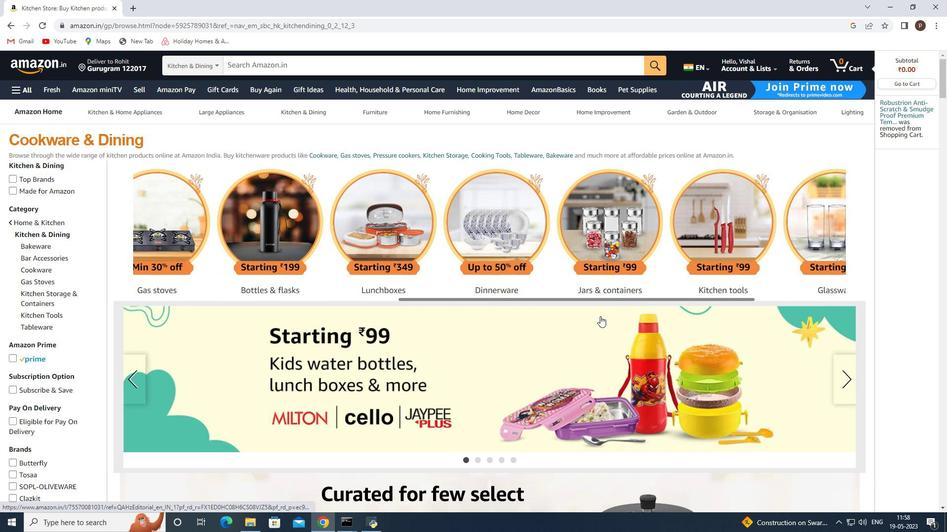 
Action: Mouse scrolled (329, 189) with delta (0, 0)
Screenshot: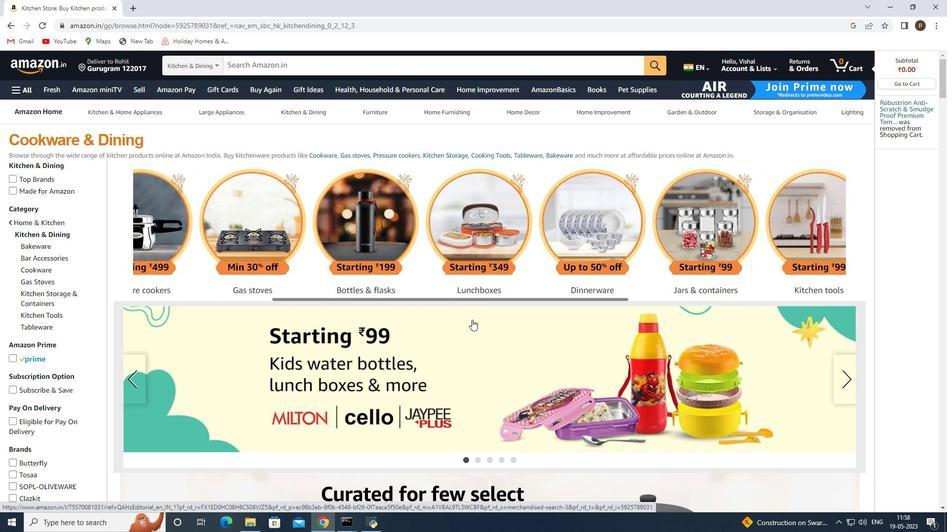 
Action: Mouse moved to (106, 303)
Screenshot: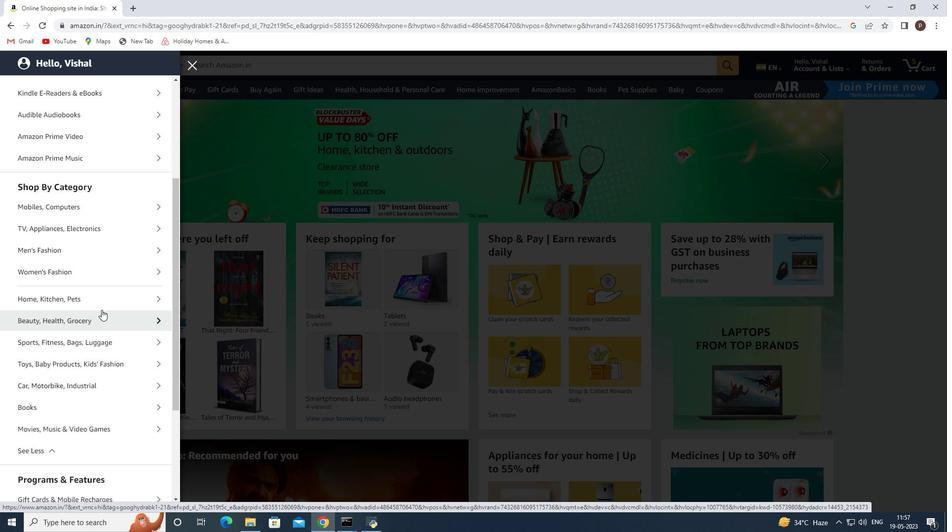 
Action: Mouse scrolled (348, 197) with delta (0, 0)
Screenshot: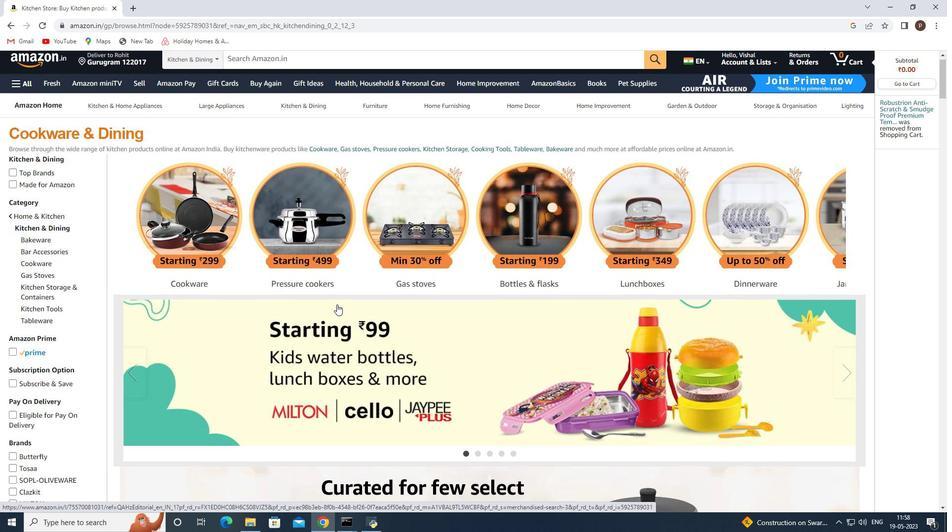 
Action: Mouse moved to (347, 197)
Screenshot: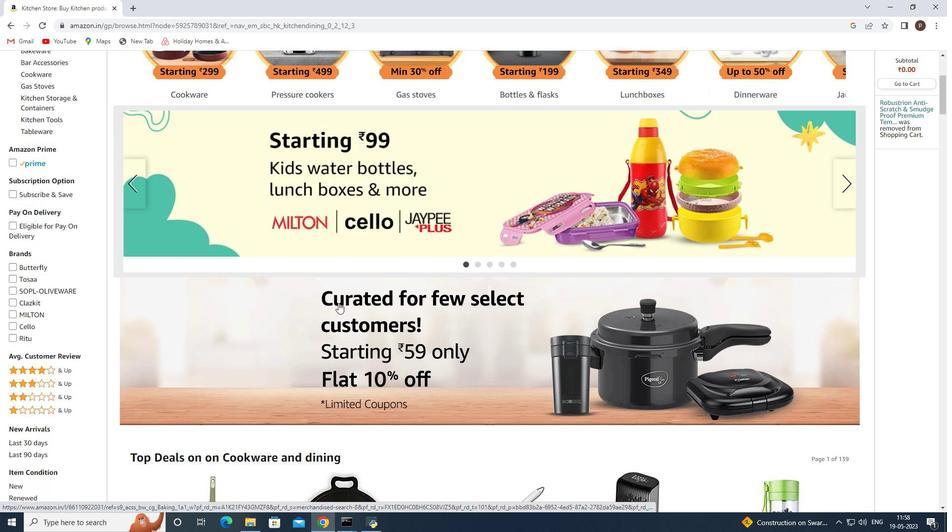 
Action: Mouse scrolled (347, 197) with delta (0, 0)
Screenshot: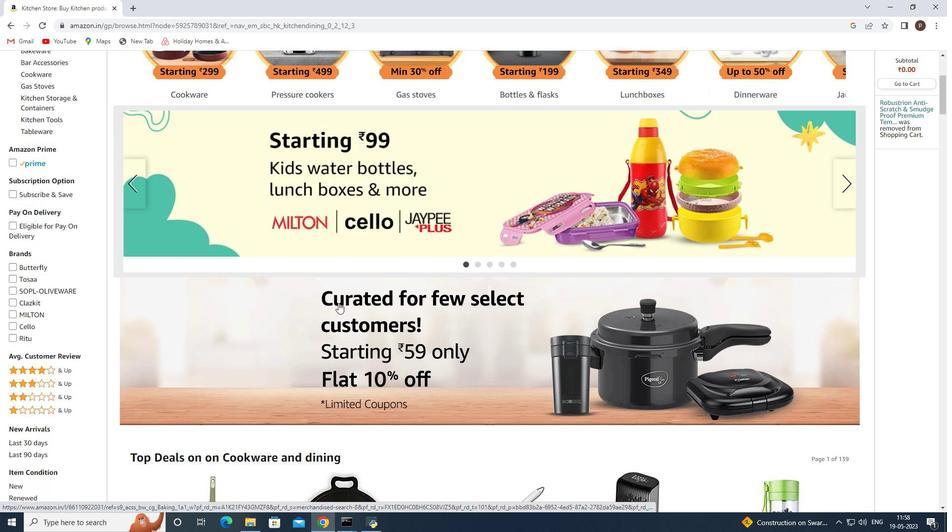 
Action: Mouse moved to (357, 232)
Screenshot: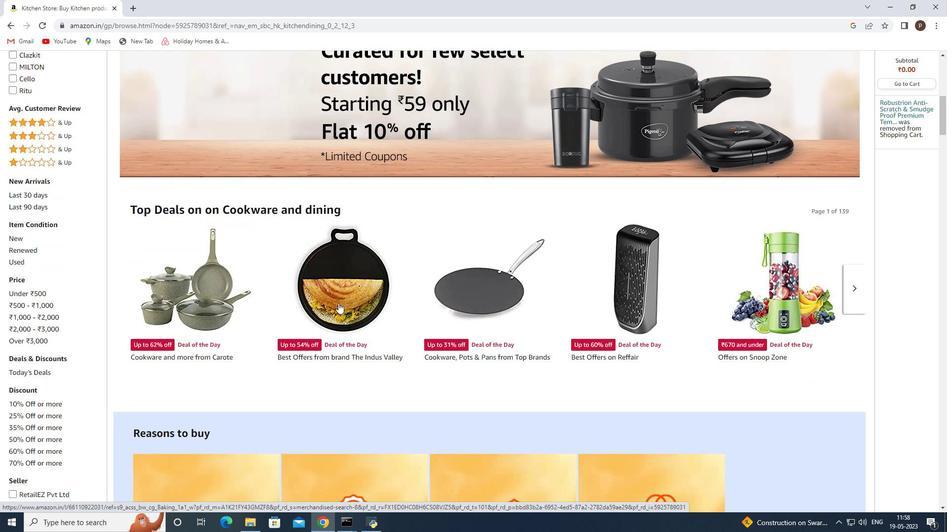 
Action: Mouse scrolled (357, 232) with delta (0, 0)
Screenshot: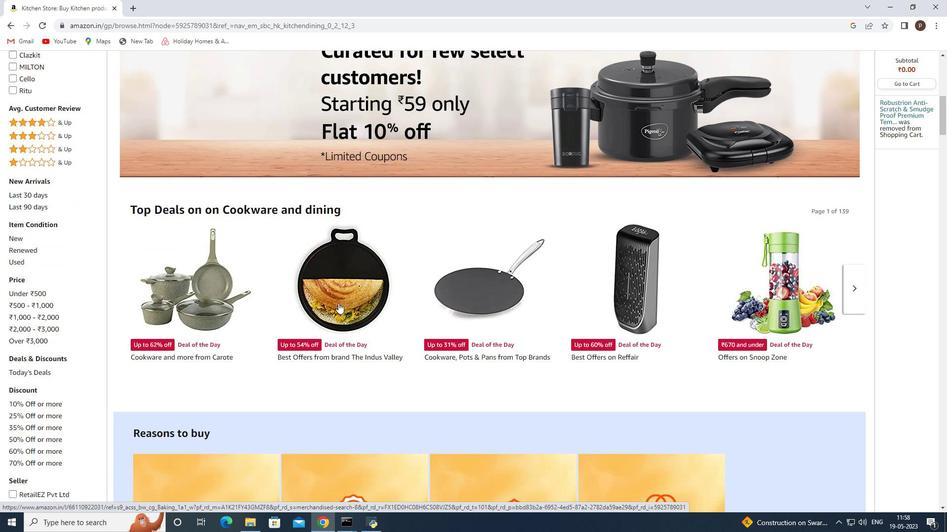 
Action: Mouse scrolled (357, 232) with delta (0, 0)
Screenshot: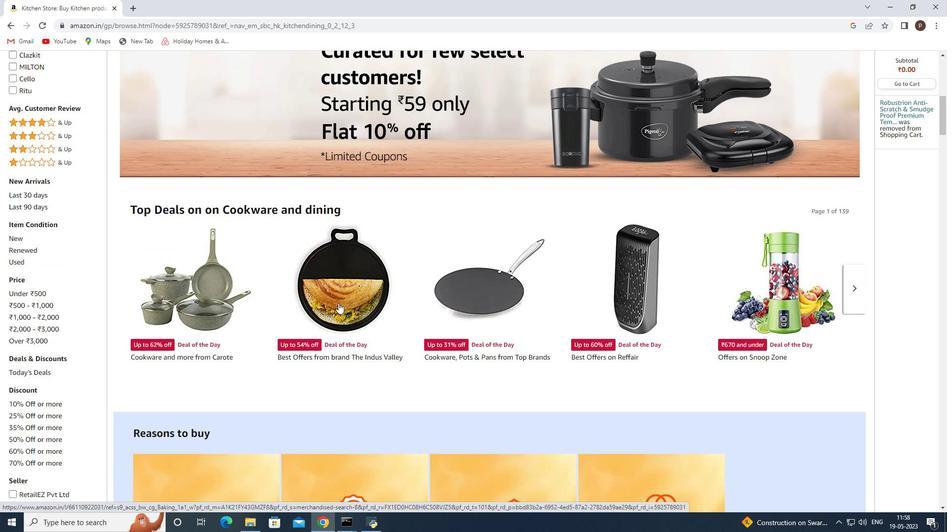 
Action: Mouse scrolled (357, 232) with delta (0, 0)
Screenshot: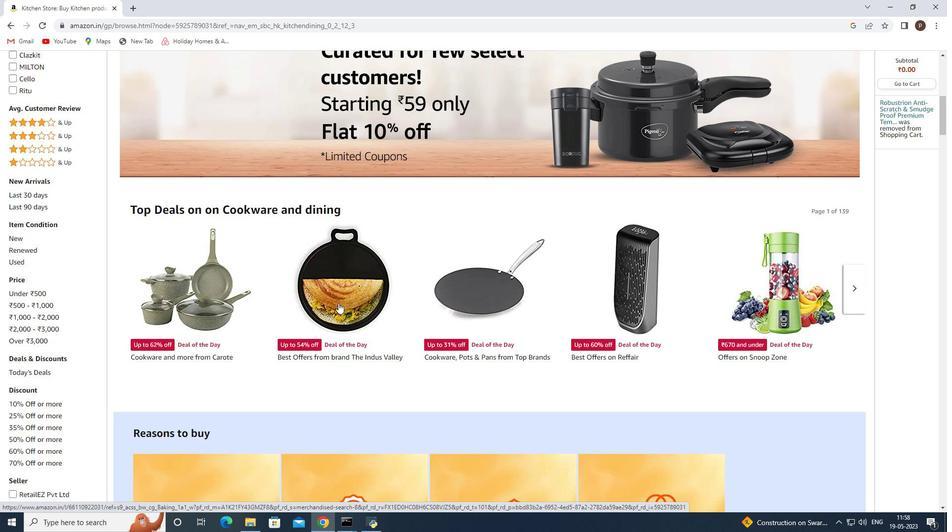 
Action: Mouse moved to (435, 323)
Screenshot: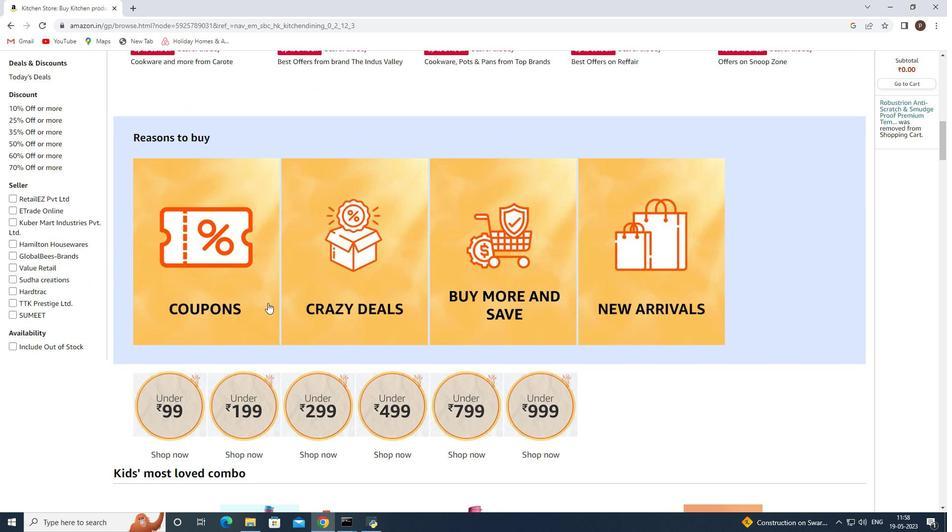 
Action: Mouse scrolled (435, 322) with delta (0, 0)
Screenshot: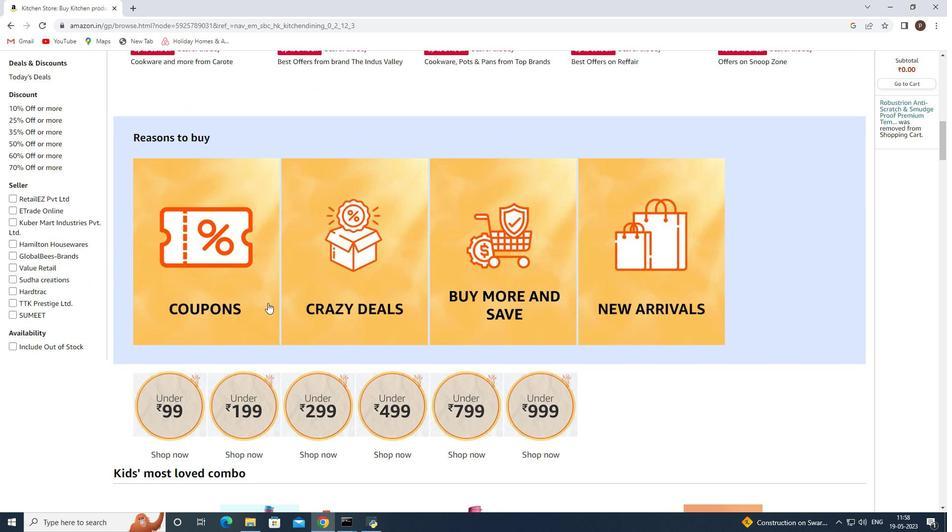 
Action: Mouse moved to (435, 323)
Screenshot: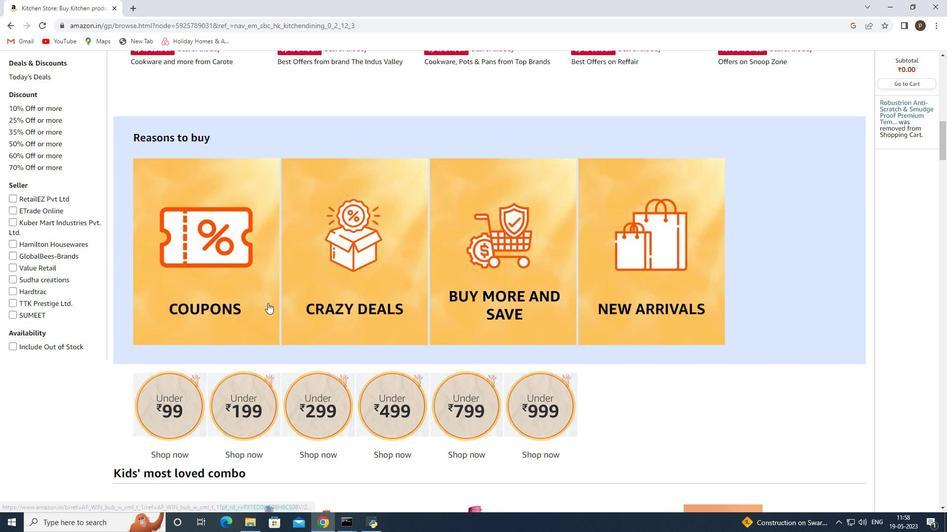 
Action: Mouse scrolled (435, 323) with delta (0, 0)
Screenshot: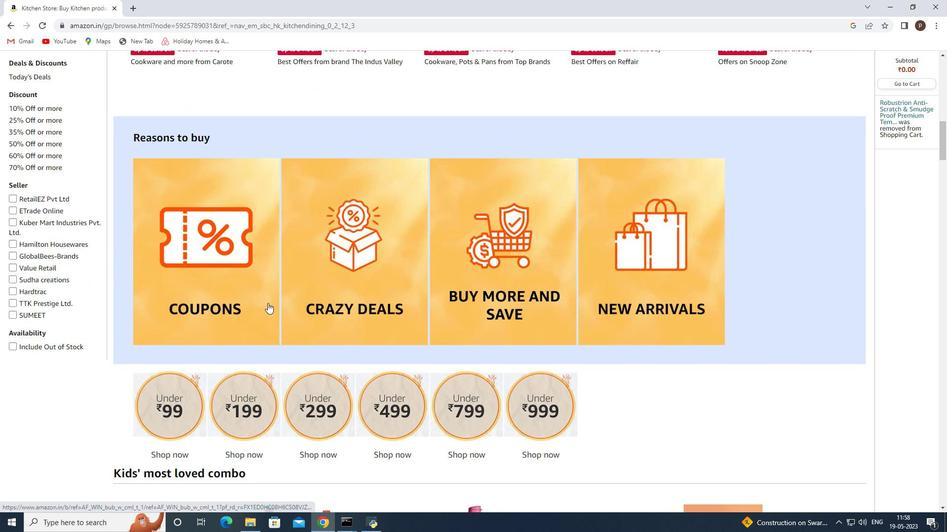 
Action: Mouse scrolled (435, 323) with delta (0, 0)
Screenshot: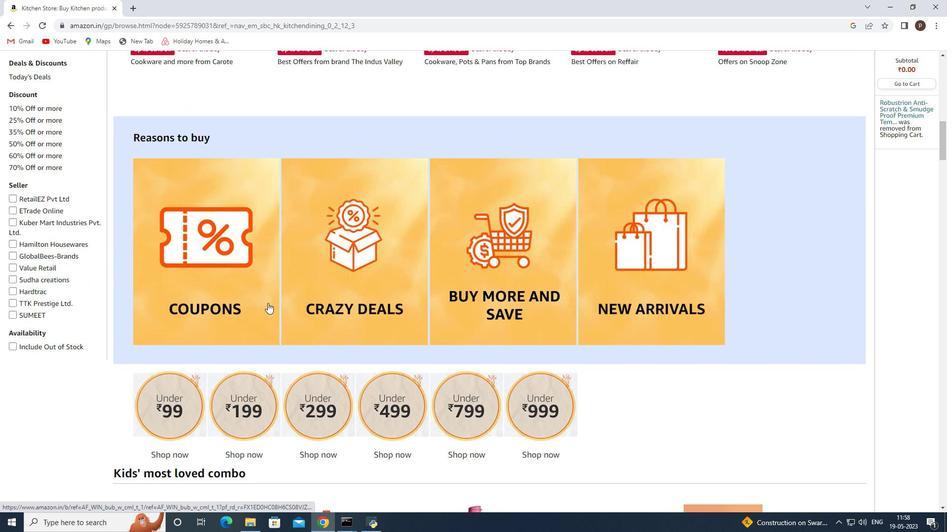 
Action: Mouse scrolled (435, 324) with delta (0, 0)
Screenshot: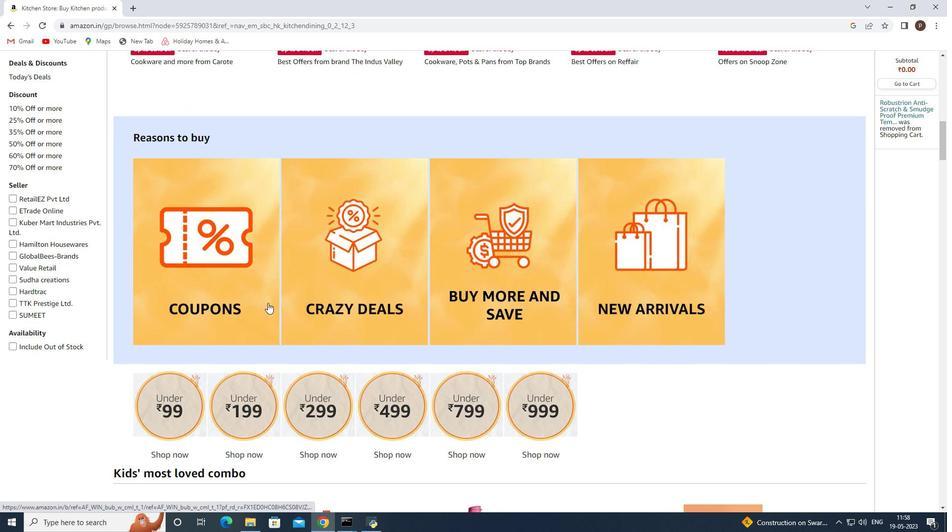 
Action: Mouse scrolled (435, 323) with delta (0, 0)
Screenshot: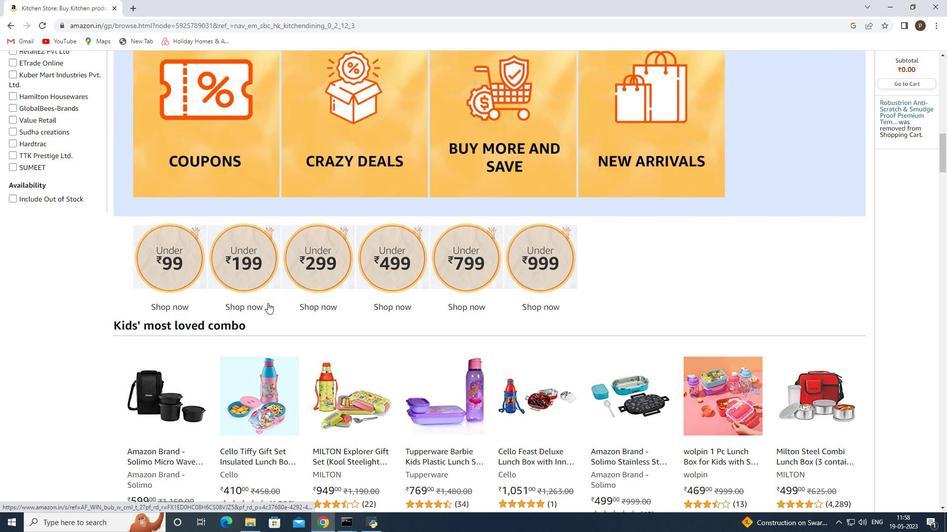 
Action: Mouse scrolled (435, 323) with delta (0, 0)
Screenshot: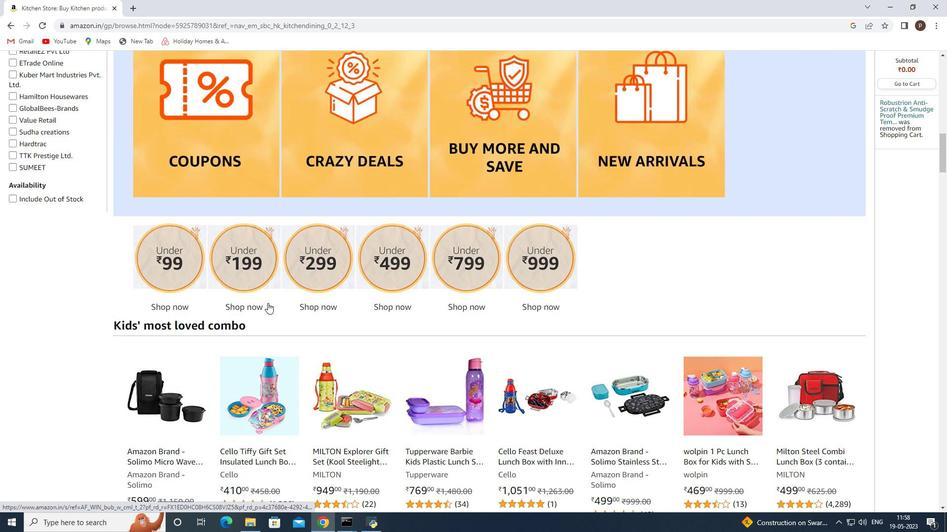 
Action: Mouse pressed left at (110, 298)
Screenshot: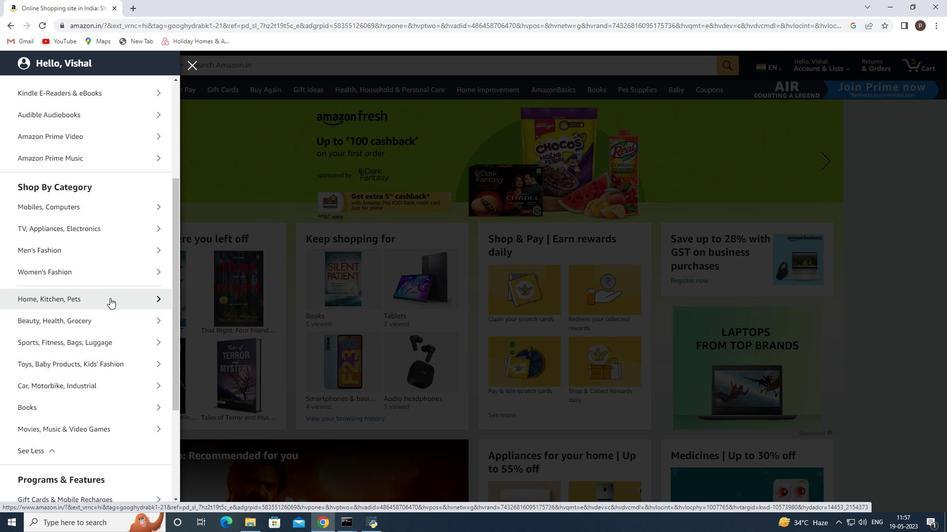 
Action: Mouse scrolled (435, 323) with delta (0, 0)
Screenshot: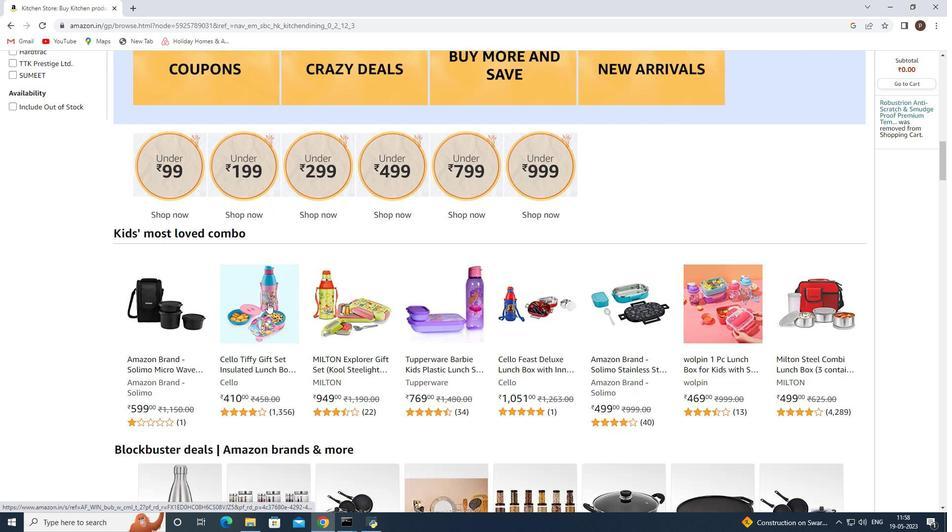 
Action: Mouse scrolled (435, 323) with delta (0, 0)
Screenshot: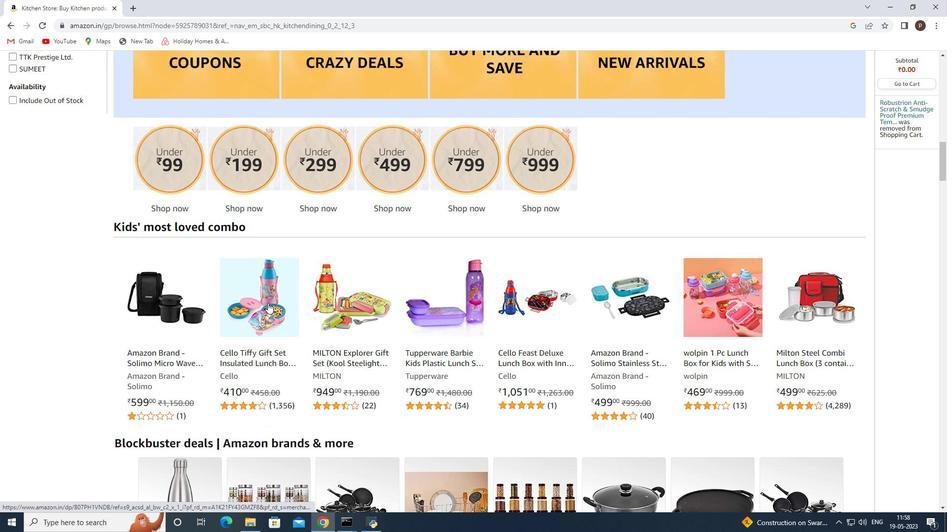 
Action: Mouse moved to (77, 189)
Screenshot: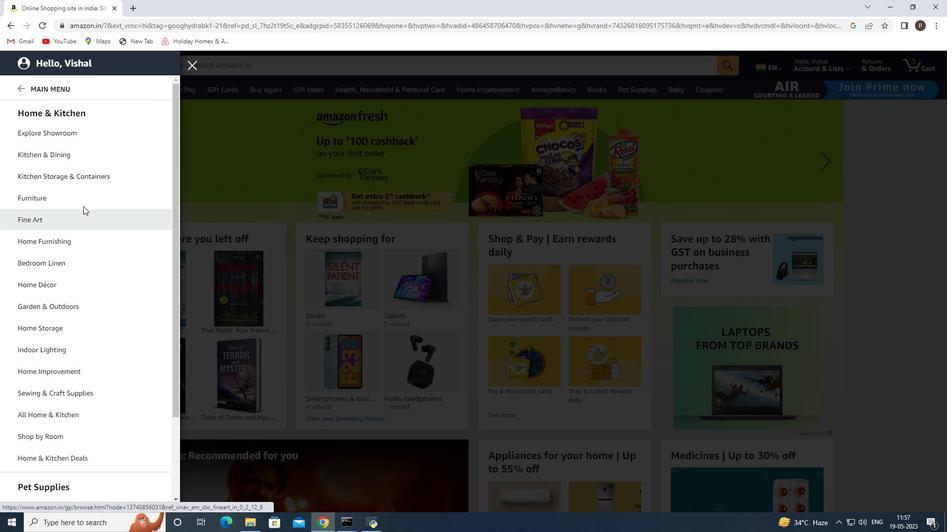 
Action: Mouse scrolled (435, 324) with delta (0, 0)
Screenshot: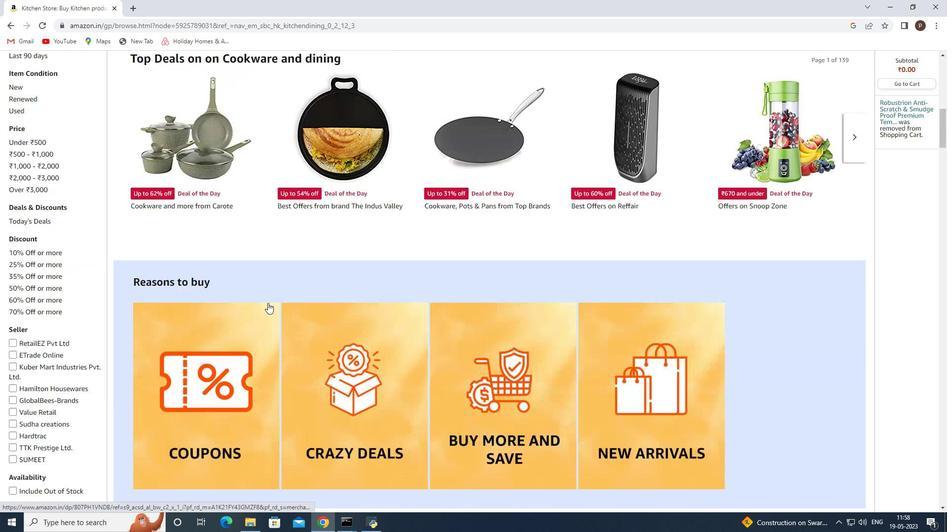 
Action: Mouse moved to (77, 187)
Screenshot: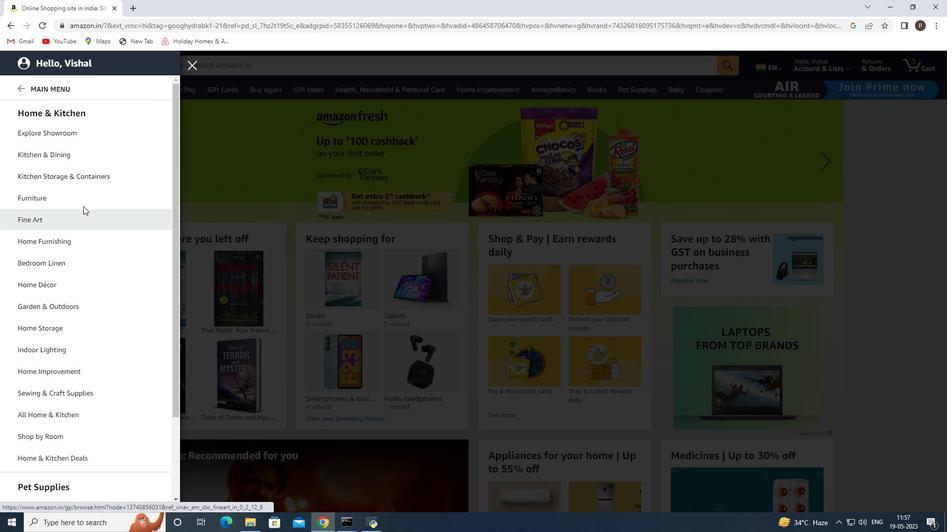 
Action: Mouse scrolled (435, 324) with delta (0, 0)
Screenshot: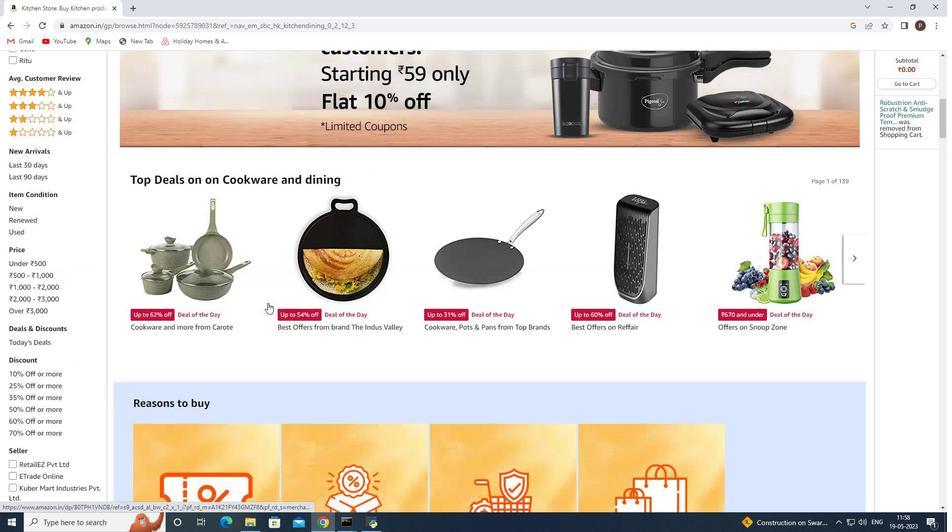 
Action: Mouse moved to (76, 183)
Screenshot: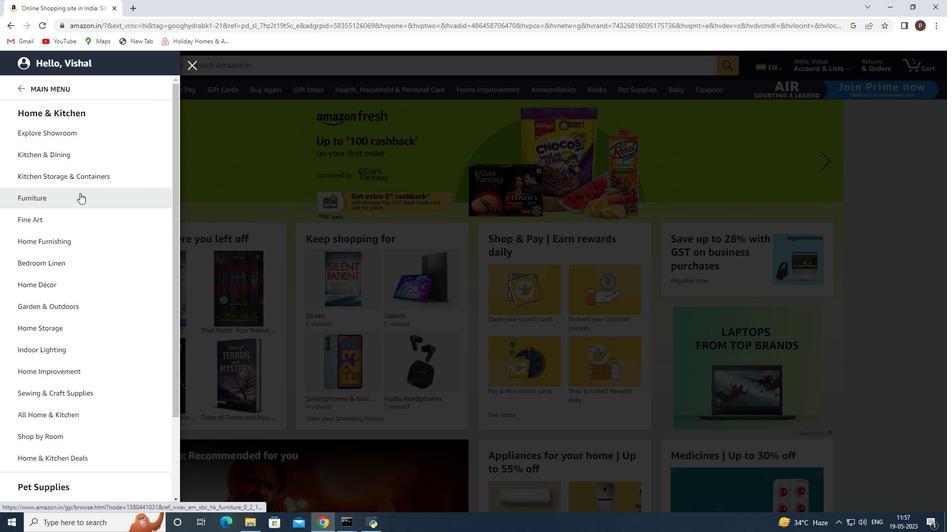
Action: Mouse scrolled (435, 324) with delta (0, 0)
Screenshot: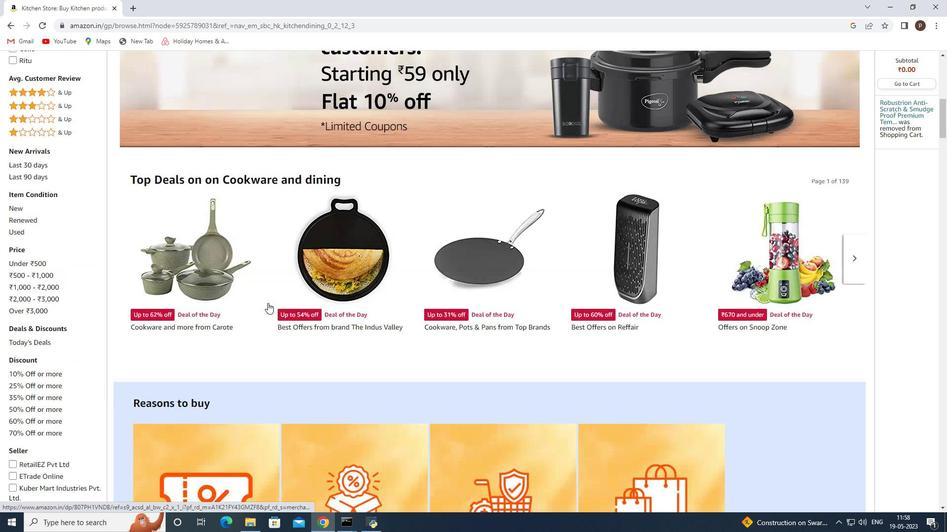 
Action: Mouse moved to (73, 177)
Screenshot: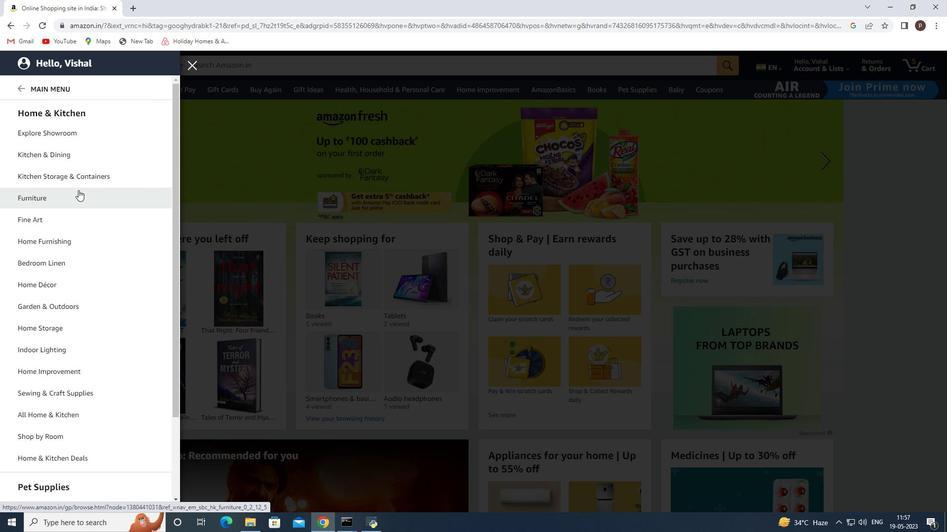 
Action: Mouse scrolled (435, 324) with delta (0, 0)
Screenshot: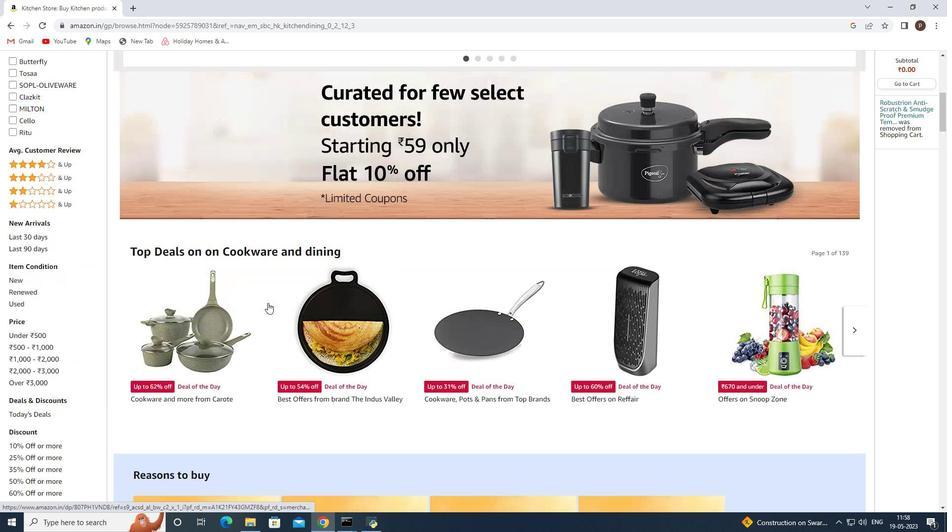 
Action: Mouse moved to (70, 159)
Screenshot: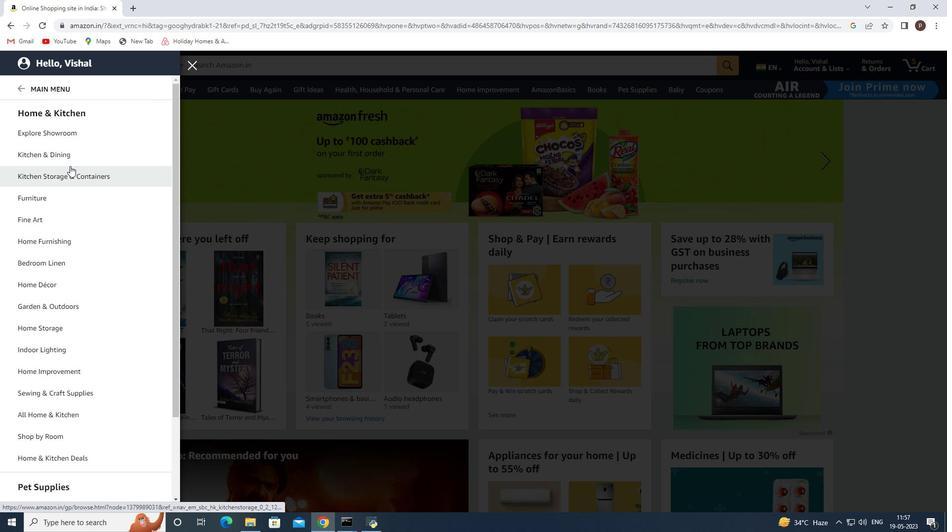 
Action: Mouse scrolled (435, 324) with delta (0, 0)
Screenshot: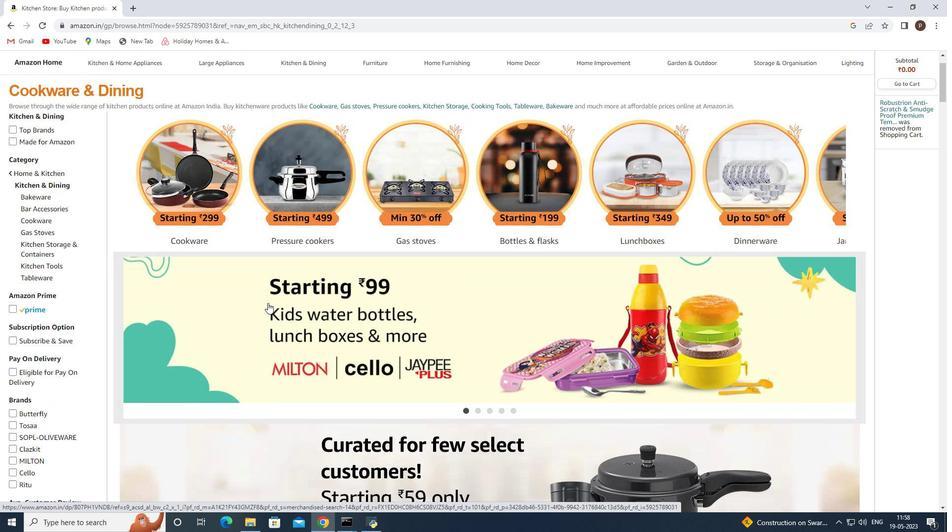 
Action: Mouse scrolled (435, 324) with delta (0, 0)
Screenshot: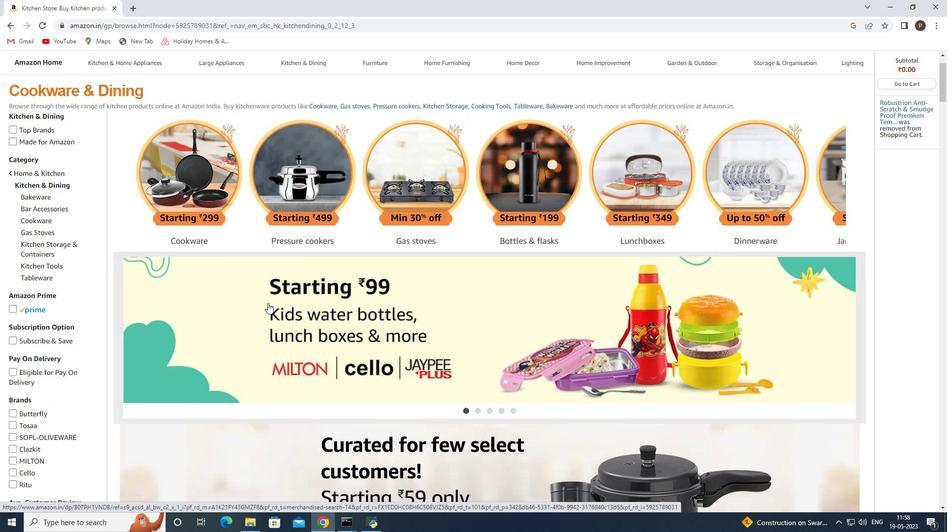 
Action: Mouse scrolled (435, 324) with delta (0, 0)
Screenshot: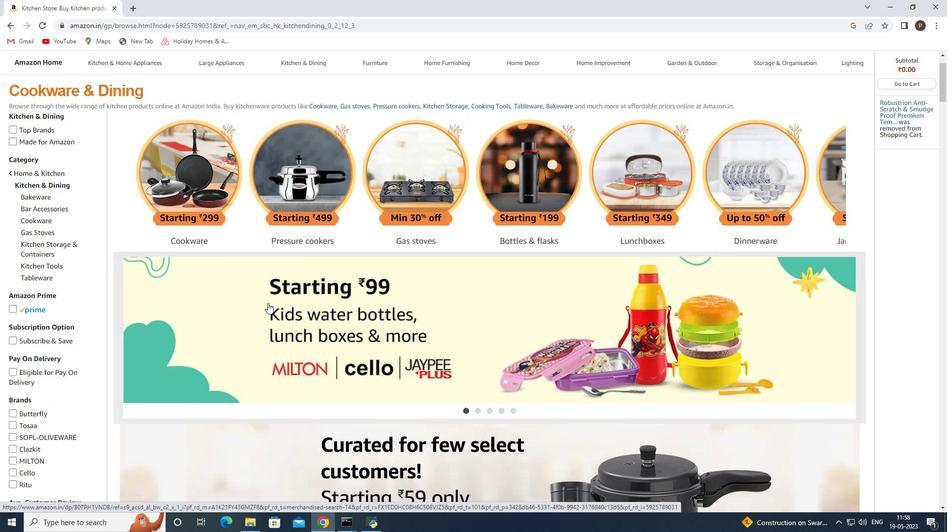 
Action: Mouse scrolled (435, 324) with delta (0, 0)
Screenshot: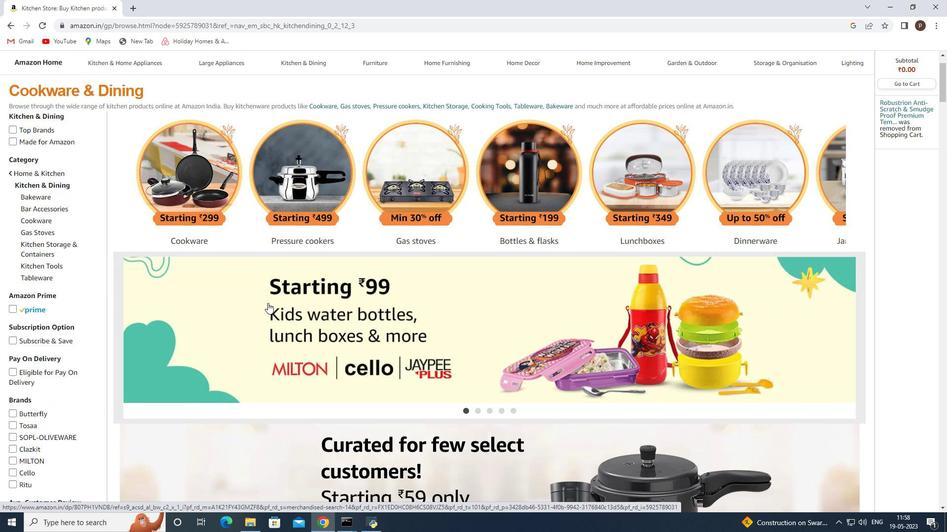 
Action: Mouse scrolled (435, 324) with delta (0, 0)
Screenshot: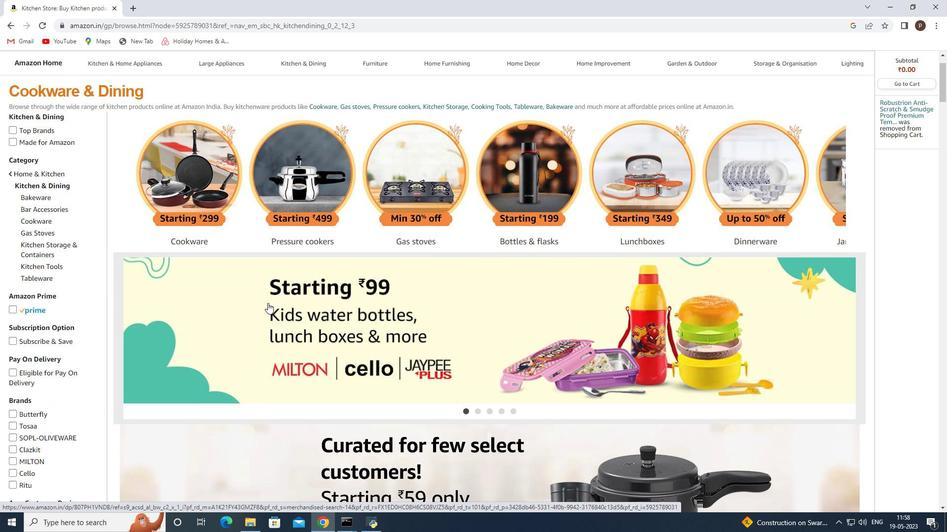 
Action: Mouse scrolled (435, 324) with delta (0, 0)
Screenshot: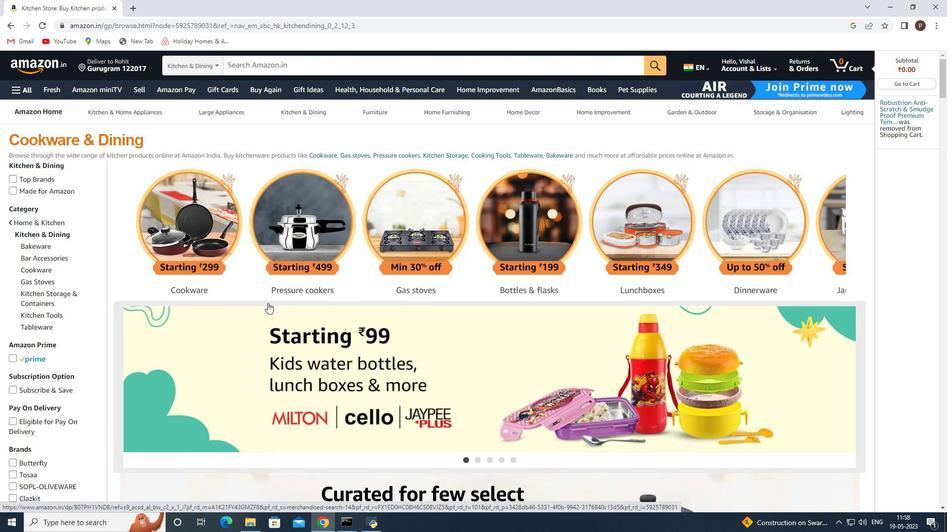 
Action: Mouse scrolled (435, 324) with delta (0, 0)
Screenshot: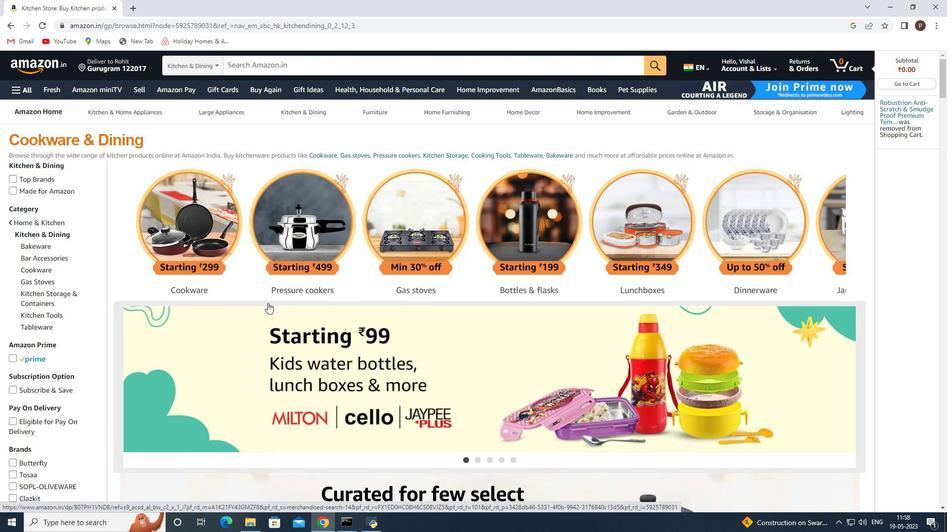 
Action: Mouse scrolled (435, 324) with delta (0, 0)
Screenshot: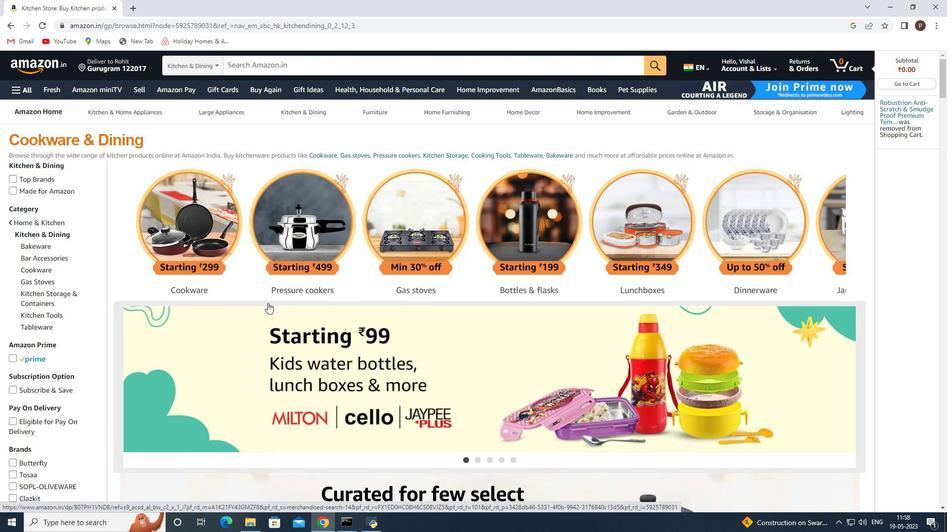 
Action: Mouse scrolled (435, 324) with delta (0, 0)
Screenshot: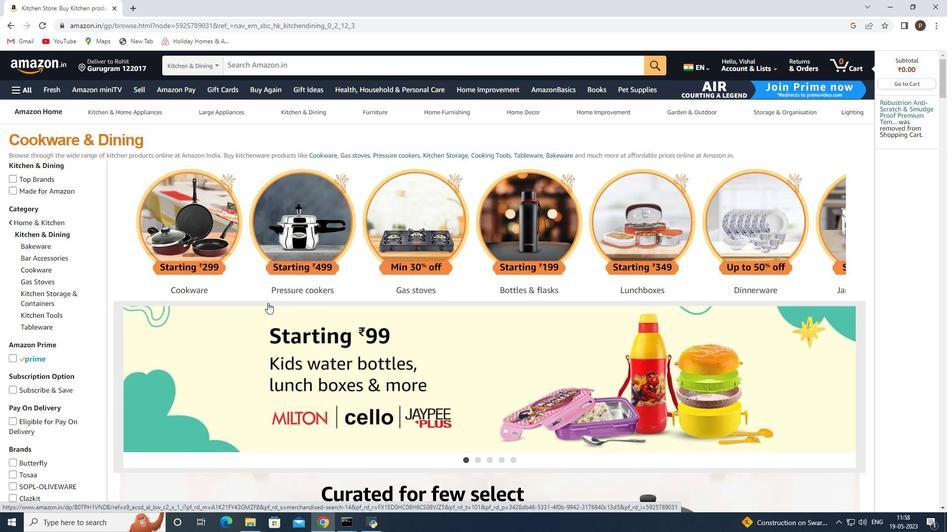 
Action: Mouse scrolled (435, 324) with delta (0, 0)
Screenshot: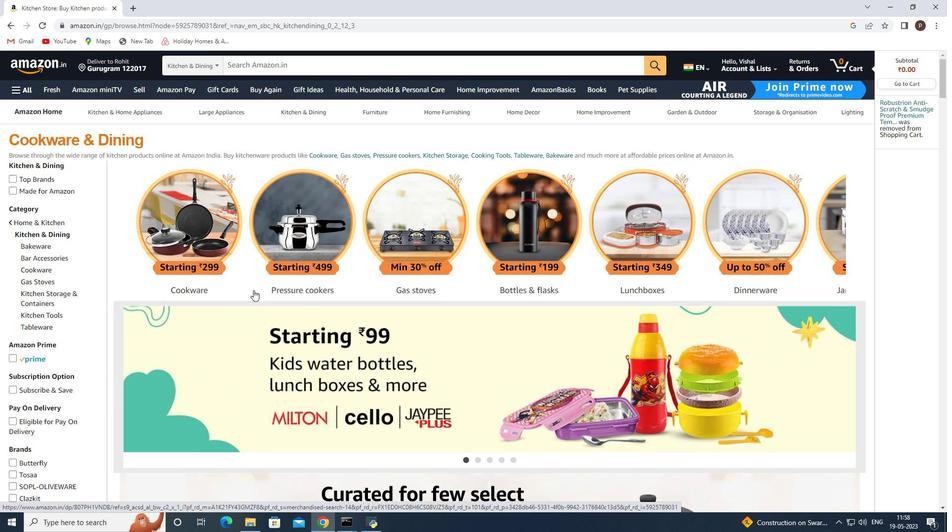 
Action: Mouse scrolled (435, 324) with delta (0, 0)
Screenshot: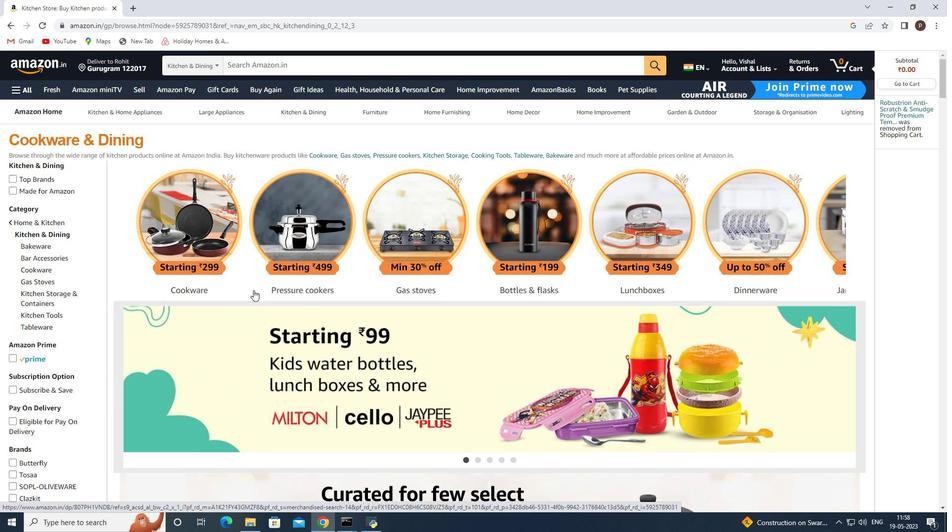 
Action: Mouse scrolled (435, 324) with delta (0, 0)
Screenshot: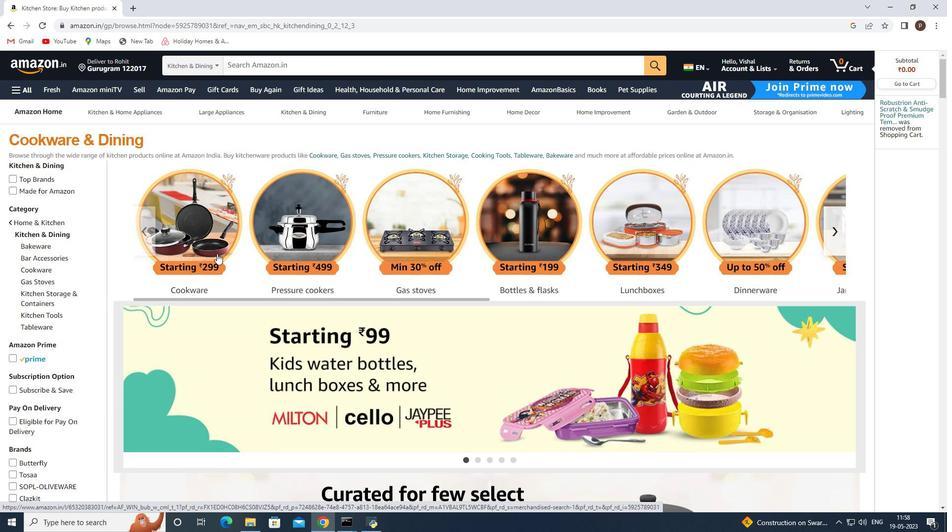 
Action: Mouse scrolled (435, 324) with delta (0, 0)
Screenshot: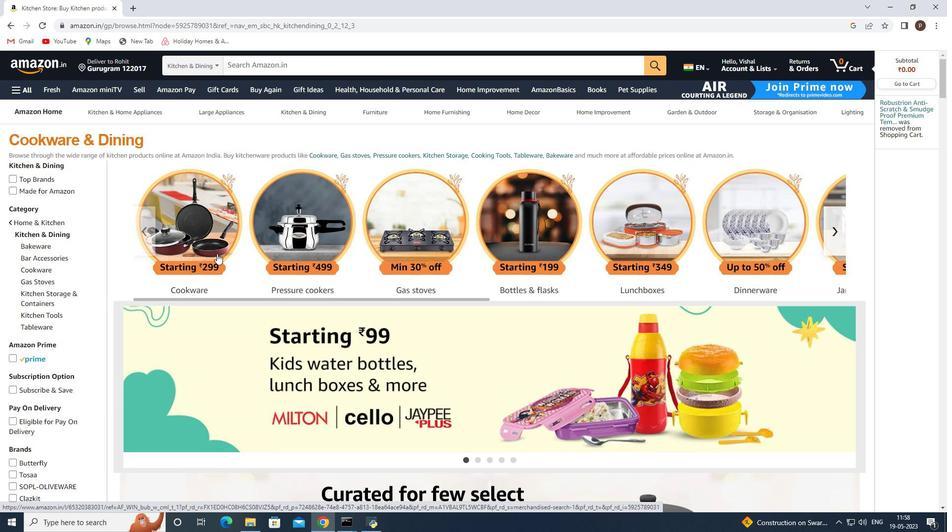 
Action: Mouse scrolled (435, 324) with delta (0, 0)
Screenshot: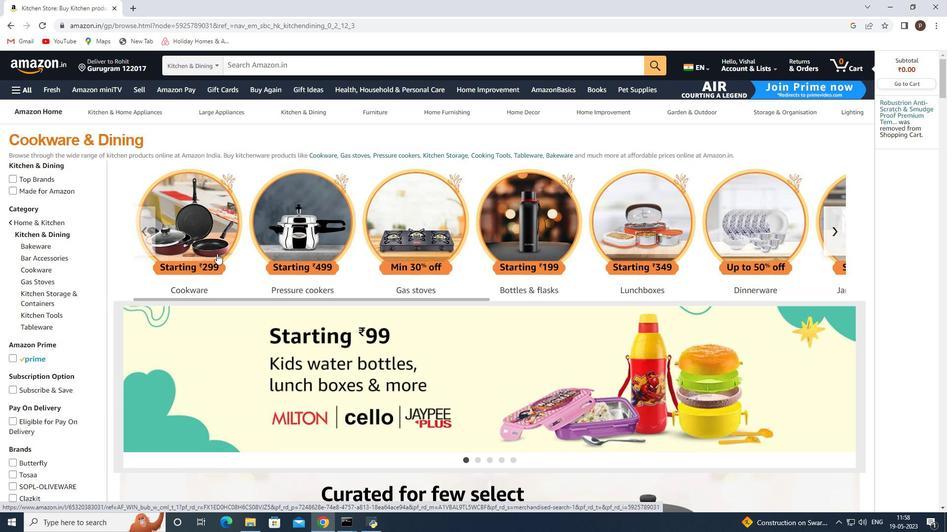 
Action: Mouse scrolled (435, 324) with delta (0, 0)
Screenshot: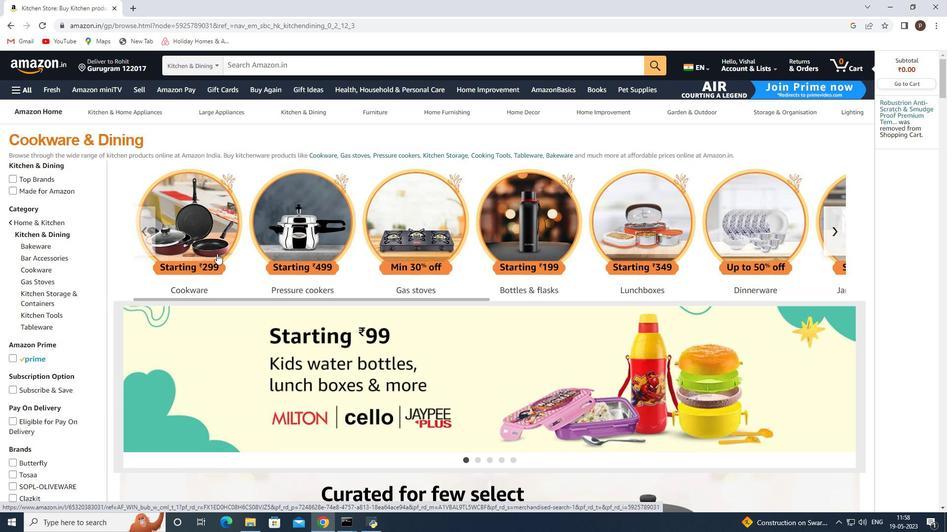 
Action: Mouse scrolled (435, 324) with delta (0, 0)
Screenshot: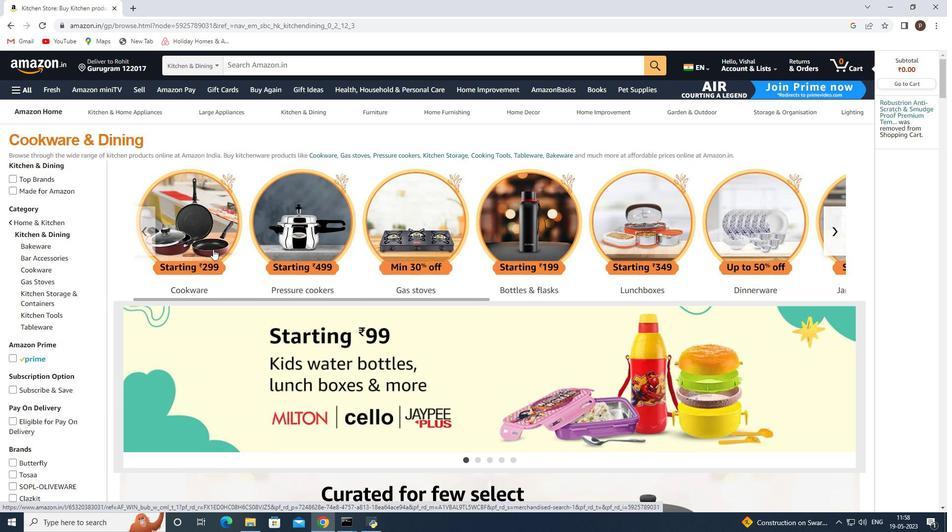 
Action: Mouse scrolled (435, 324) with delta (0, 0)
Screenshot: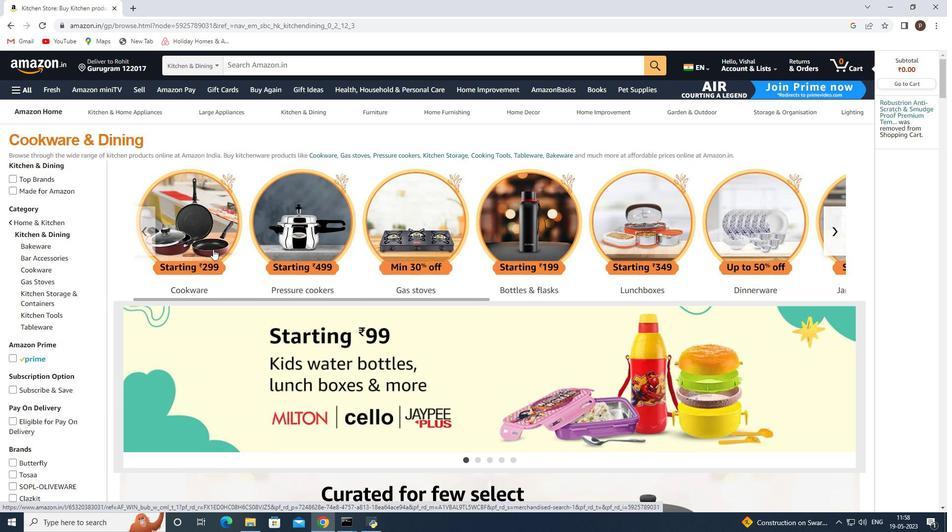 
Action: Mouse scrolled (435, 324) with delta (0, 0)
Screenshot: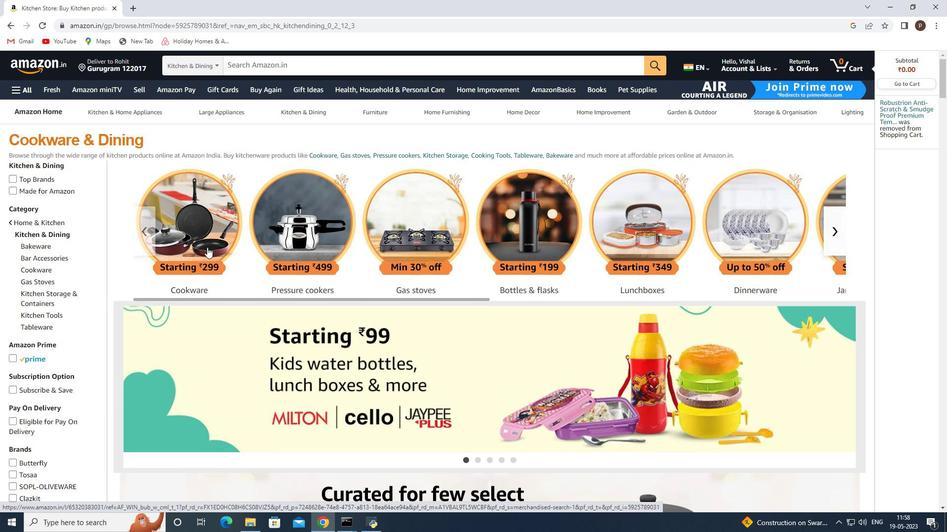 
Action: Mouse scrolled (435, 324) with delta (0, 0)
Screenshot: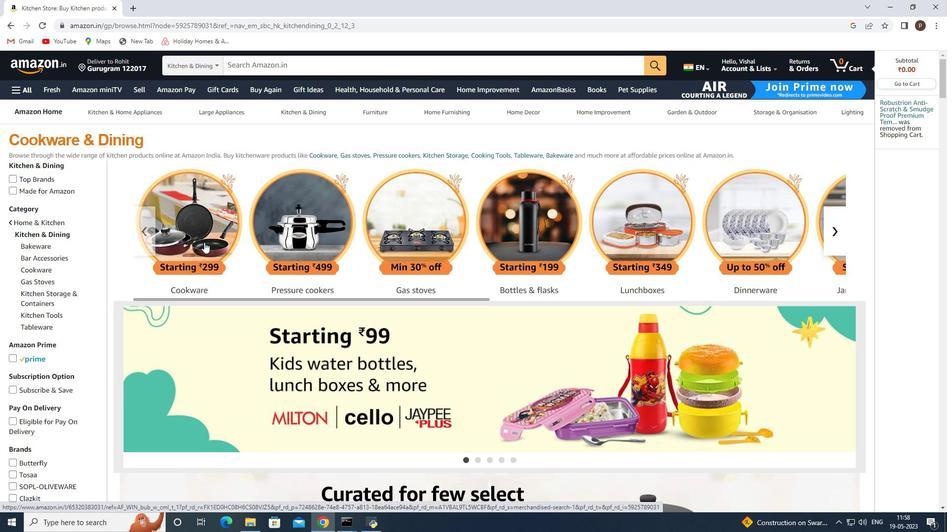 
Action: Mouse scrolled (435, 324) with delta (0, 0)
Screenshot: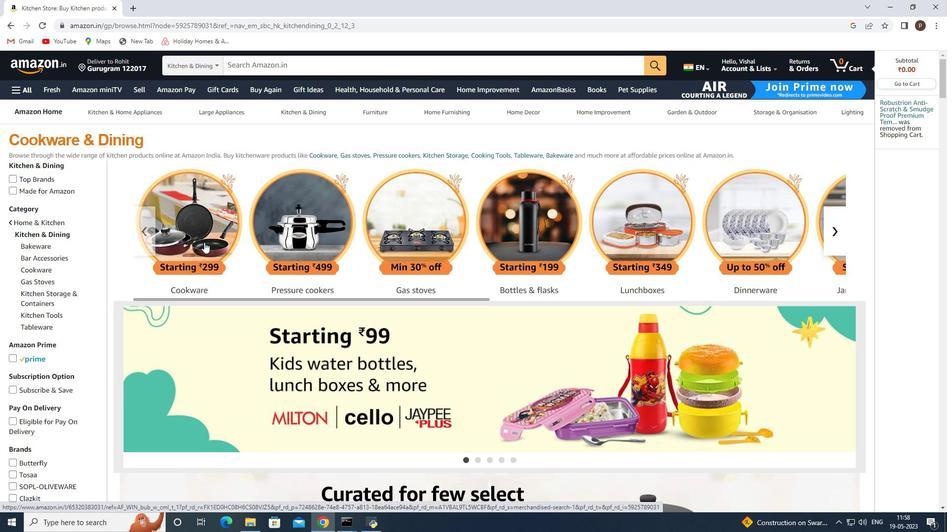 
Action: Mouse scrolled (435, 324) with delta (0, 0)
Screenshot: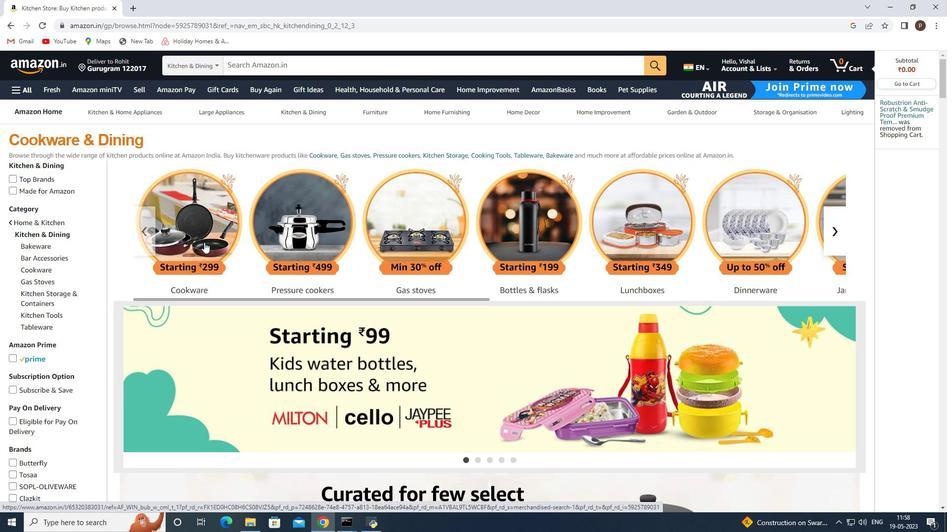 
Action: Mouse scrolled (435, 324) with delta (0, 0)
Screenshot: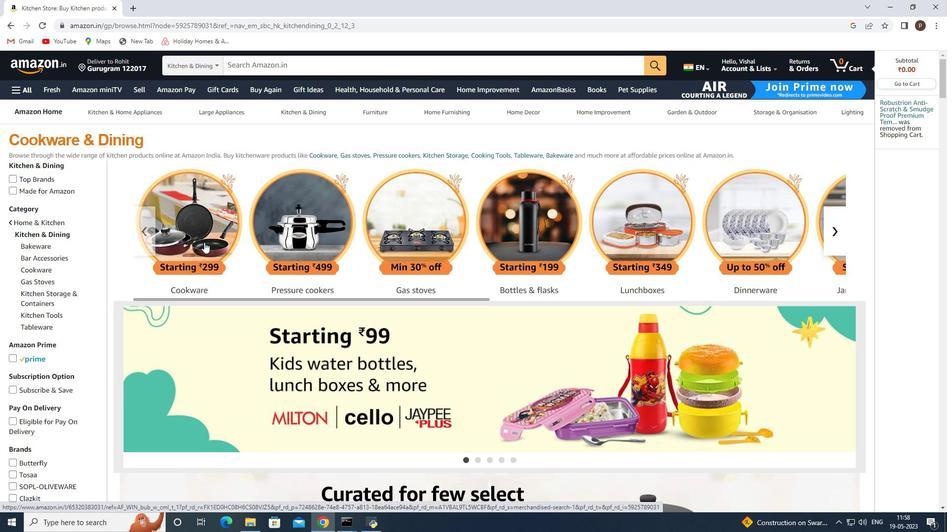 
Action: Mouse scrolled (435, 324) with delta (0, 0)
Screenshot: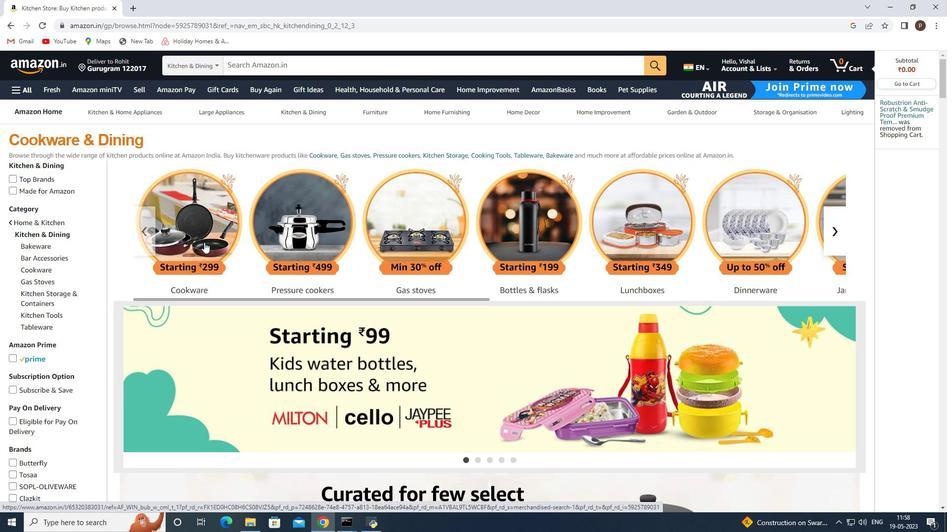 
Action: Mouse scrolled (435, 324) with delta (0, 0)
Screenshot: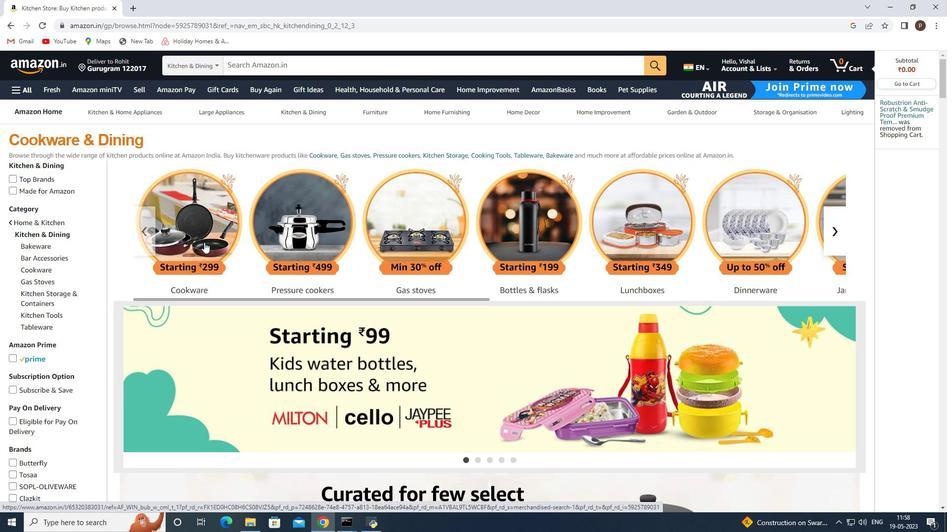 
Action: Mouse scrolled (435, 324) with delta (0, 0)
Screenshot: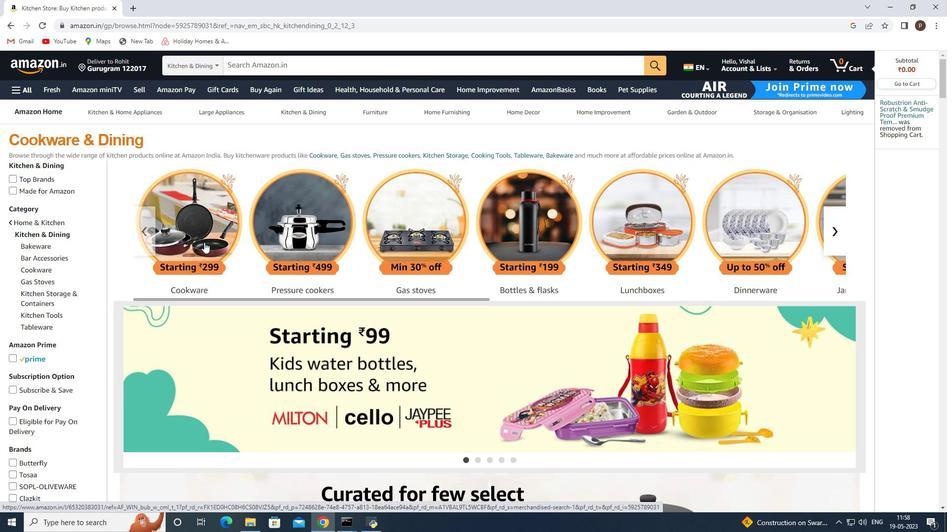 
Action: Mouse scrolled (435, 324) with delta (0, 0)
Screenshot: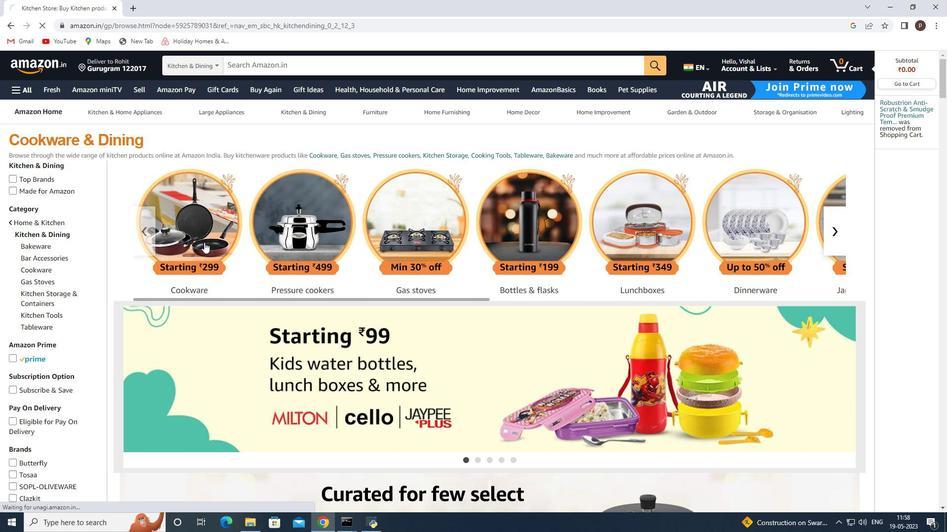 
Action: Mouse scrolled (435, 324) with delta (0, 0)
Screenshot: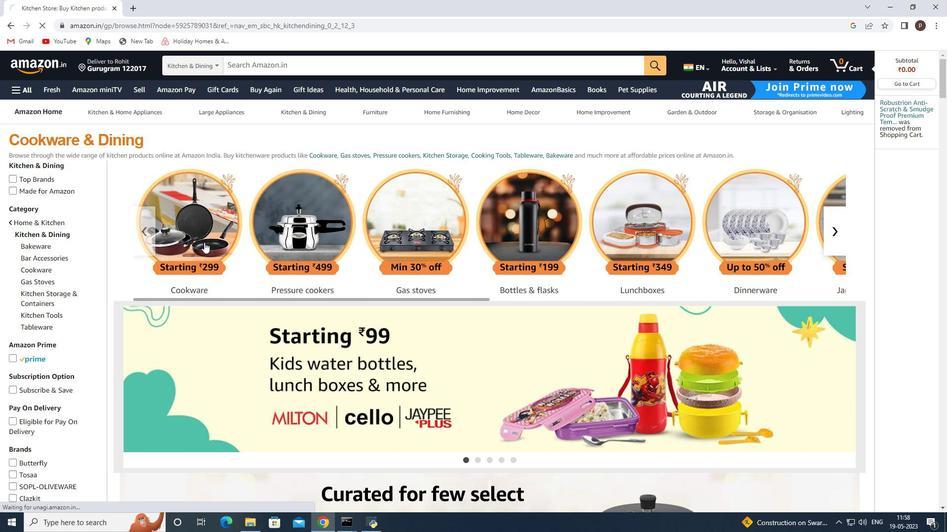 
Action: Mouse scrolled (435, 324) with delta (0, 0)
Screenshot: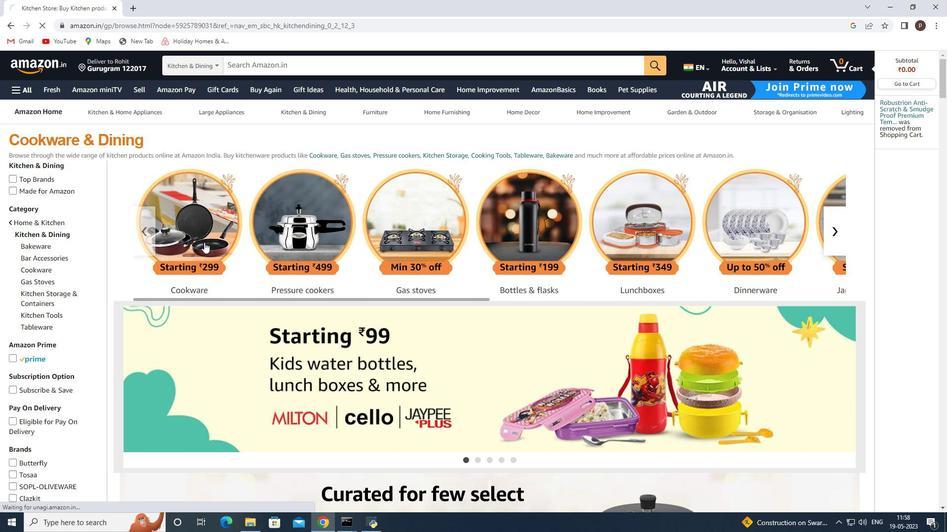 
Action: Mouse scrolled (435, 324) with delta (0, 0)
Screenshot: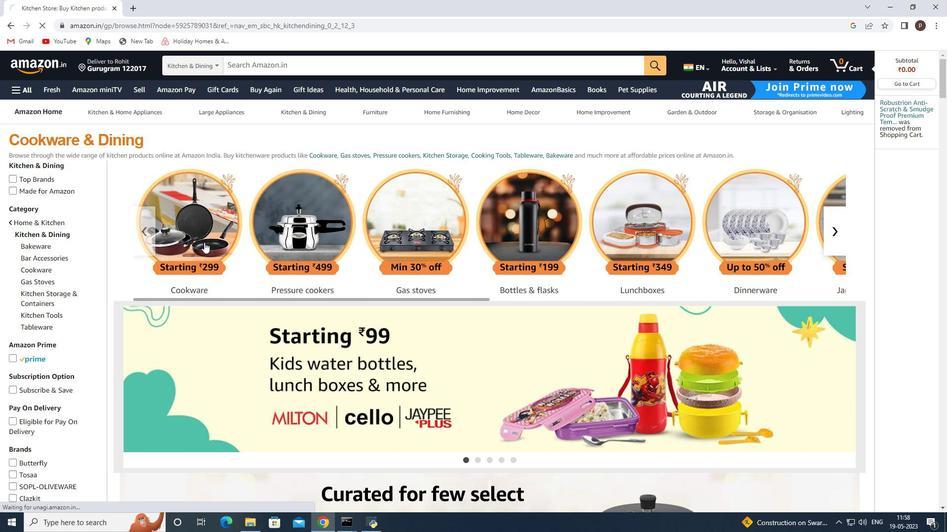 
Action: Mouse scrolled (435, 324) with delta (0, 0)
Screenshot: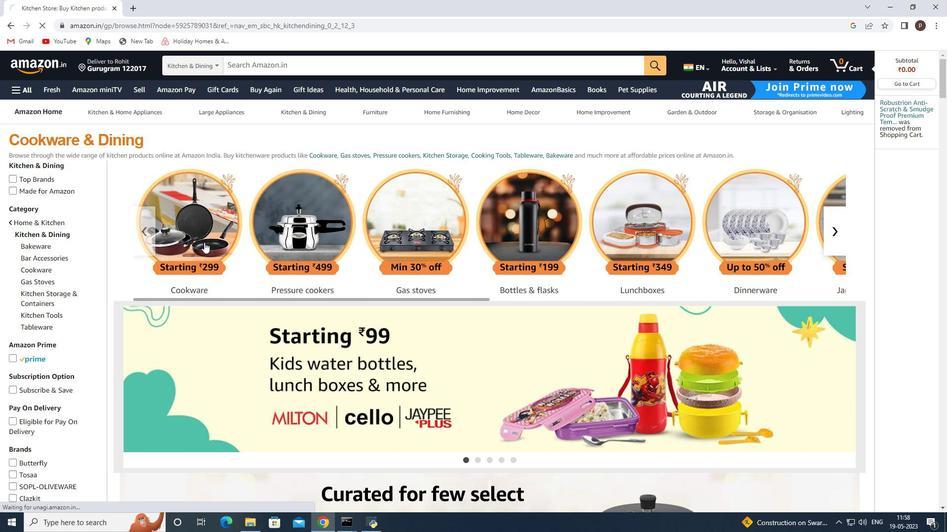 
Action: Mouse scrolled (435, 324) with delta (0, 0)
Screenshot: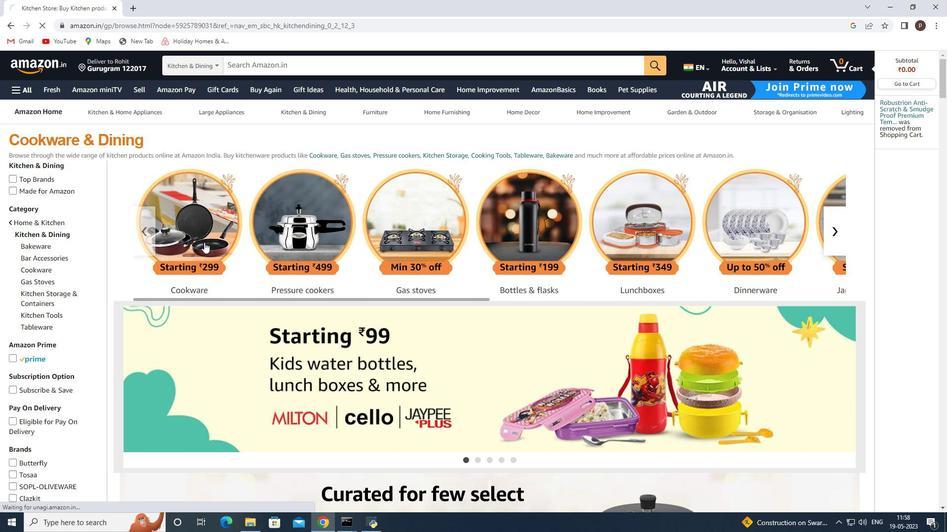 
Action: Mouse scrolled (435, 324) with delta (0, 0)
Screenshot: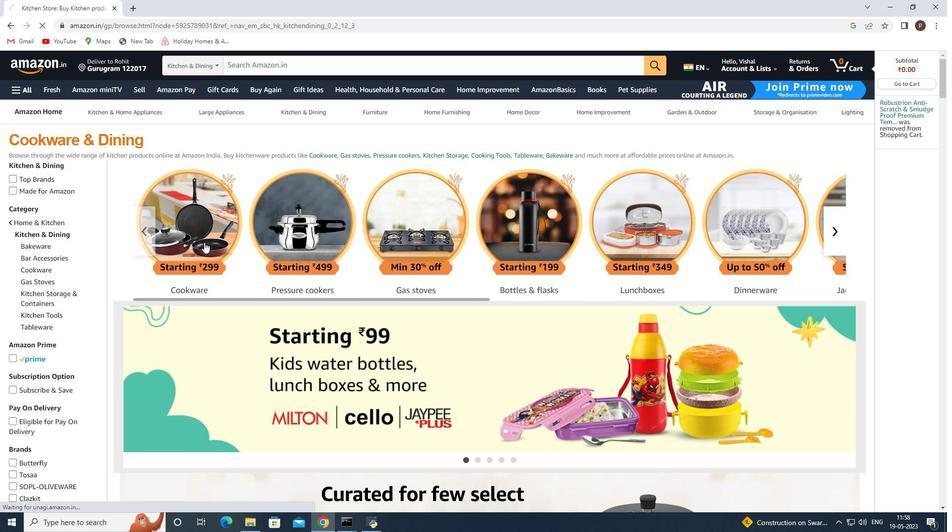 
Action: Mouse scrolled (435, 324) with delta (0, 0)
Screenshot: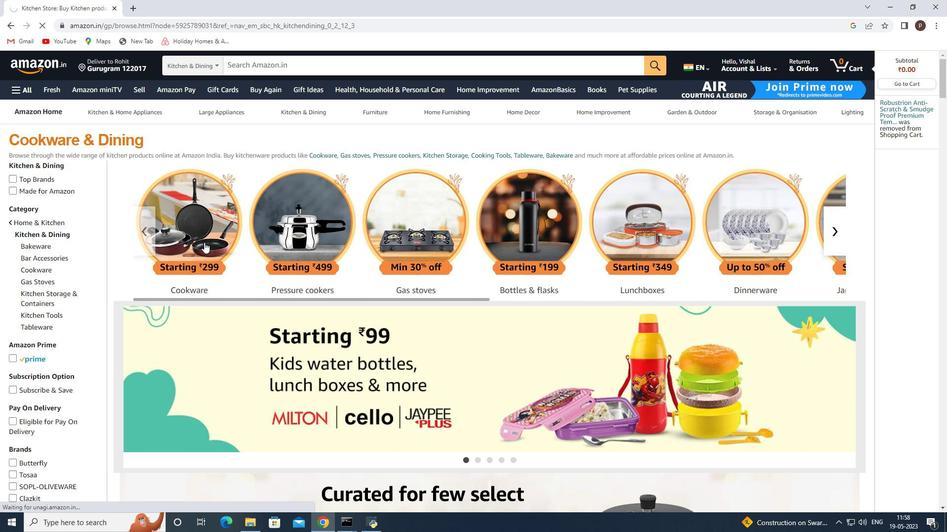 
Action: Mouse scrolled (435, 324) with delta (0, 0)
Screenshot: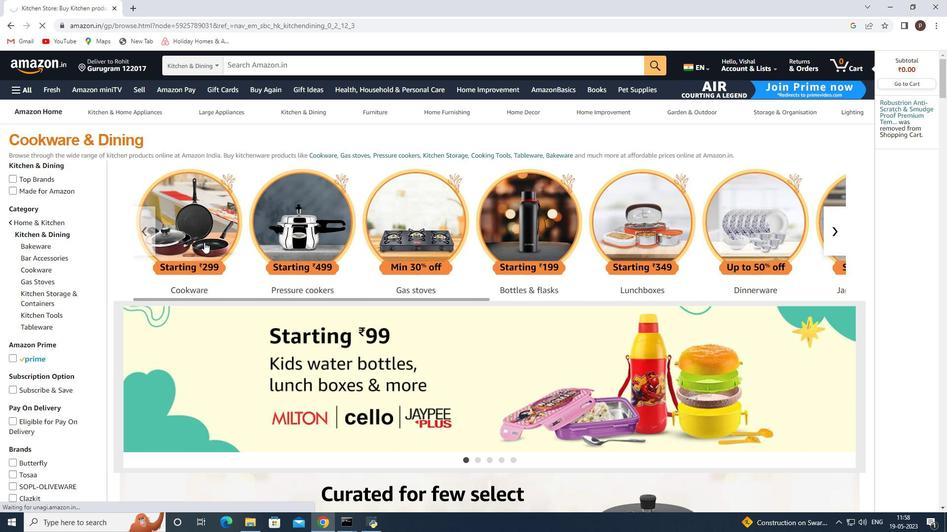 
Action: Mouse scrolled (435, 324) with delta (0, 0)
Screenshot: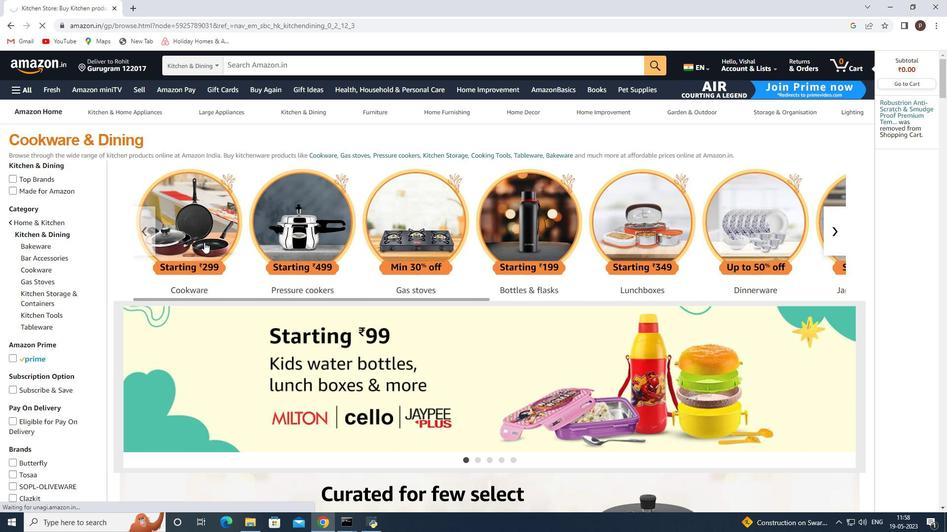 
Action: Mouse scrolled (435, 324) with delta (0, 0)
Screenshot: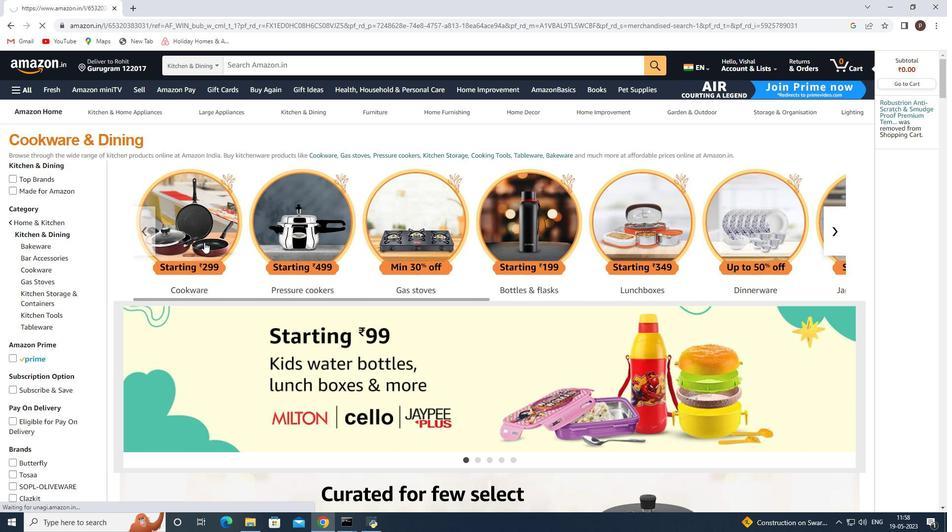 
Action: Mouse scrolled (435, 324) with delta (0, 0)
Screenshot: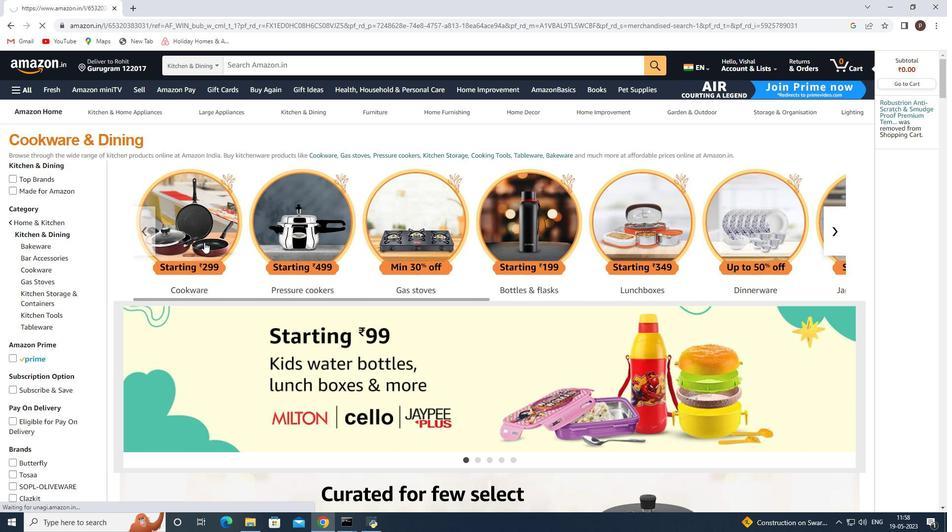 
Action: Mouse scrolled (435, 324) with delta (0, 0)
Screenshot: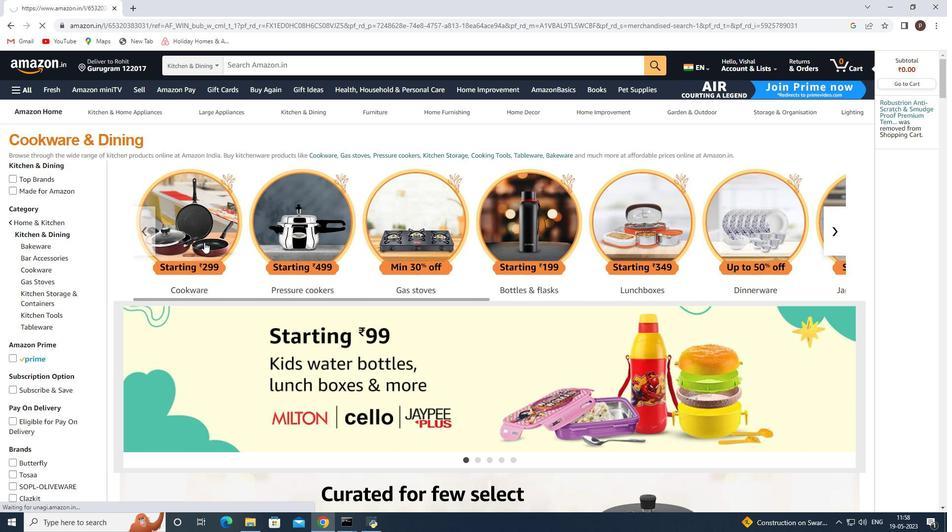 
Action: Mouse scrolled (435, 324) with delta (0, 0)
Screenshot: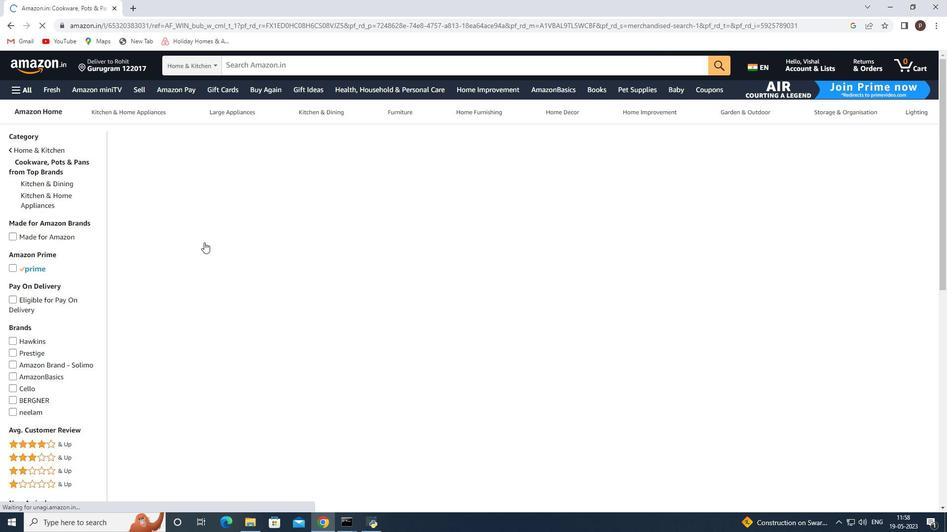 
Action: Mouse scrolled (435, 324) with delta (0, 0)
Screenshot: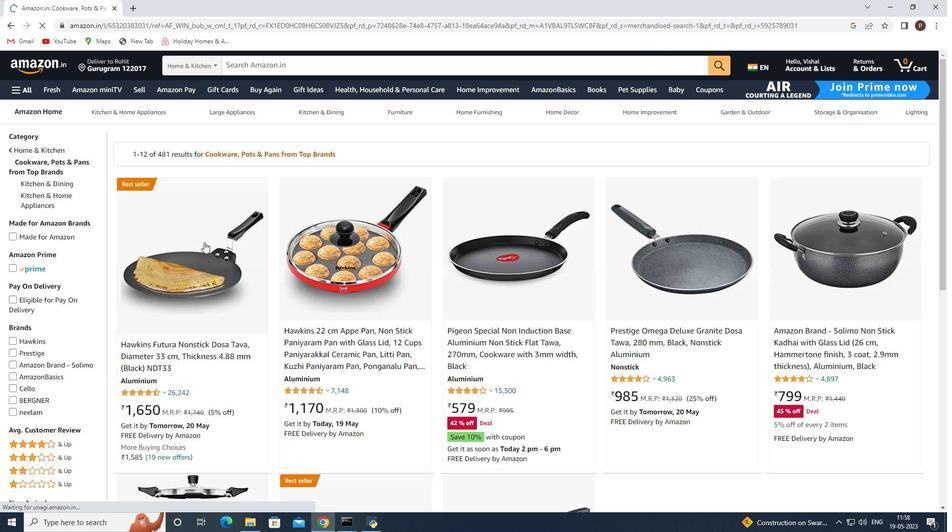 
Action: Mouse scrolled (435, 324) with delta (0, 0)
Screenshot: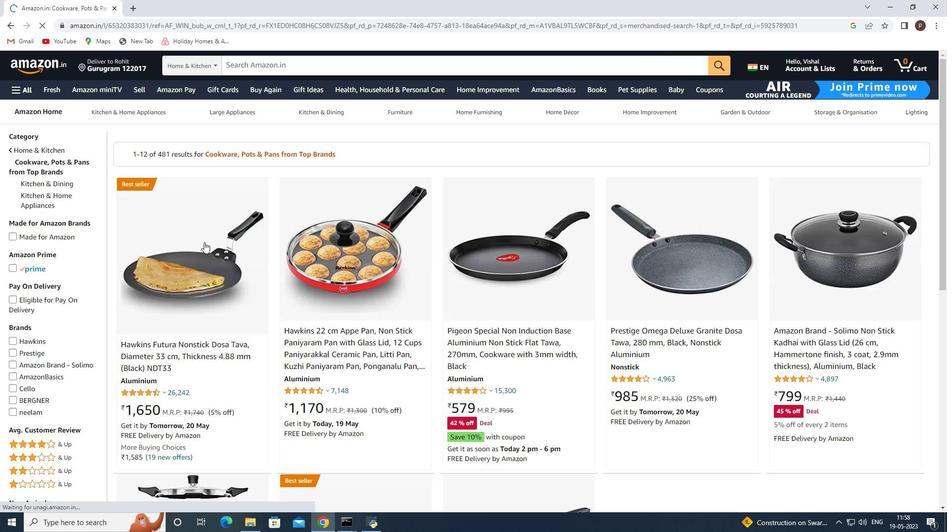 
Action: Mouse scrolled (435, 324) with delta (0, 0)
Screenshot: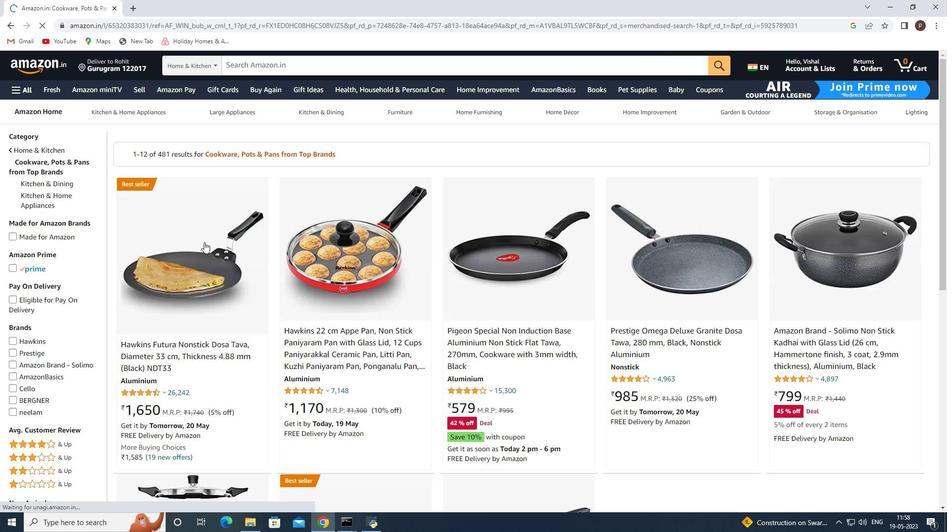 
Action: Mouse scrolled (435, 324) with delta (0, 0)
Screenshot: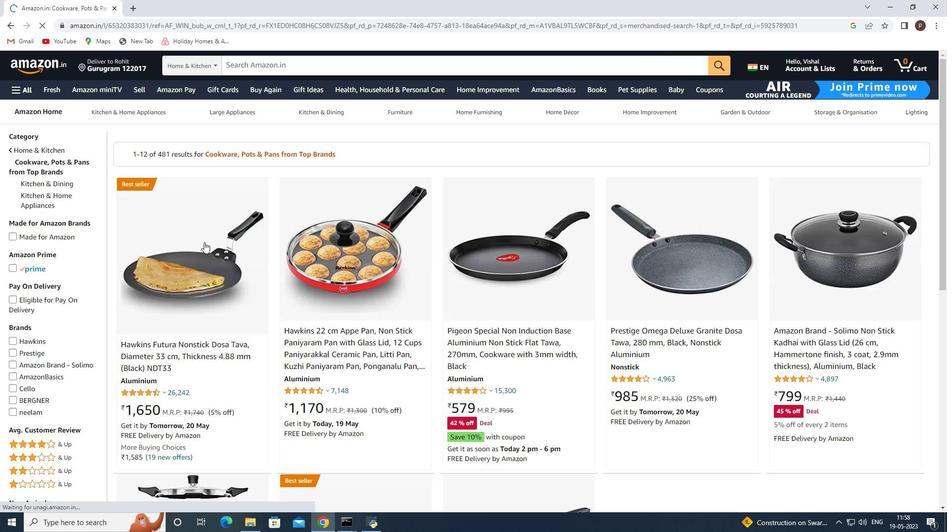 
Action: Mouse scrolled (435, 324) with delta (0, 0)
Screenshot: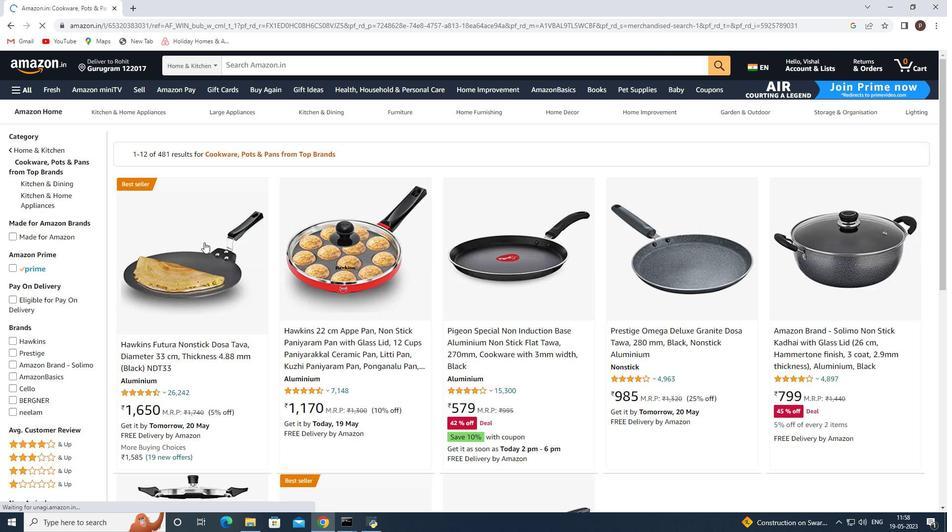
Action: Mouse scrolled (435, 324) with delta (0, 0)
Screenshot: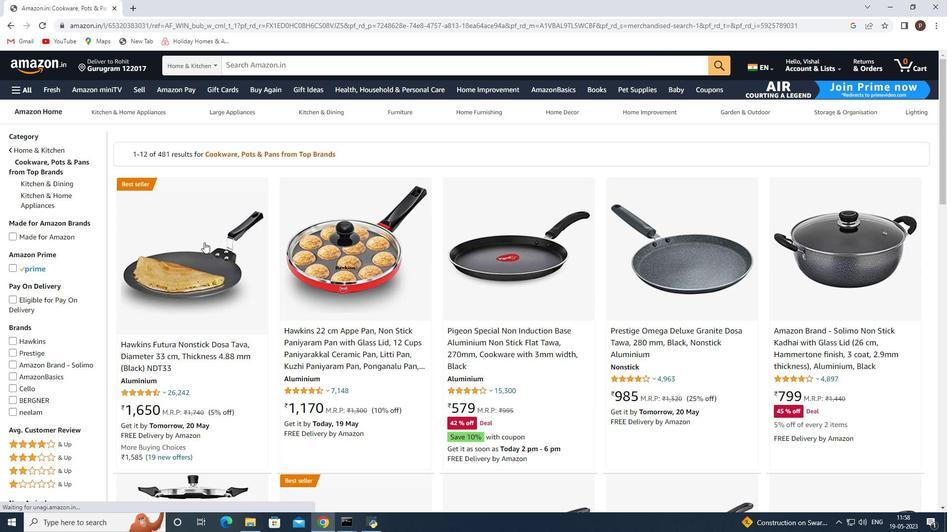 
Action: Mouse scrolled (435, 324) with delta (0, 0)
Screenshot: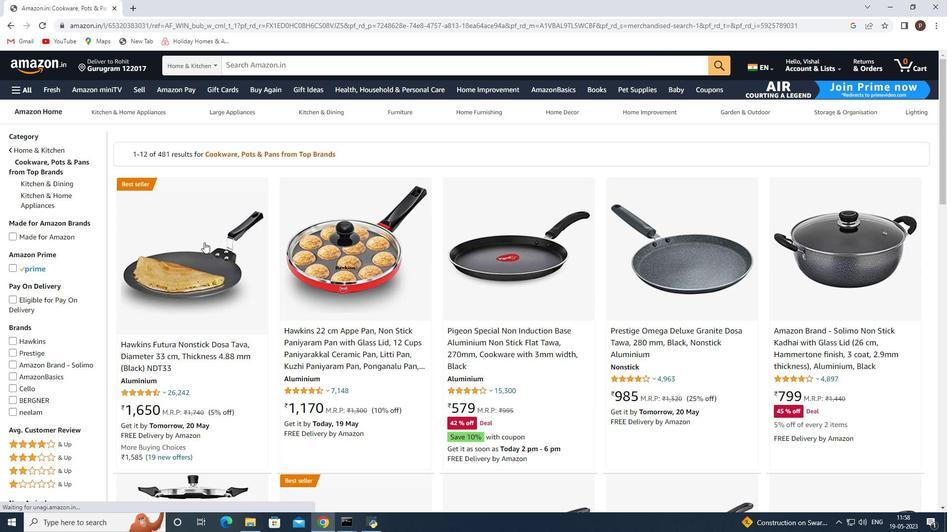 
Action: Mouse scrolled (435, 324) with delta (0, 0)
Screenshot: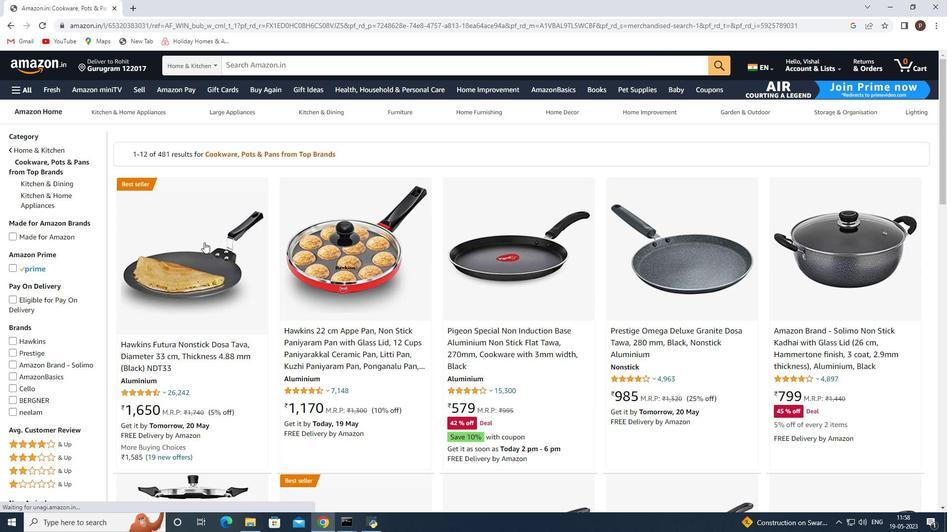 
Action: Mouse scrolled (435, 324) with delta (0, 0)
Screenshot: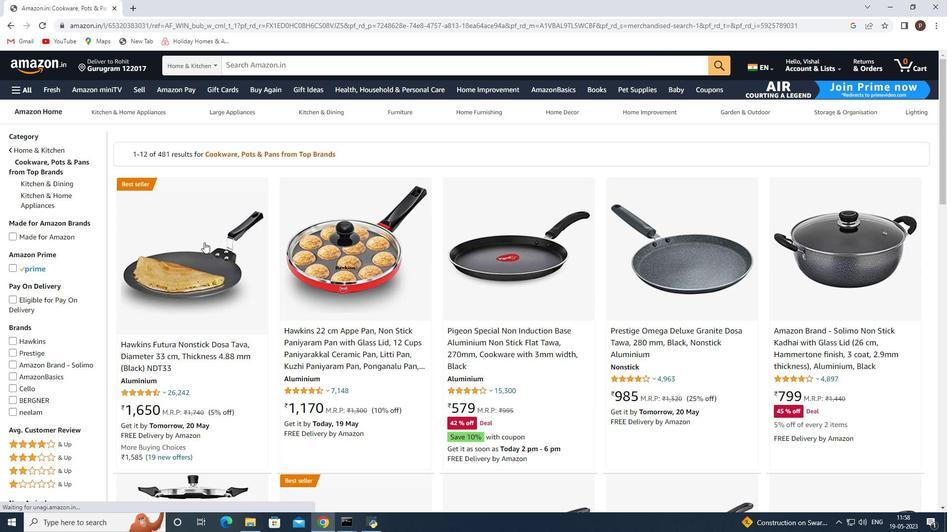 
Action: Mouse scrolled (435, 324) with delta (0, 0)
Screenshot: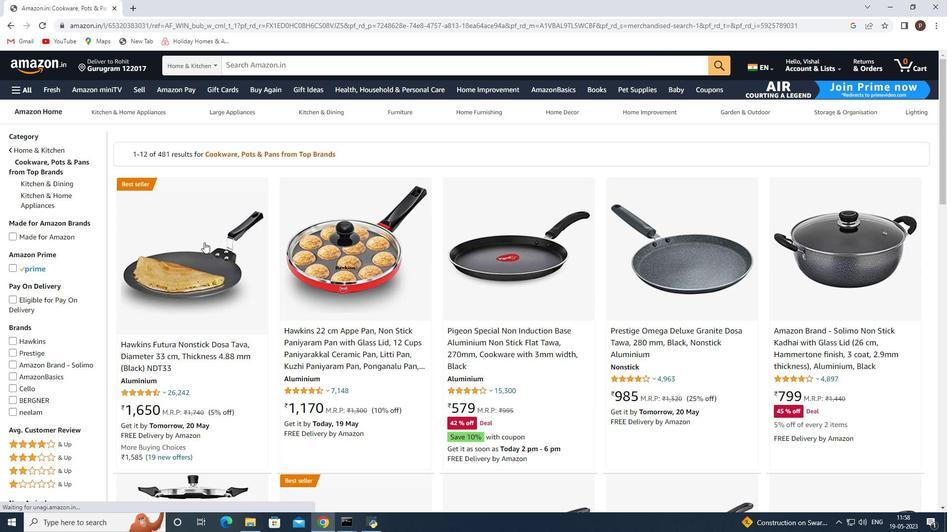 
Action: Mouse scrolled (435, 324) with delta (0, 0)
Screenshot: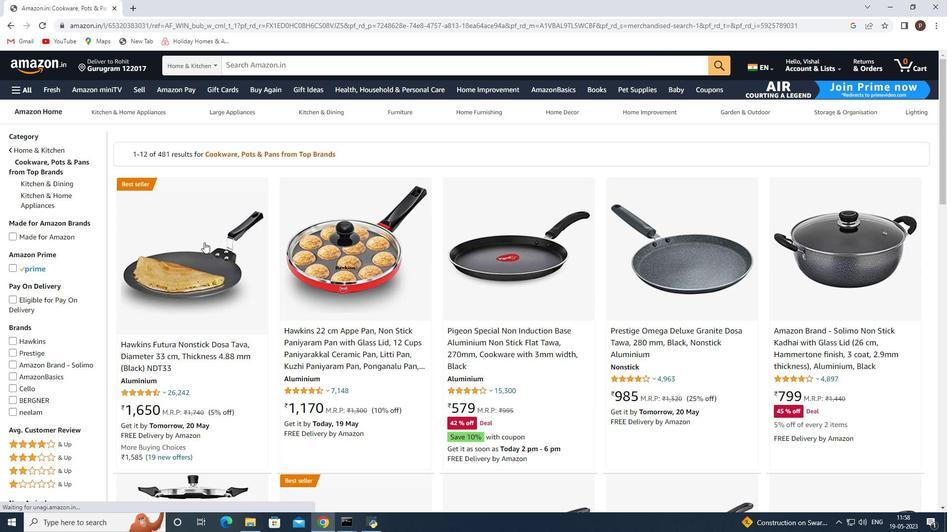 
Action: Mouse scrolled (435, 324) with delta (0, 0)
Screenshot: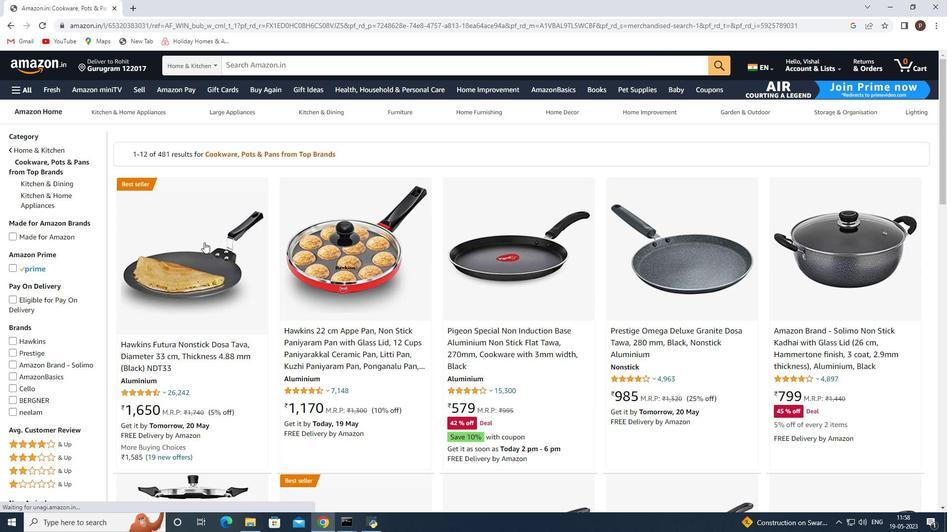 
Action: Mouse moved to (69, 290)
Screenshot: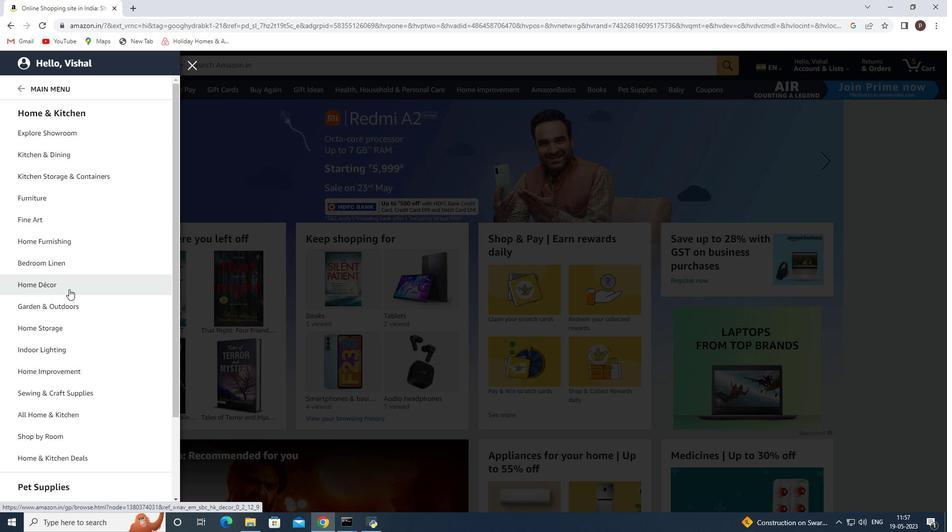 
Action: Mouse scrolled (69, 290) with delta (0, 0)
Screenshot: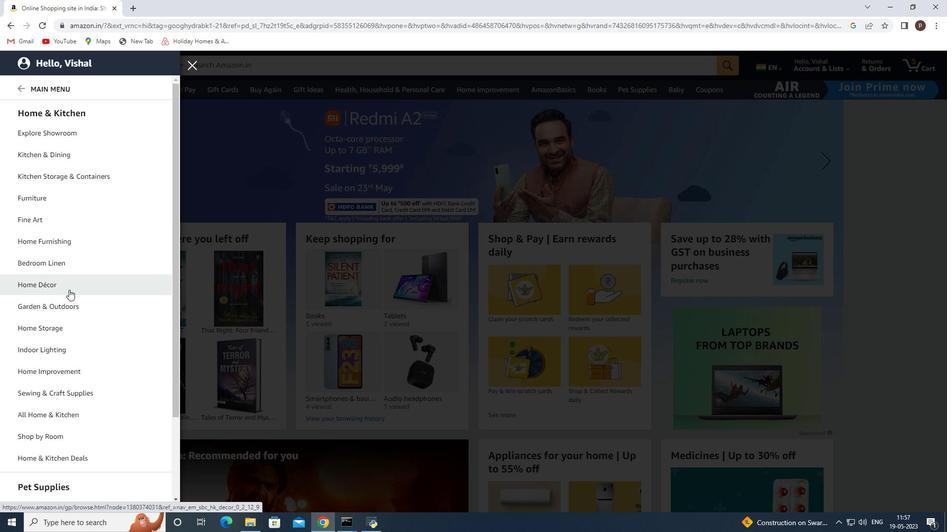 
Action: Mouse moved to (69, 291)
Screenshot: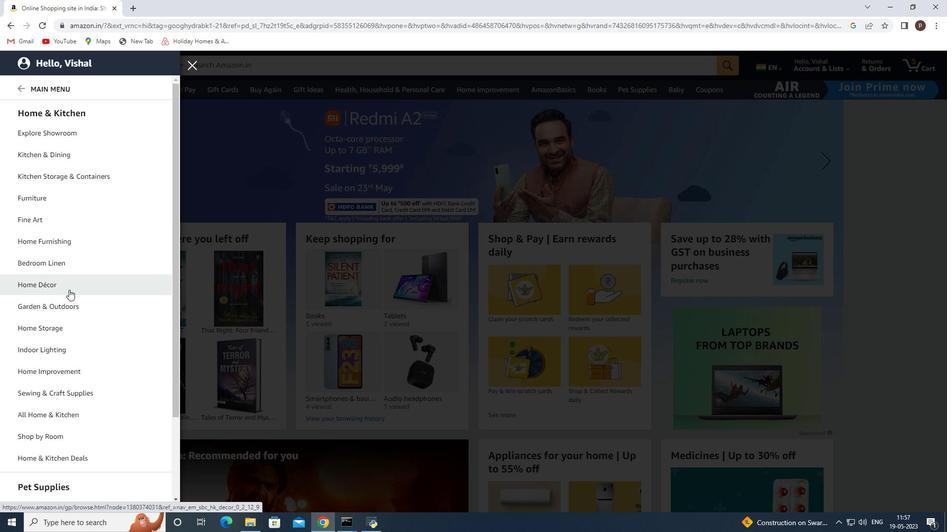 
Action: Mouse scrolled (69, 290) with delta (0, 0)
Screenshot: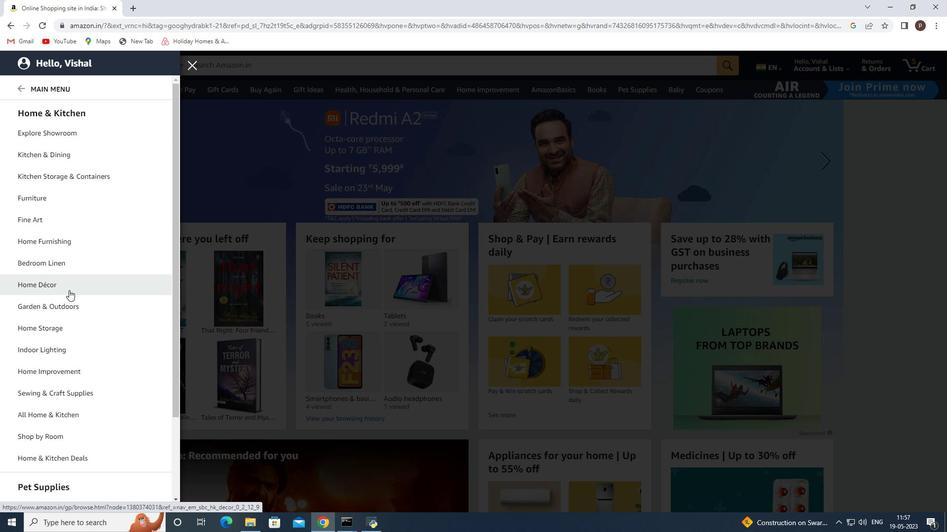 
Action: Mouse scrolled (69, 290) with delta (0, 0)
Screenshot: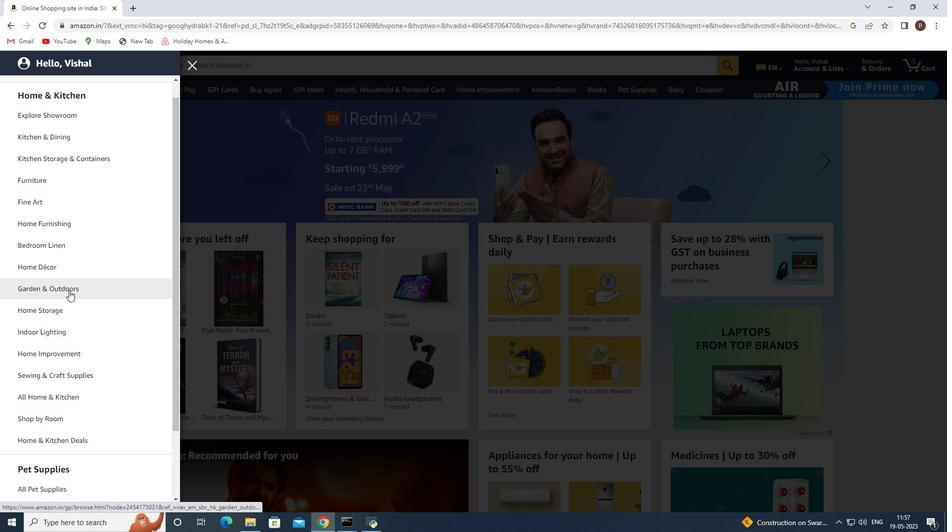
Action: Mouse moved to (96, 365)
Screenshot: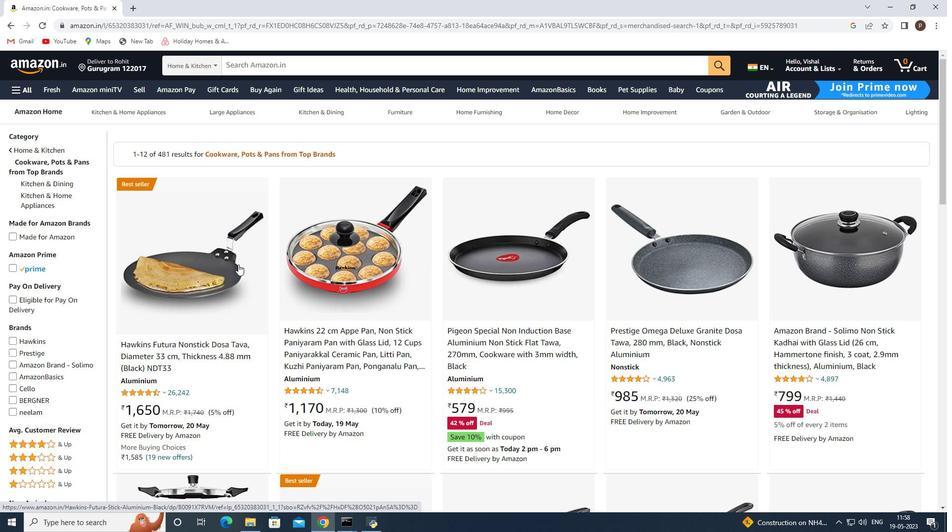 
Action: Mouse scrolled (69, 291) with delta (0, 0)
Screenshot: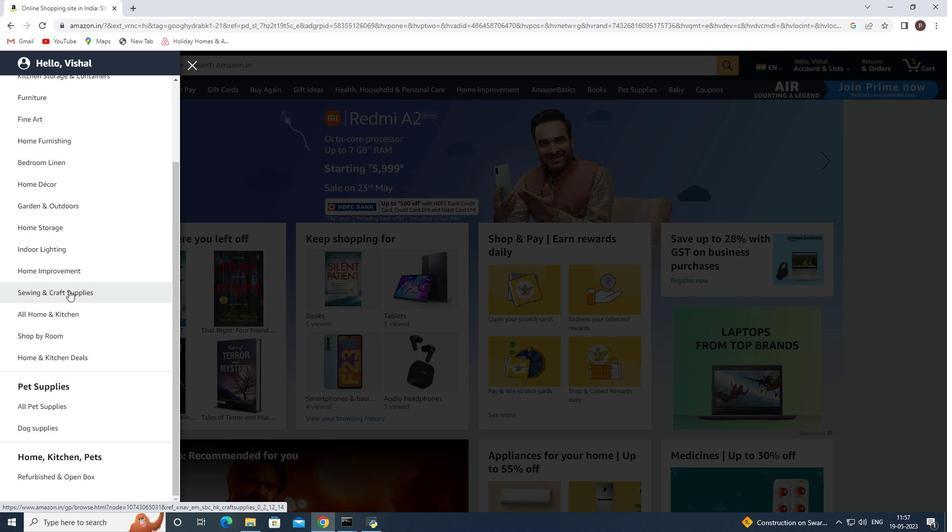 
Action: Mouse scrolled (69, 291) with delta (0, 0)
Screenshot: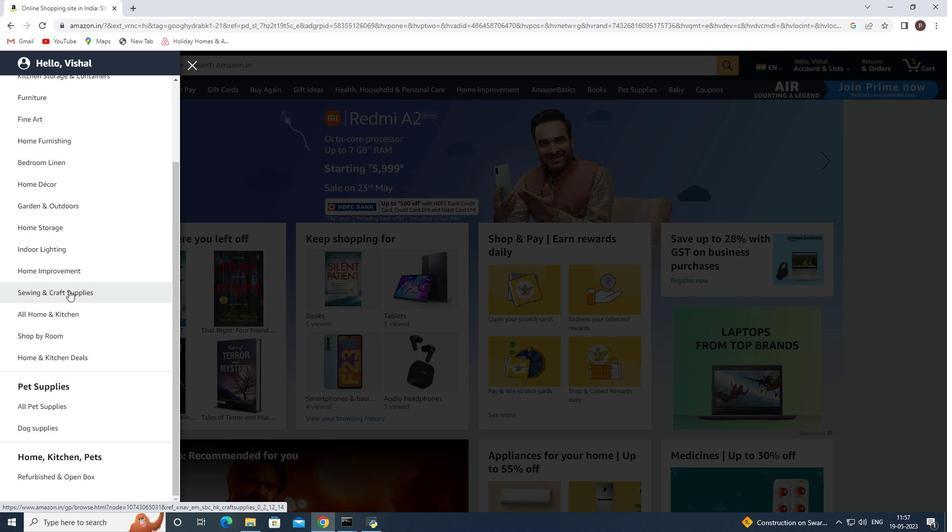 
Action: Mouse moved to (96, 365)
Screenshot: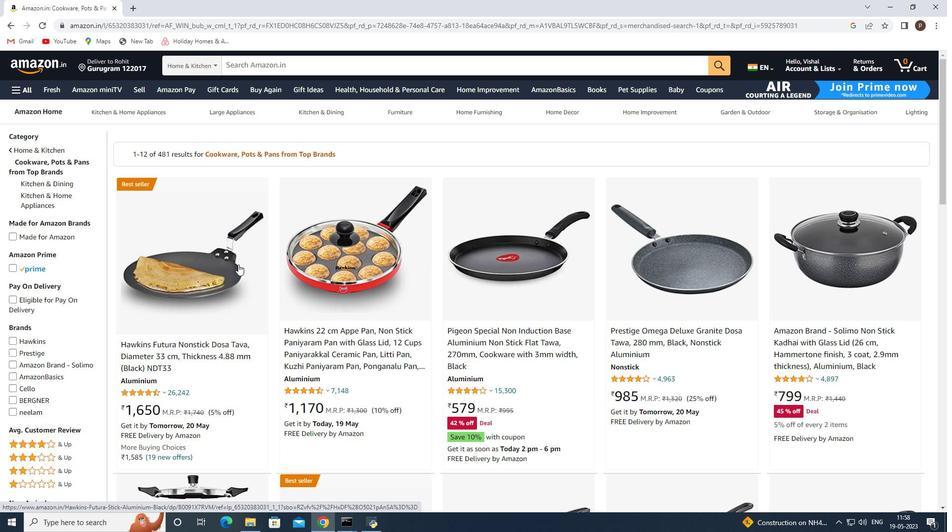 
Action: Mouse scrolled (69, 291) with delta (0, 0)
Screenshot: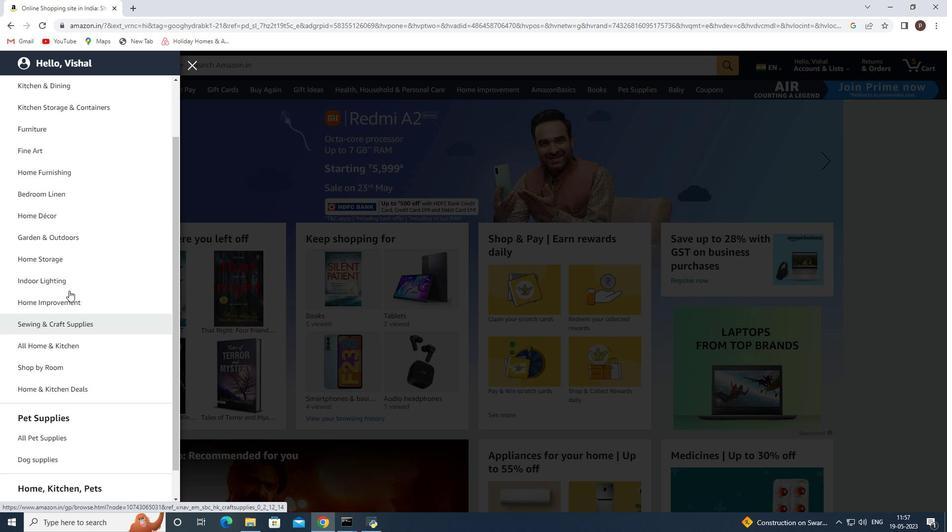 
Action: Mouse scrolled (96, 365) with delta (0, 0)
Screenshot: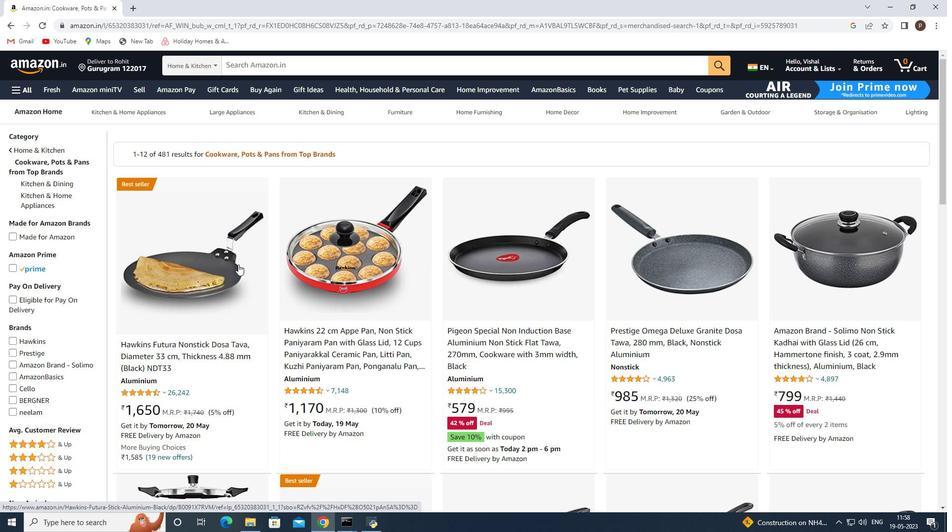 
Action: Mouse scrolled (69, 291) with delta (0, 0)
Screenshot: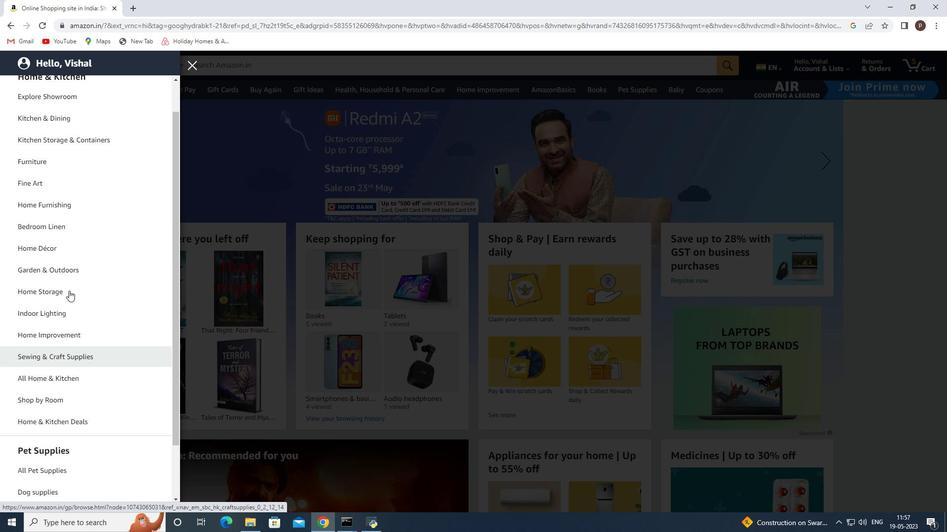 
Action: Mouse scrolled (69, 291) with delta (0, 0)
Screenshot: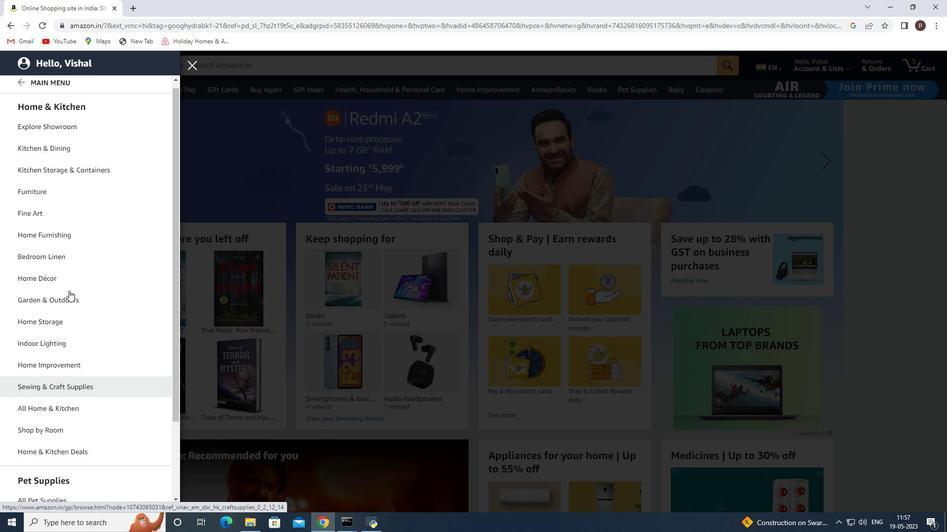 
Action: Mouse scrolled (69, 291) with delta (0, 0)
Screenshot: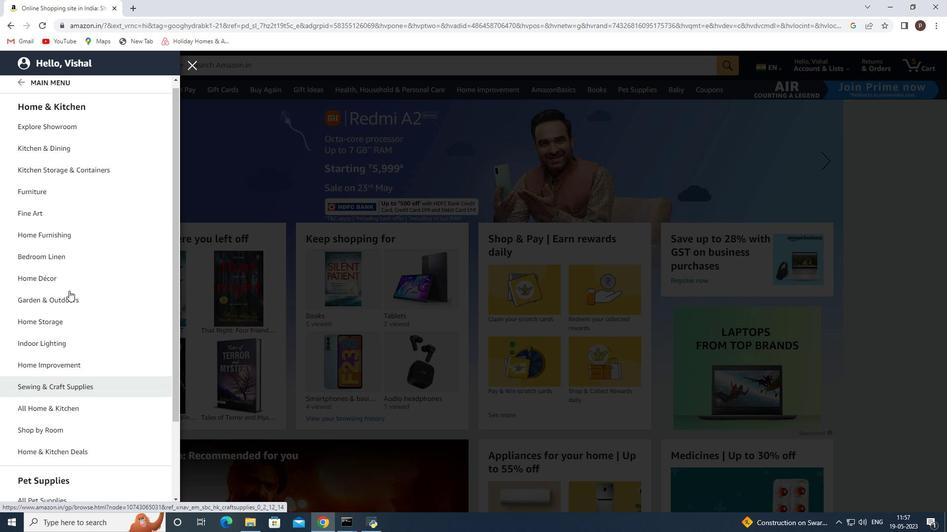 
Action: Mouse moved to (96, 367)
Screenshot: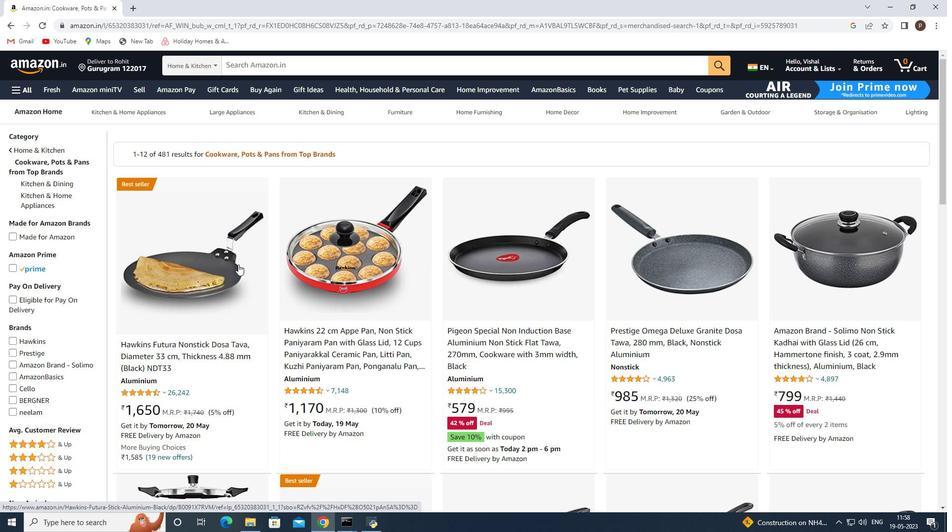 
Action: Mouse scrolled (96, 366) with delta (0, 0)
Screenshot: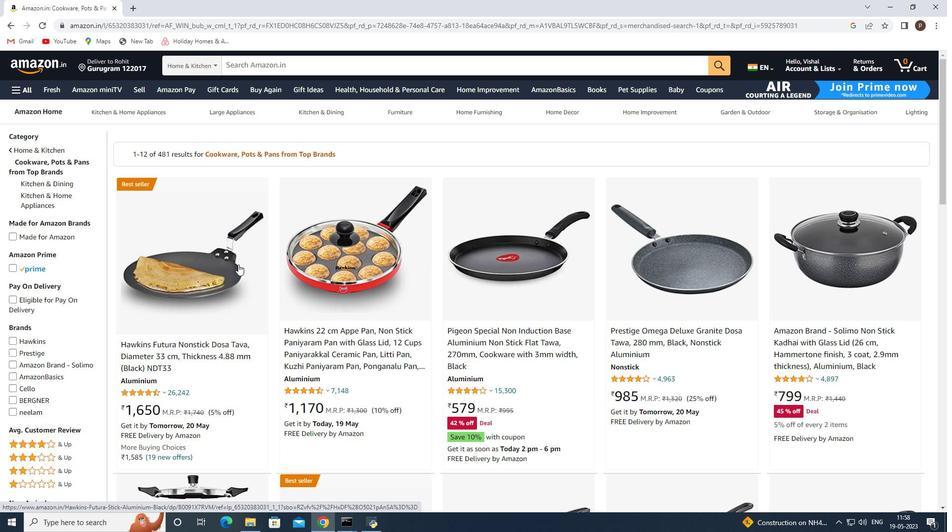 
Action: Mouse moved to (86, 303)
Screenshot: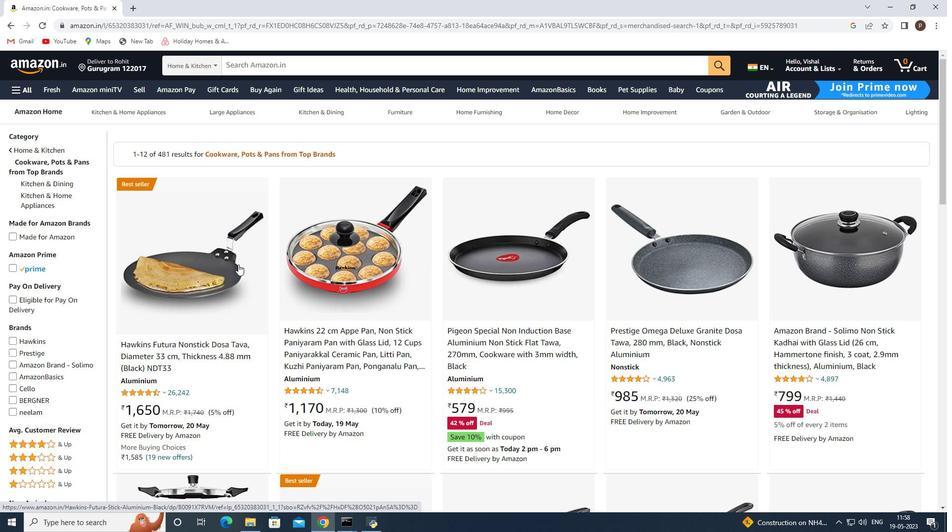 
Action: Mouse scrolled (86, 303) with delta (0, 0)
Screenshot: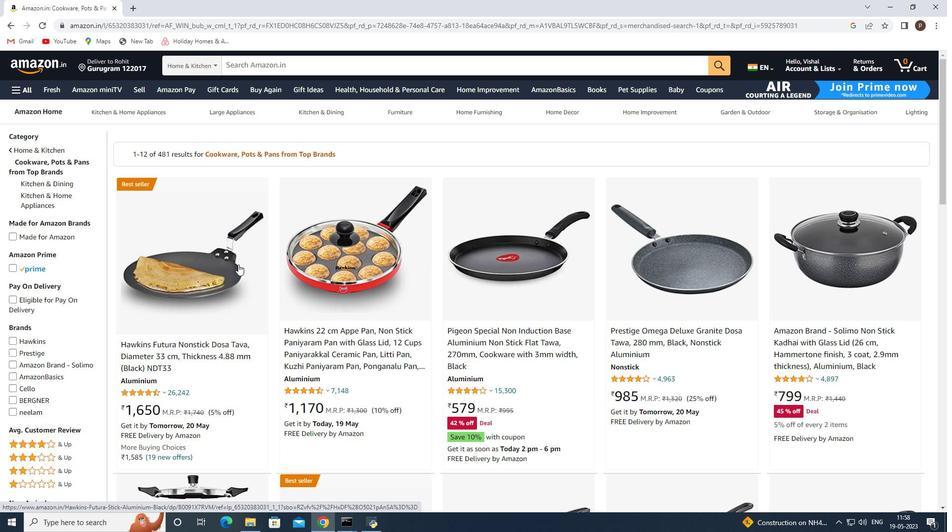 
Action: Mouse moved to (85, 304)
Screenshot: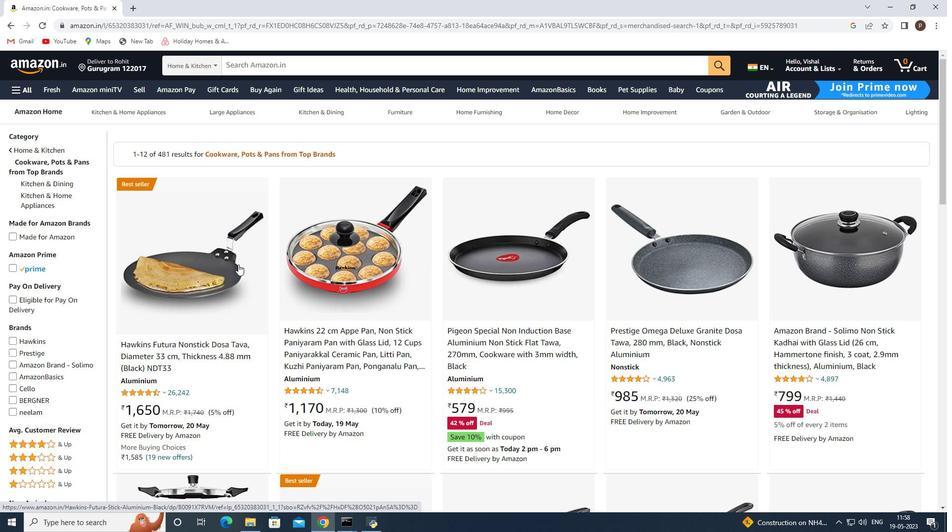 
Action: Mouse scrolled (85, 304) with delta (0, 0)
Screenshot: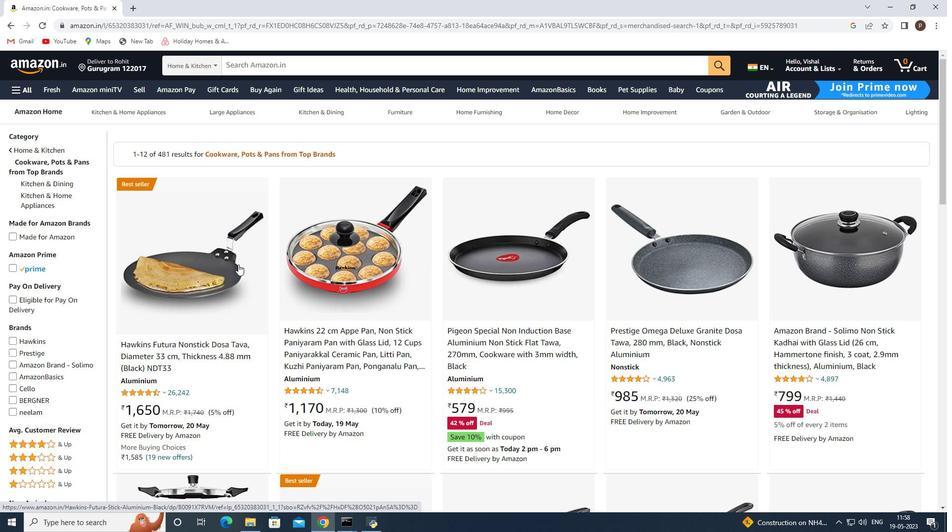 
Action: Mouse moved to (85, 306)
Screenshot: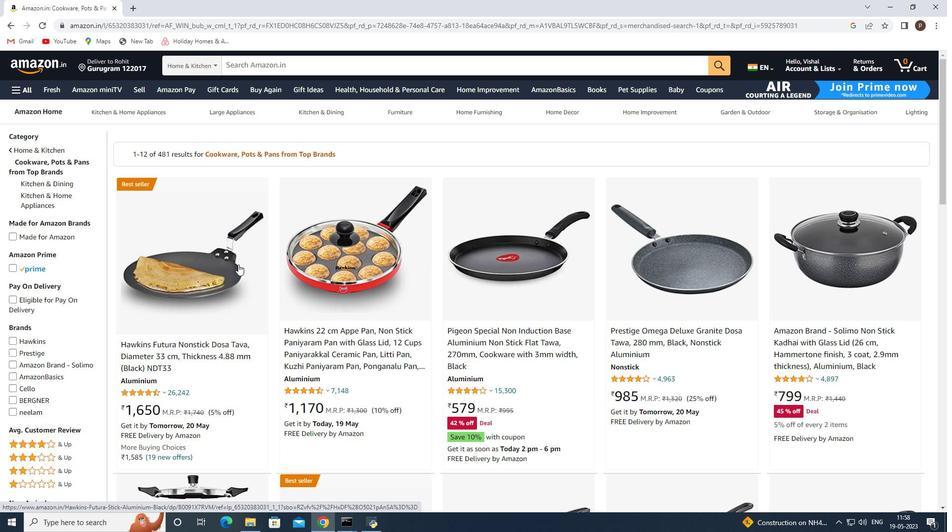 
Action: Mouse scrolled (85, 305) with delta (0, 0)
Screenshot: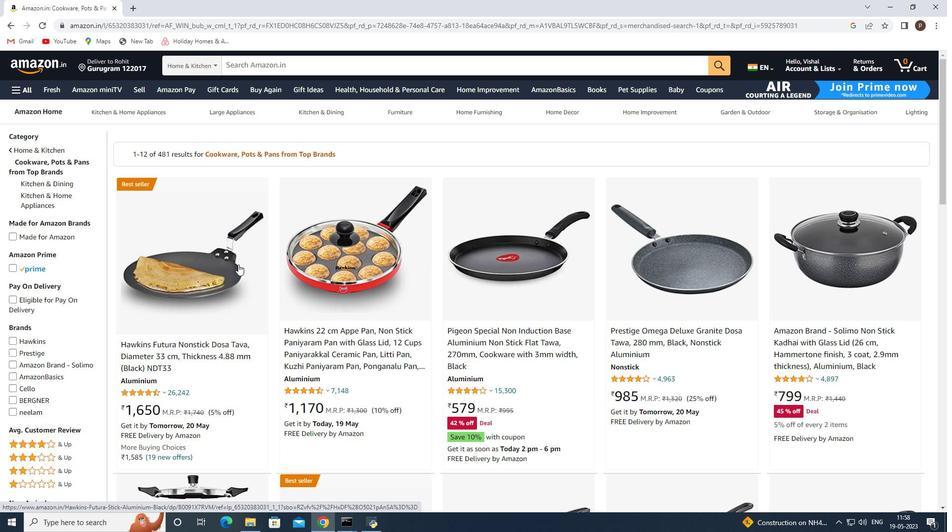 
Action: Mouse moved to (47, 369)
Screenshot: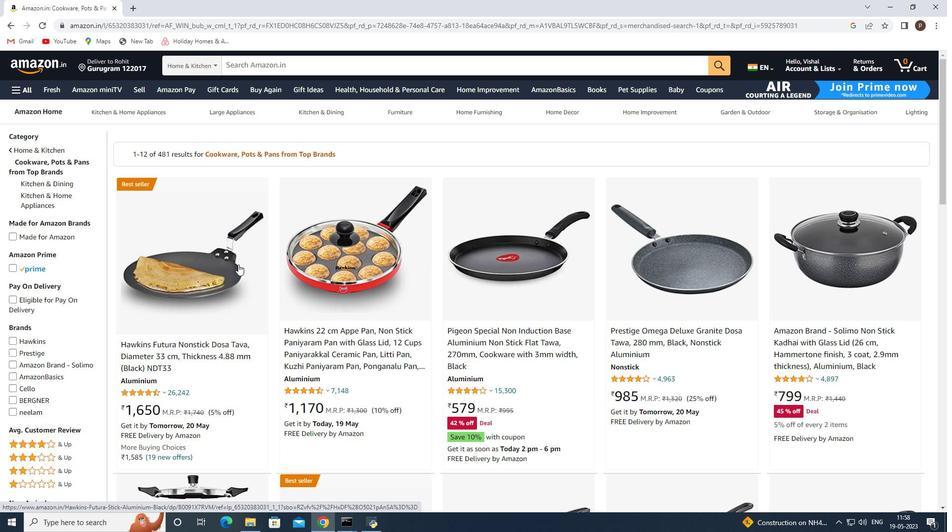 
Action: Mouse scrolled (69, 291) with delta (0, 0)
Screenshot: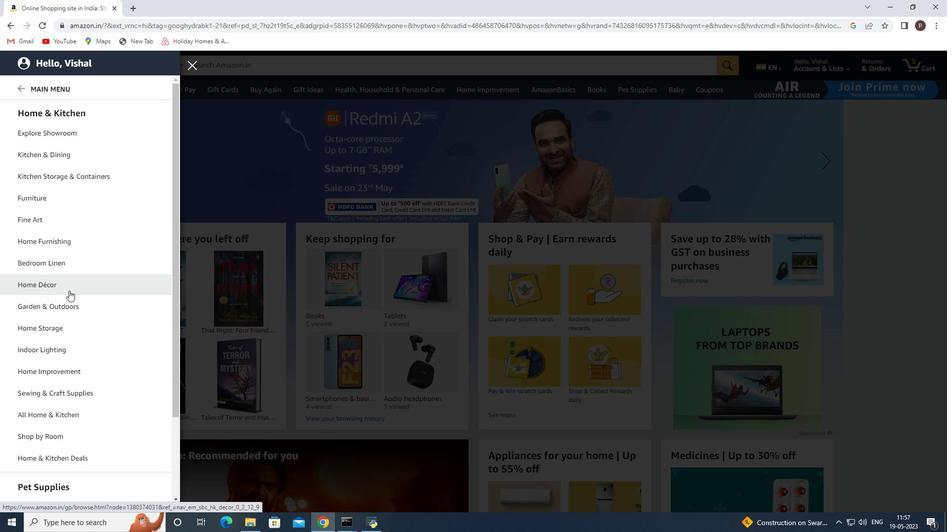 
Action: Mouse scrolled (69, 291) with delta (0, 0)
Screenshot: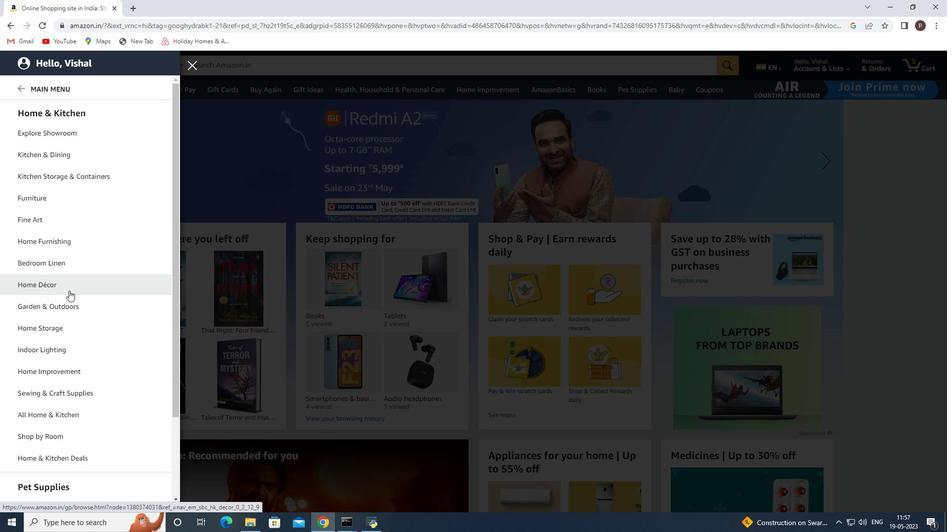 
Action: Mouse scrolled (69, 291) with delta (0, 0)
Screenshot: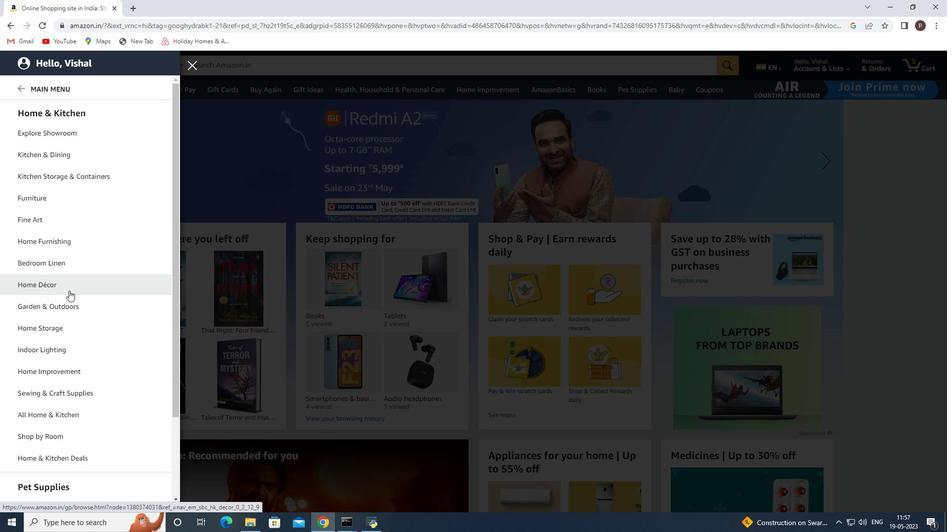 
Action: Mouse moved to (74, 324)
Screenshot: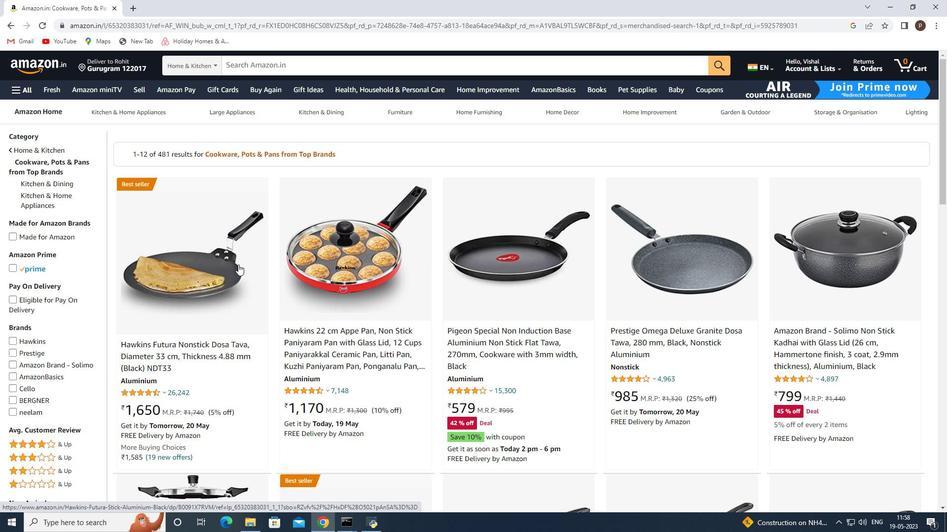 
Action: Mouse scrolled (74, 323) with delta (0, 0)
Screenshot: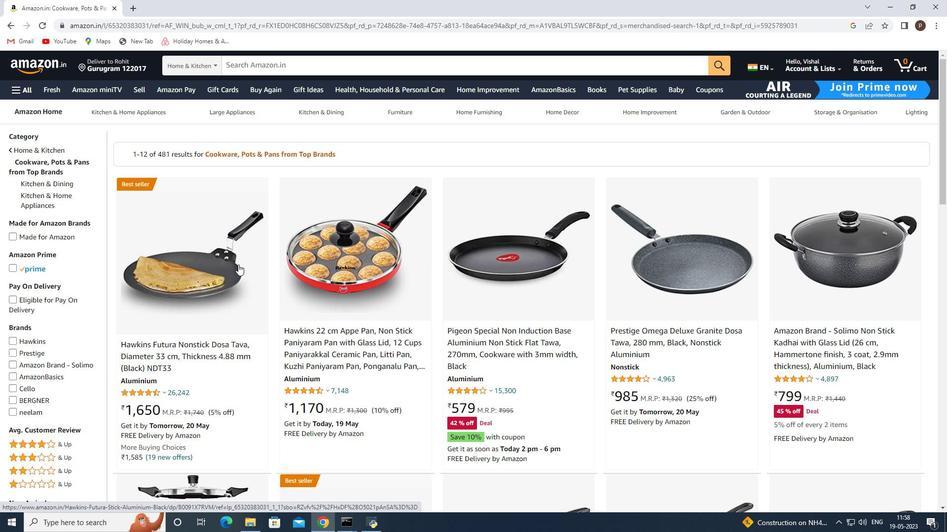 
Action: Mouse moved to (74, 325)
Screenshot: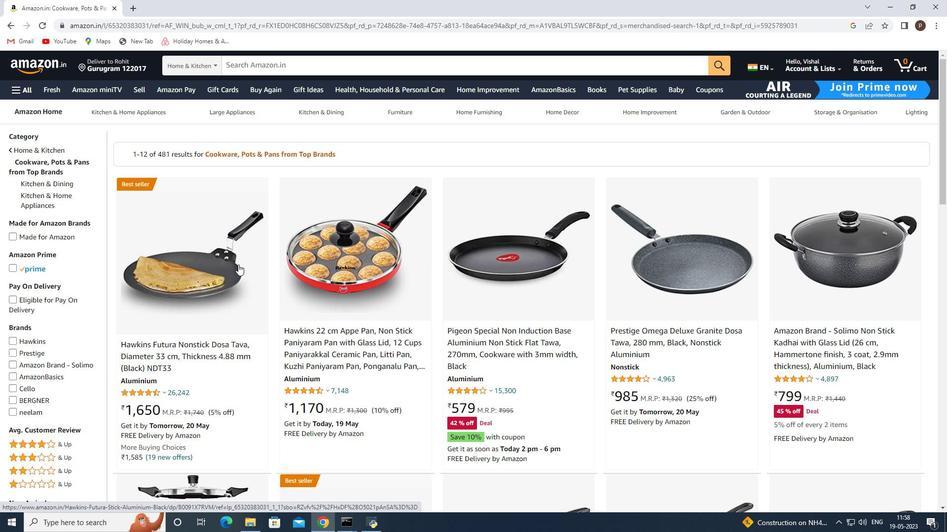 
Action: Mouse scrolled (74, 324) with delta (0, 0)
Screenshot: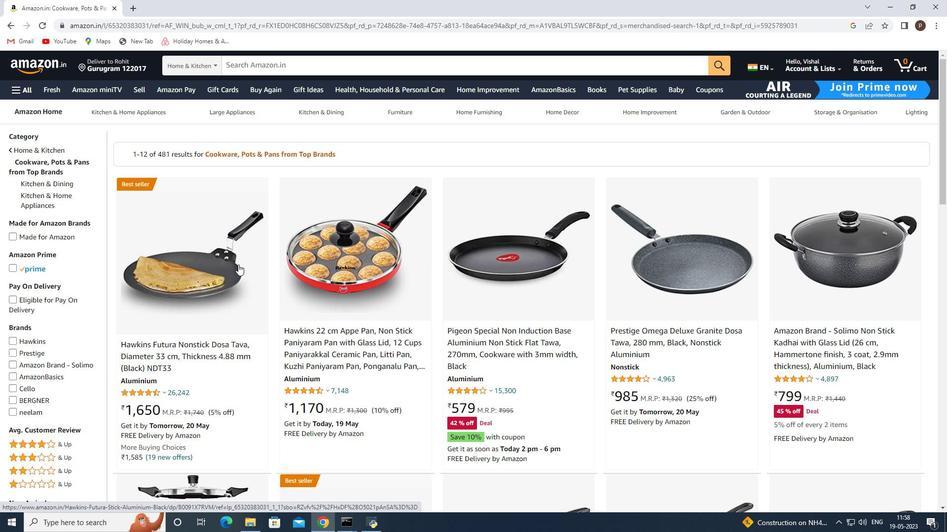 
Action: Mouse moved to (66, 378)
Screenshot: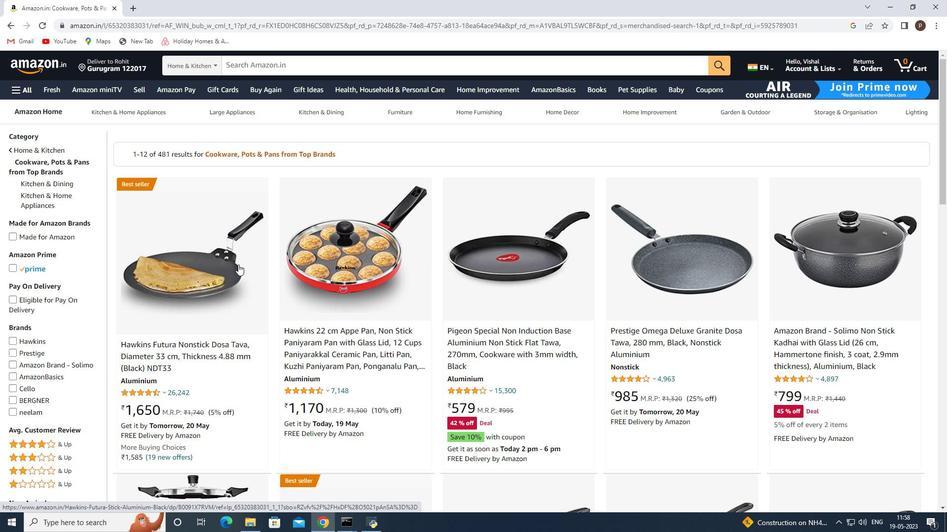 
Action: Mouse pressed left at (67, 152)
Screenshot: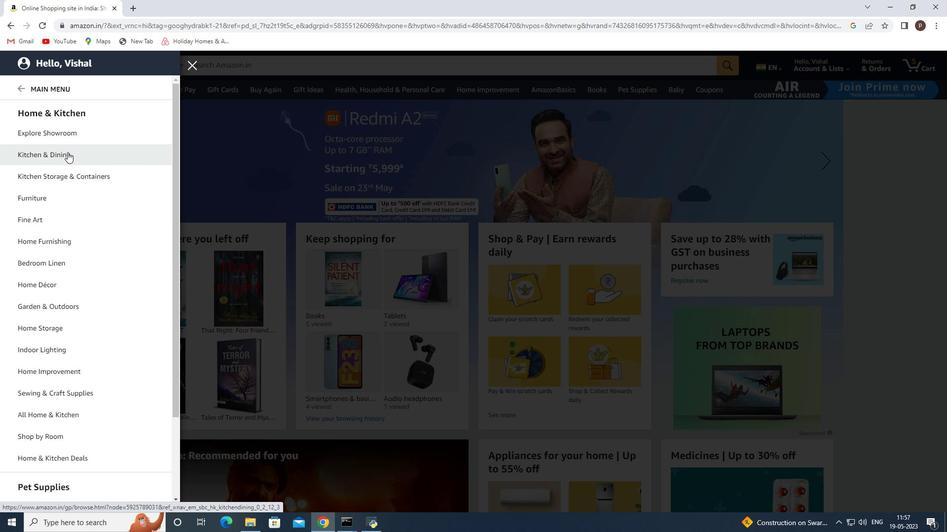 
Action: Mouse moved to (79, 328)
Screenshot: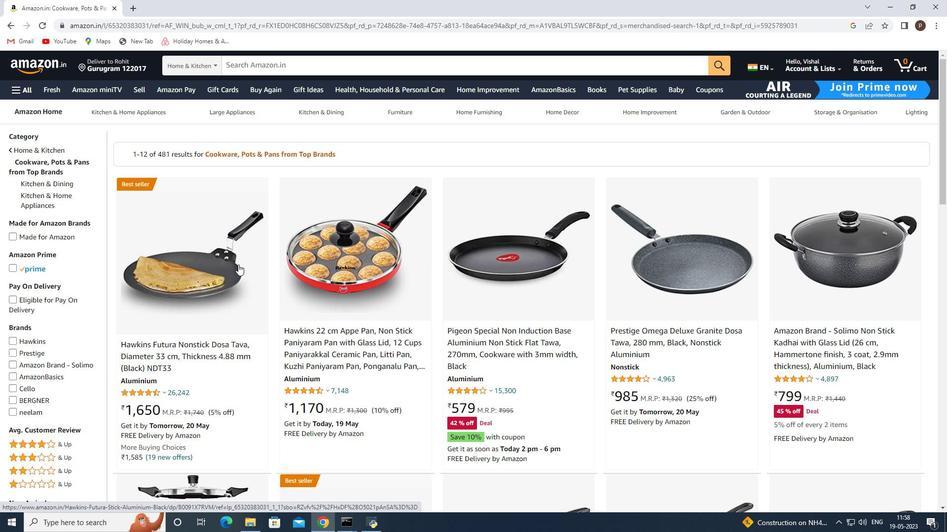 
Action: Mouse scrolled (79, 328) with delta (0, 0)
Screenshot: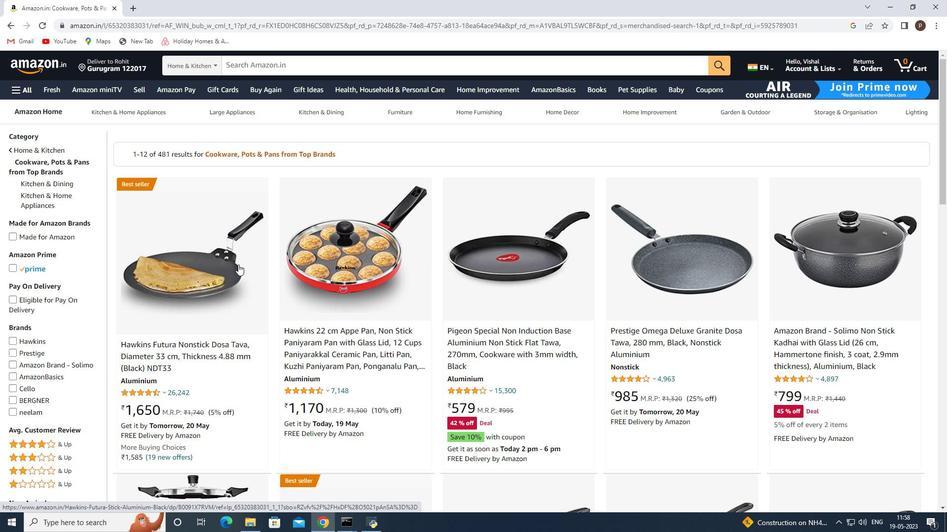 
Action: Mouse moved to (79, 329)
Screenshot: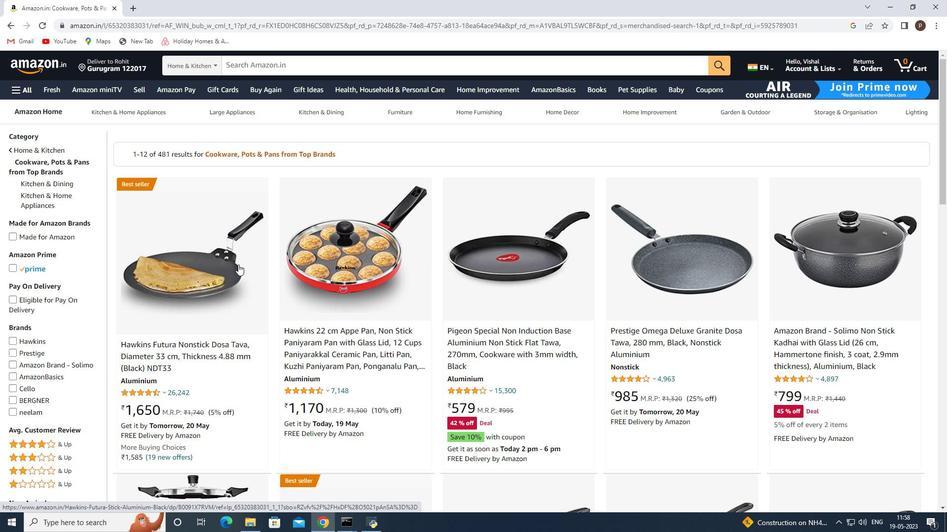 
Action: Mouse scrolled (79, 328) with delta (0, 0)
Screenshot: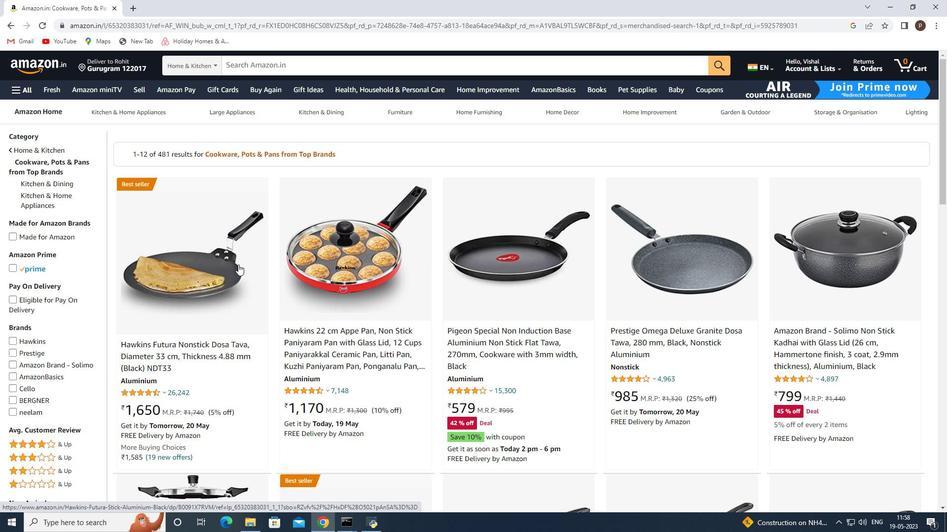 
Action: Mouse moved to (151, 313)
Screenshot: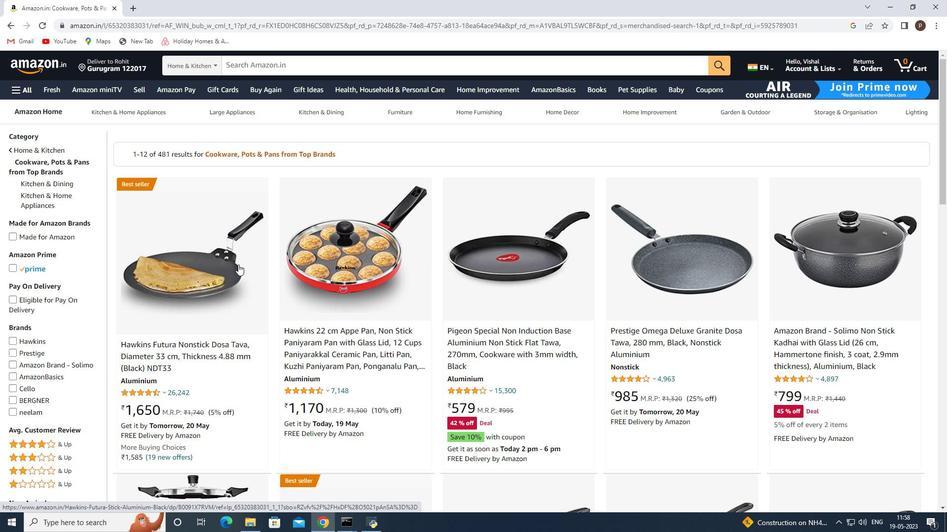 
Action: Mouse scrolled (163, 225) with delta (0, 0)
Screenshot: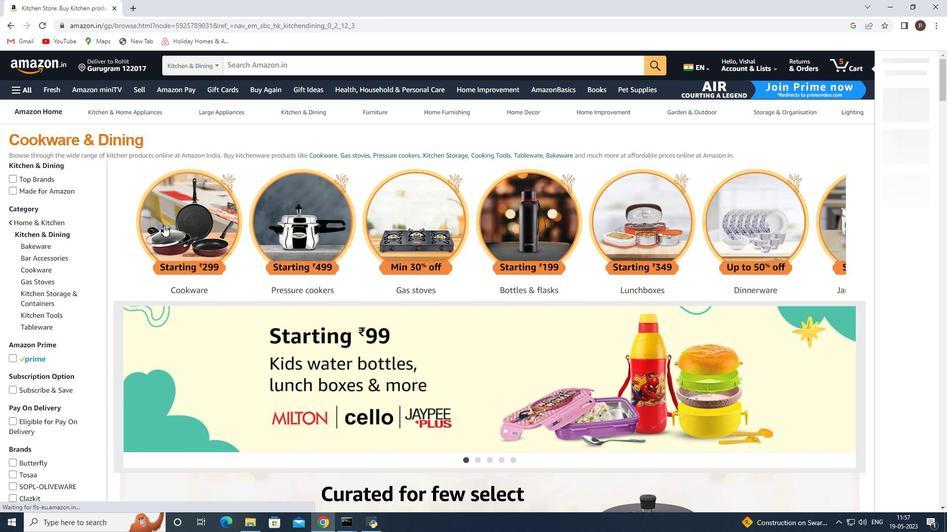 
Action: Mouse moved to (245, 285)
Screenshot: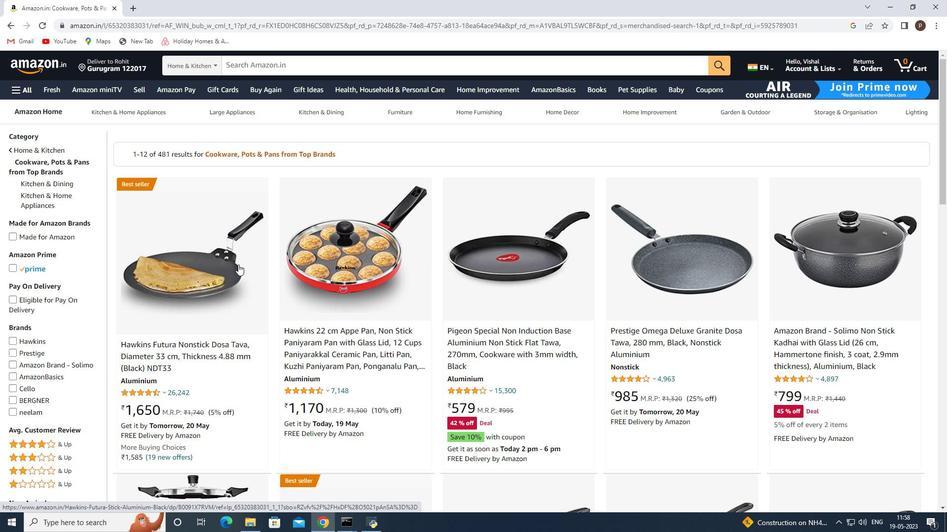 
Action: Mouse scrolled (245, 285) with delta (0, 0)
Screenshot: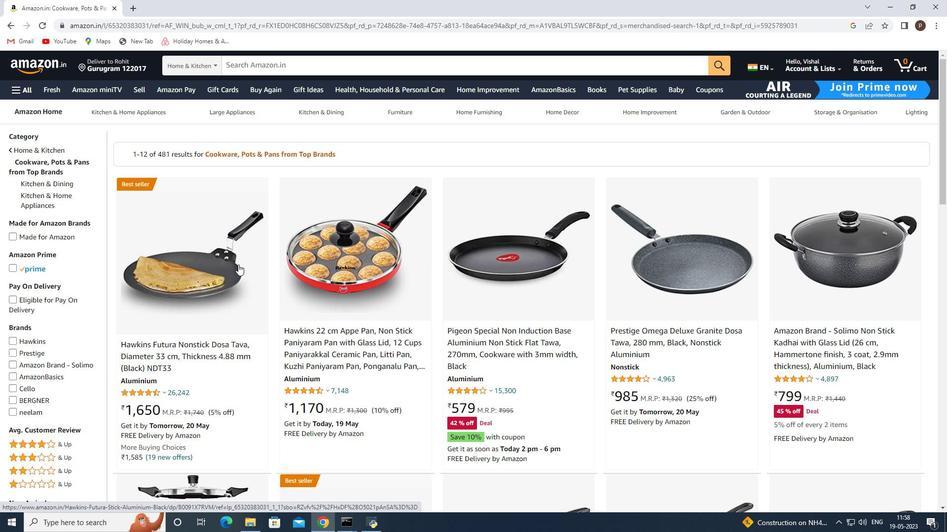 
Action: Mouse moved to (245, 286)
